 Task: Look for Airbnb options in ZÃ¼rich (Kreis 9) / Altstetten, Switzerland from 12th December, 2023 to 16th December, 2023 for 8 adults. Place can be private room with 8 bedrooms having 8 beds and 8 bathrooms. Property type can be hotel. Amenities needed are: wifi, TV, free parkinig on premises, gym, breakfast.
Action: Mouse moved to (561, 107)
Screenshot: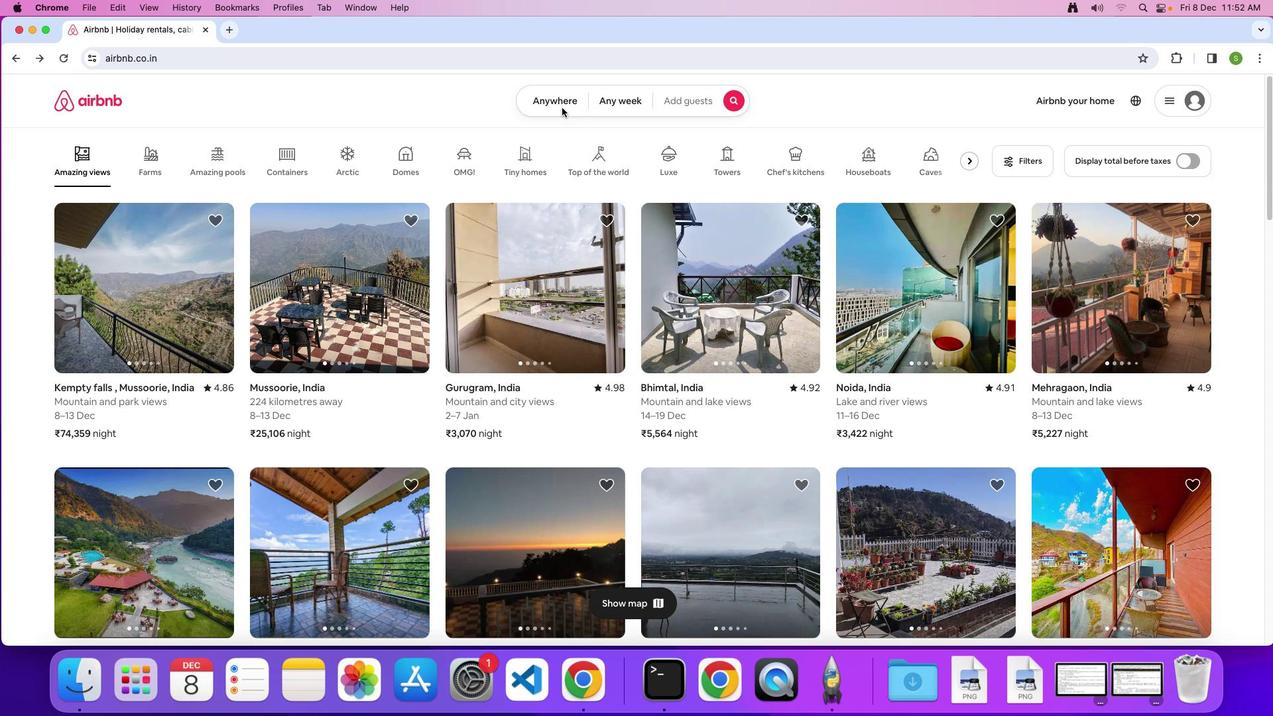
Action: Mouse pressed left at (561, 107)
Screenshot: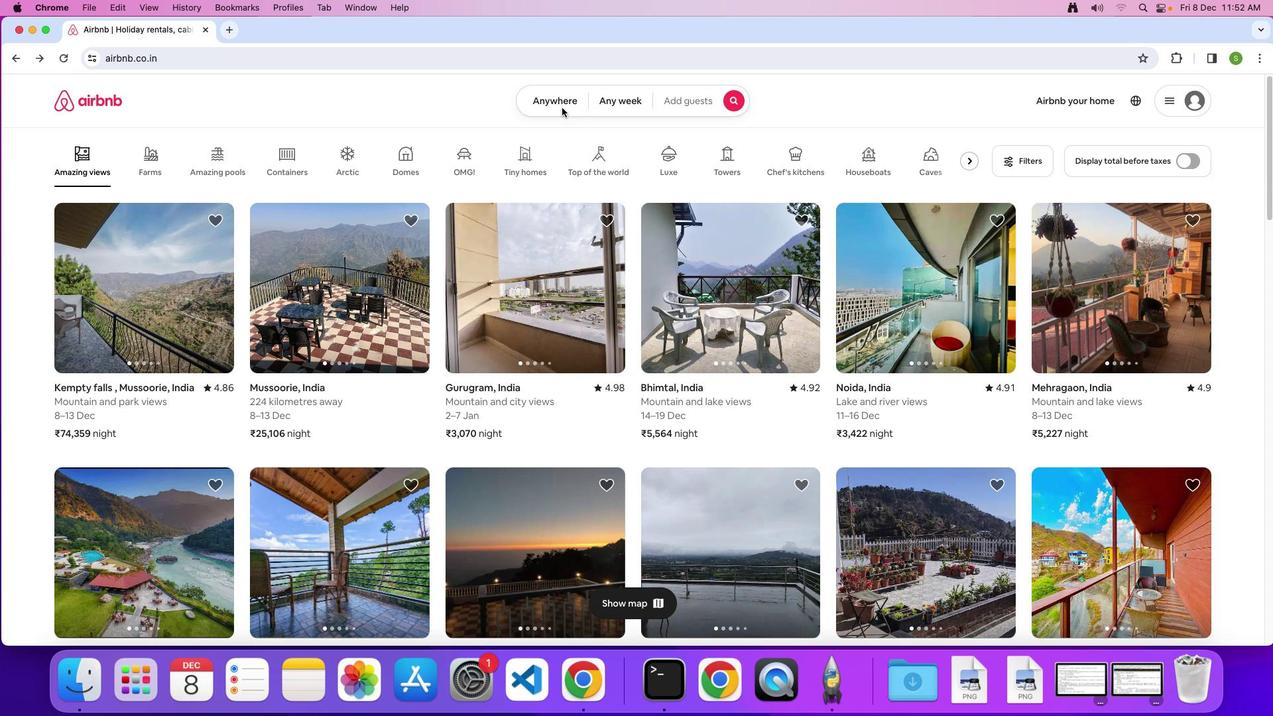 
Action: Mouse moved to (551, 104)
Screenshot: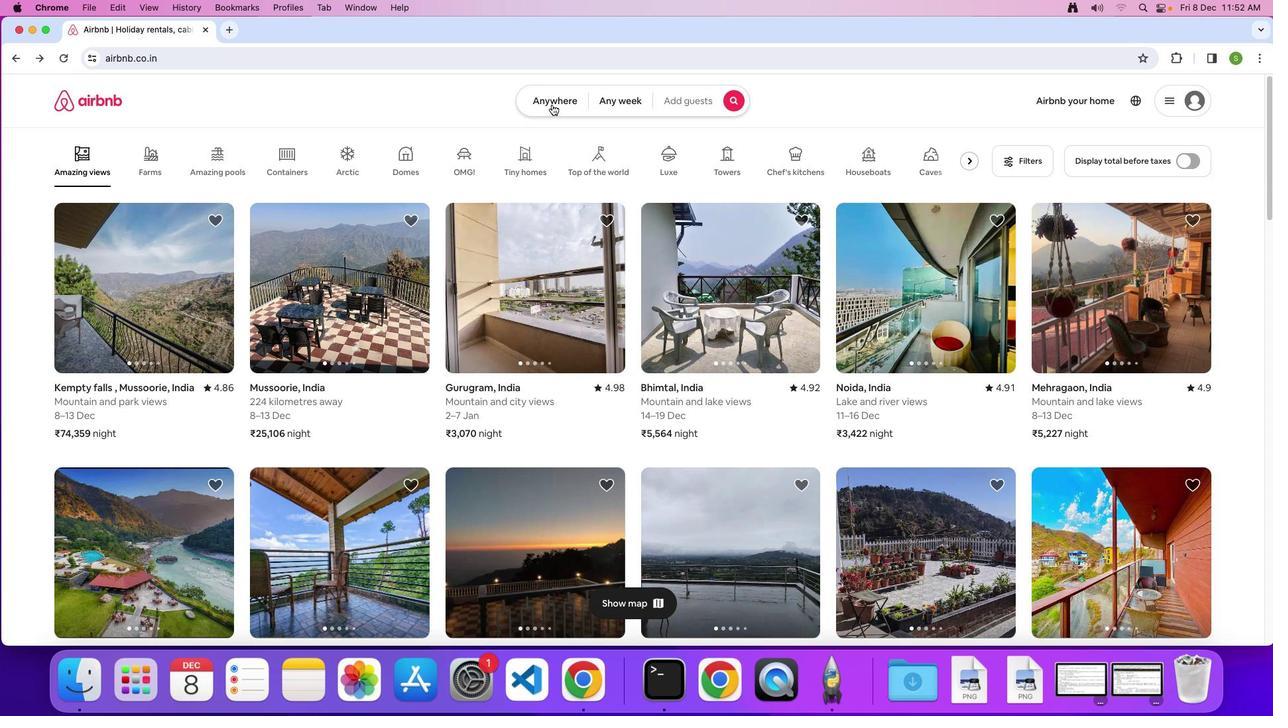 
Action: Mouse pressed left at (551, 104)
Screenshot: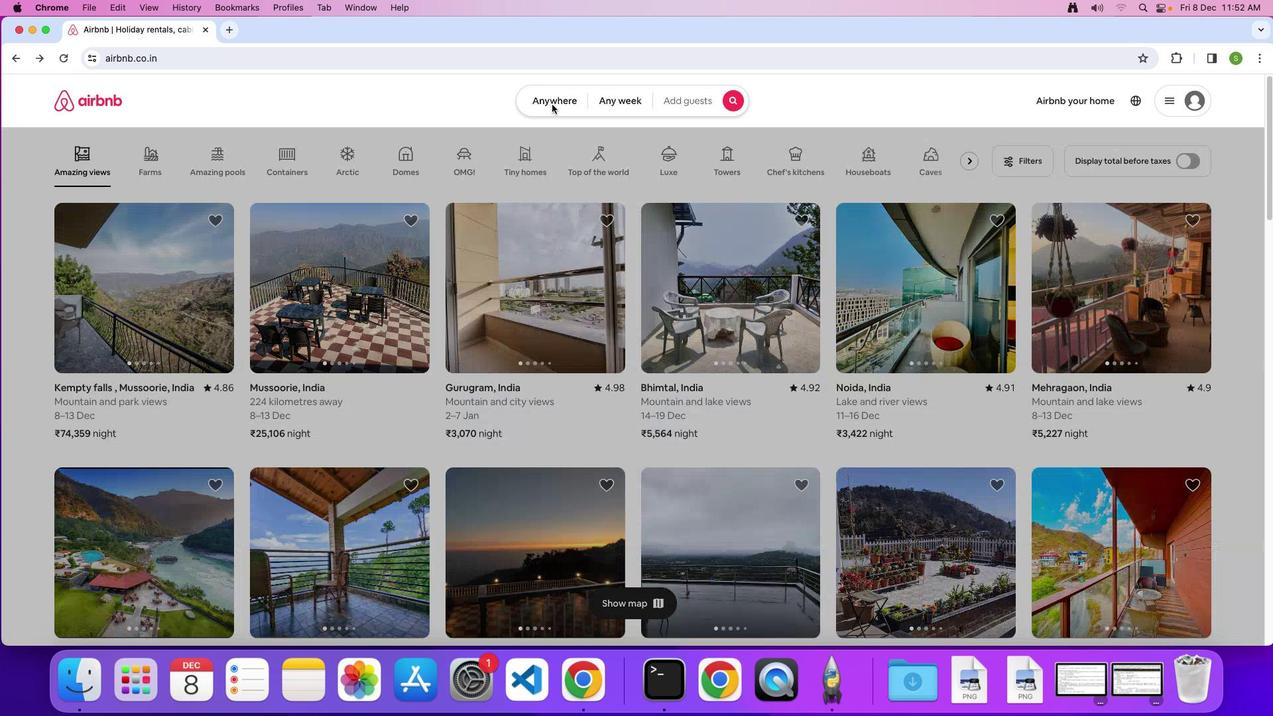 
Action: Mouse moved to (457, 145)
Screenshot: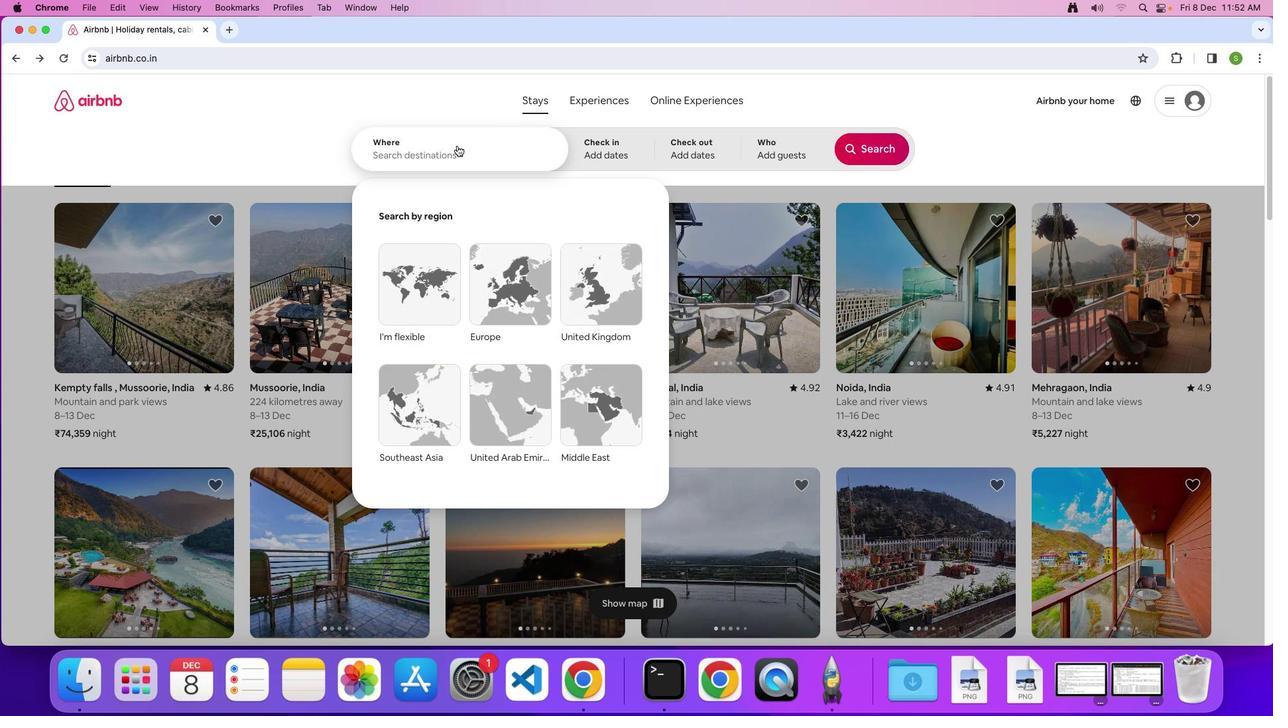 
Action: Mouse pressed left at (457, 145)
Screenshot: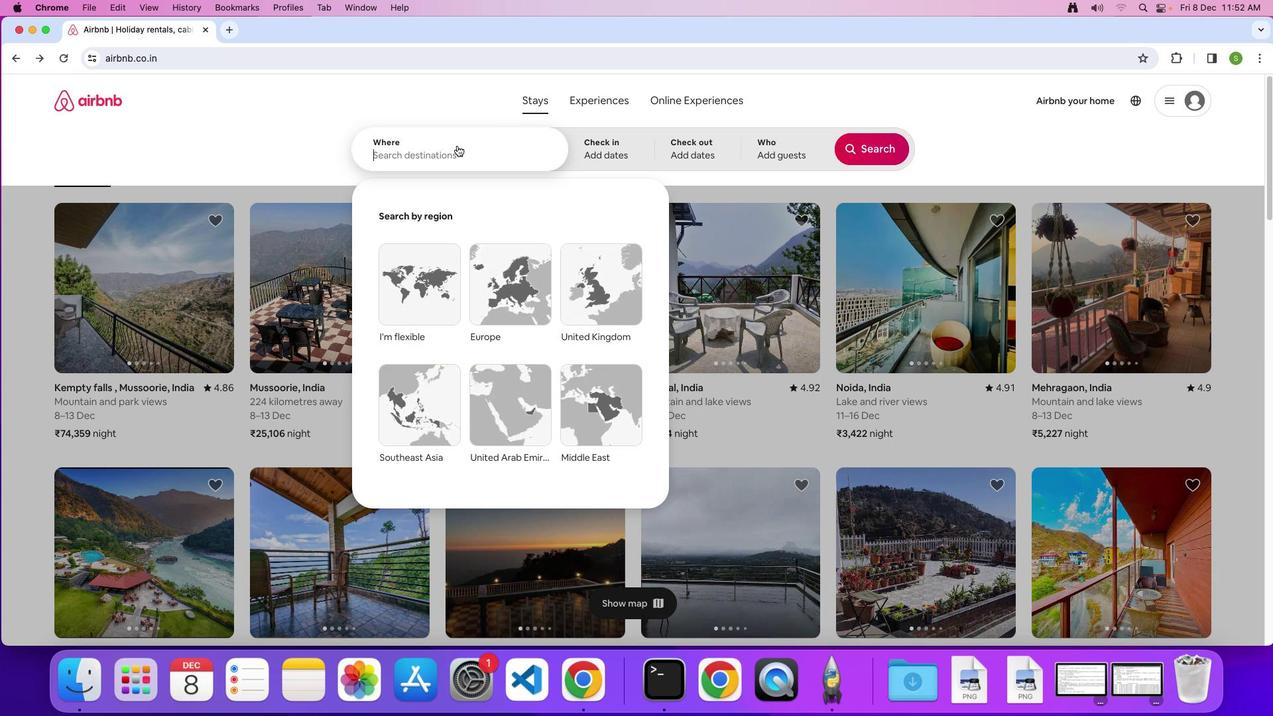 
Action: Mouse moved to (470, 145)
Screenshot: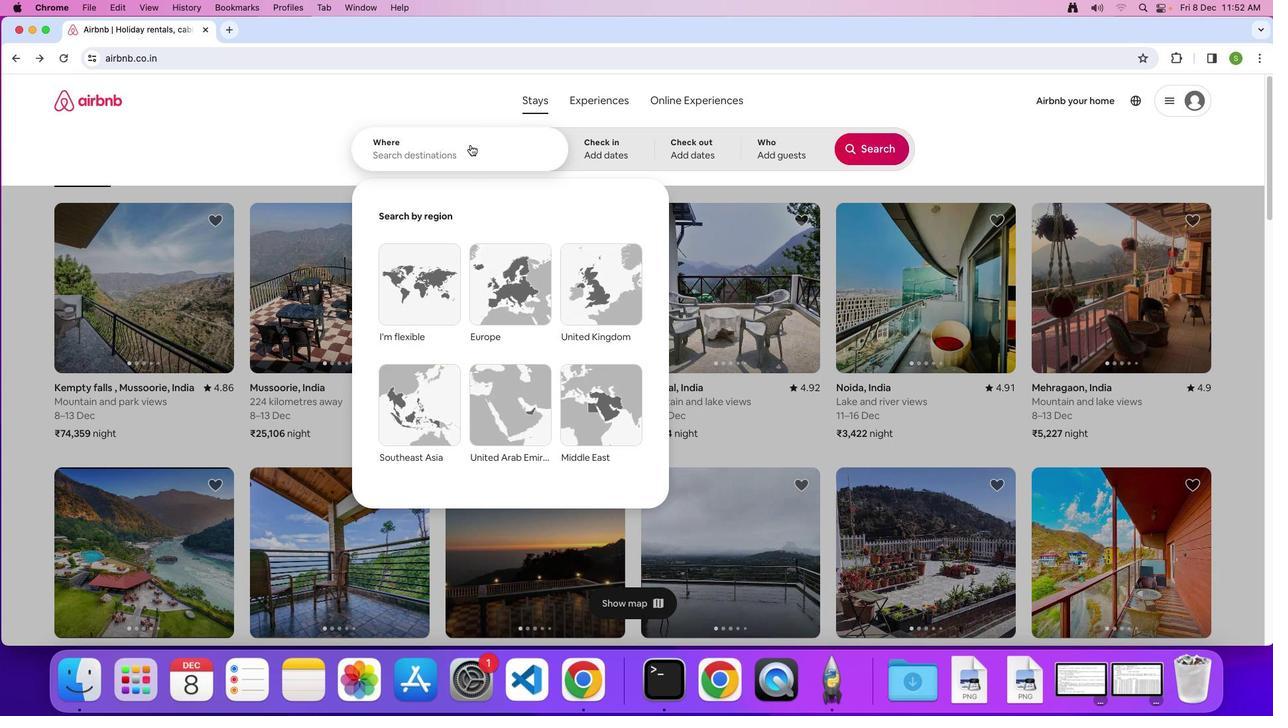 
Action: Key pressed 'Z'Key.caps_lock'u''r''i''c''h'Key.shift_r'('Key.shift'K''r''e''i''s'Key.space'9'Key.shift_rKey.shift_r')'Key.leftKey.leftKey.leftKey.leftKey.leftKey.leftKey.leftKey.leftKey.leftKey.spaceKey.rightKey.rightKey.rightKey.rightKey.rightKey.rightKey.rightKey.rightKey.right'/'Key.shift'A''l''t''s''t''e''t''t''e''n'Key.leftKey.leftKey.leftKey.leftKey.leftKey.leftKey.leftKey.leftKey.leftKey.leftKey.spaceKey.rightKey.rightKey.rightKey.rightKey.rightKey.rightKey.rightKey.rightKey.rightKey.rightKey.right','Key.spaceKey.shift'S''w''i''t''z''e''r''l''a''n''d'Key.enter
Screenshot: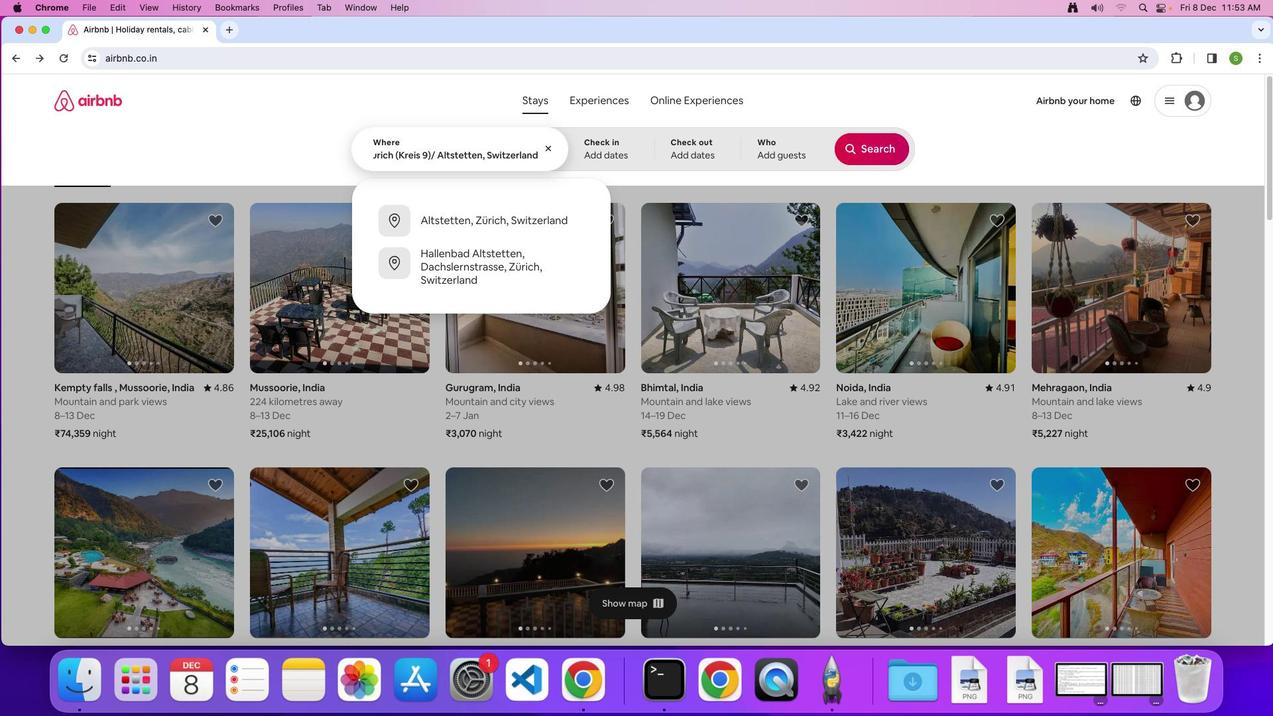 
Action: Mouse moved to (462, 373)
Screenshot: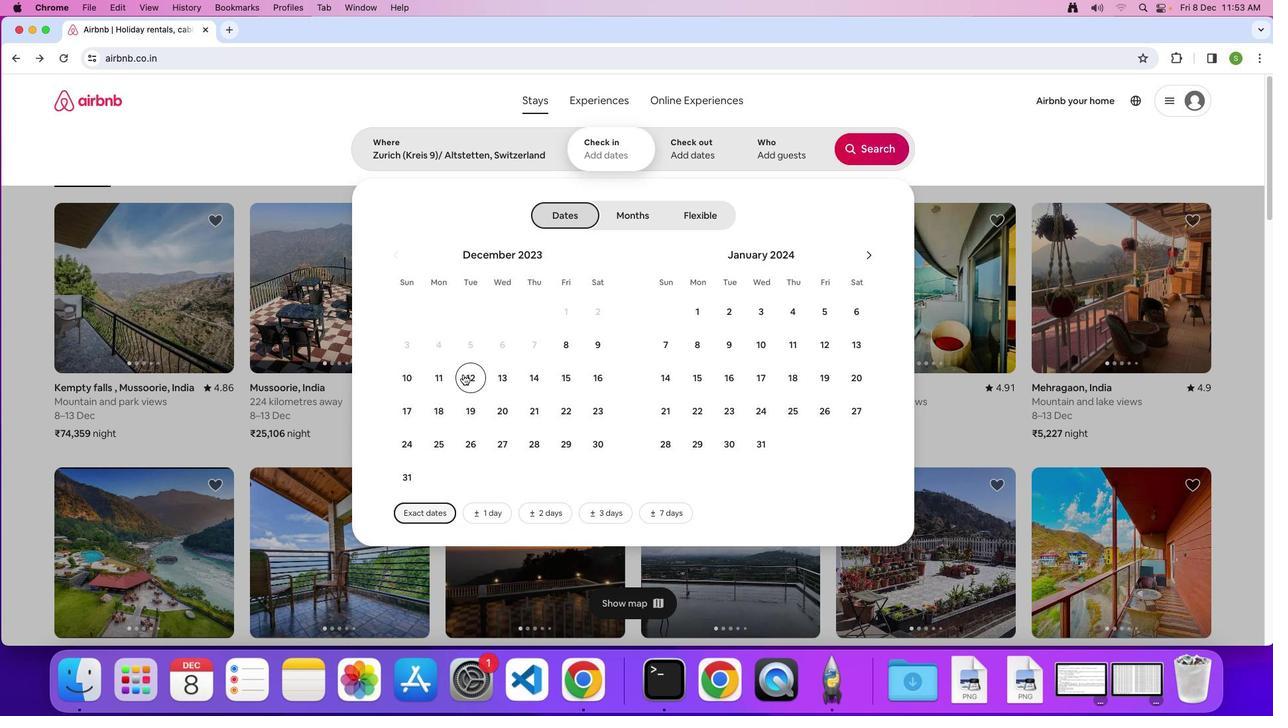 
Action: Mouse pressed left at (462, 373)
Screenshot: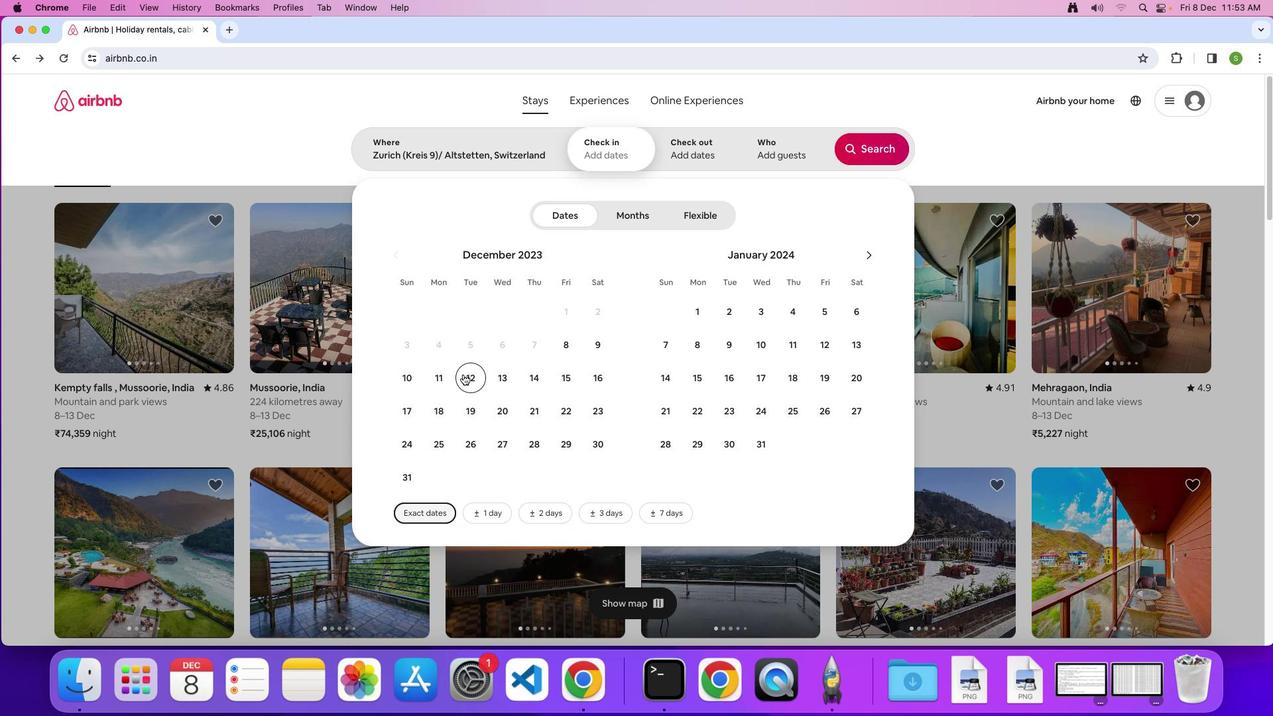 
Action: Mouse moved to (590, 379)
Screenshot: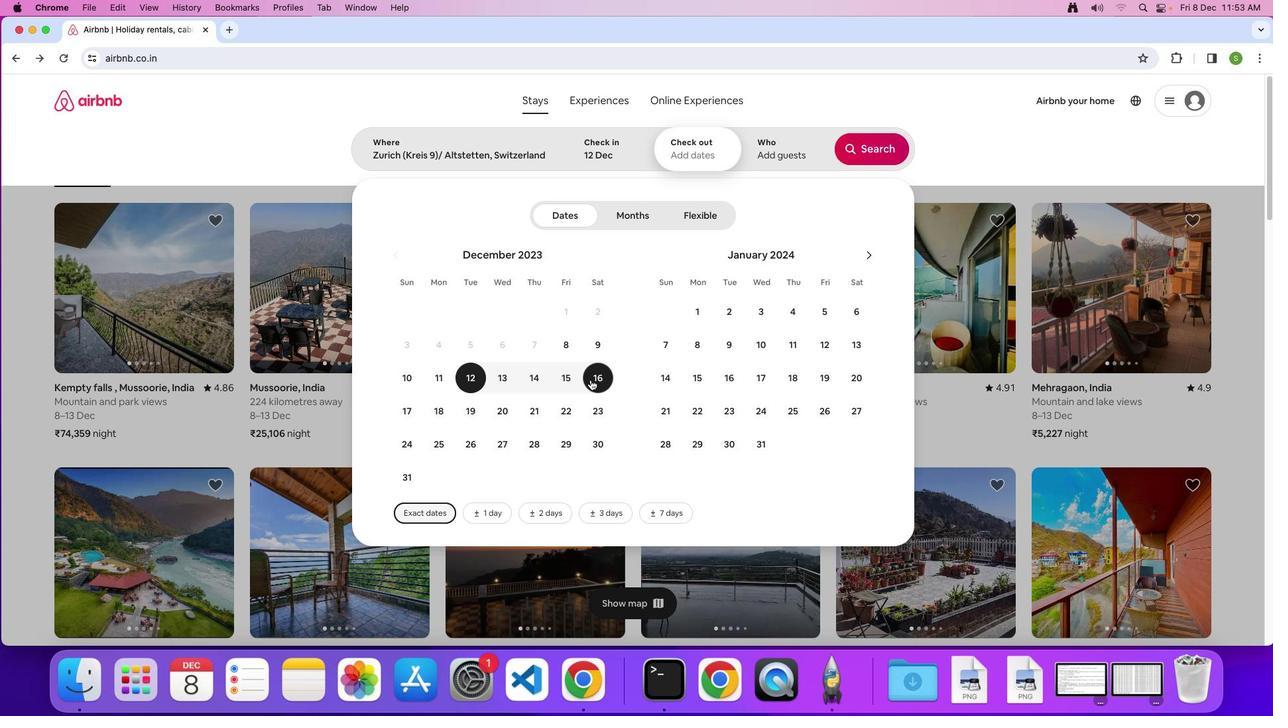 
Action: Mouse pressed left at (590, 379)
Screenshot: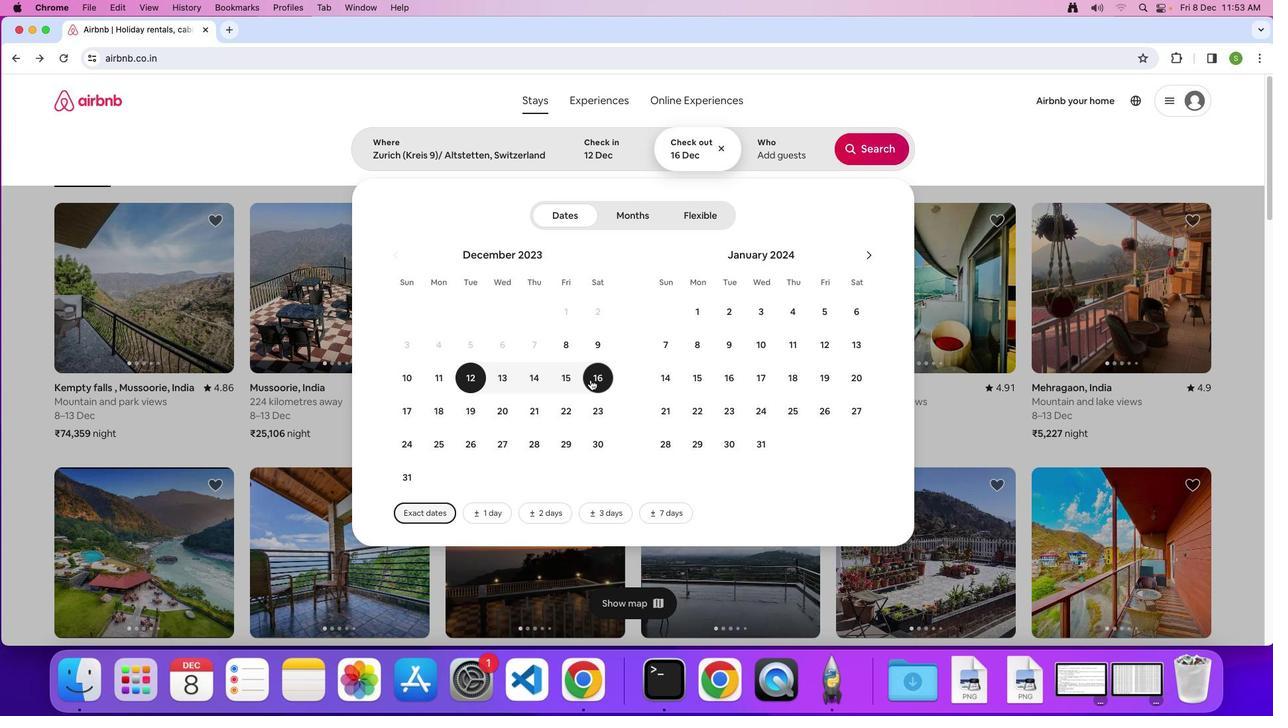 
Action: Mouse moved to (777, 138)
Screenshot: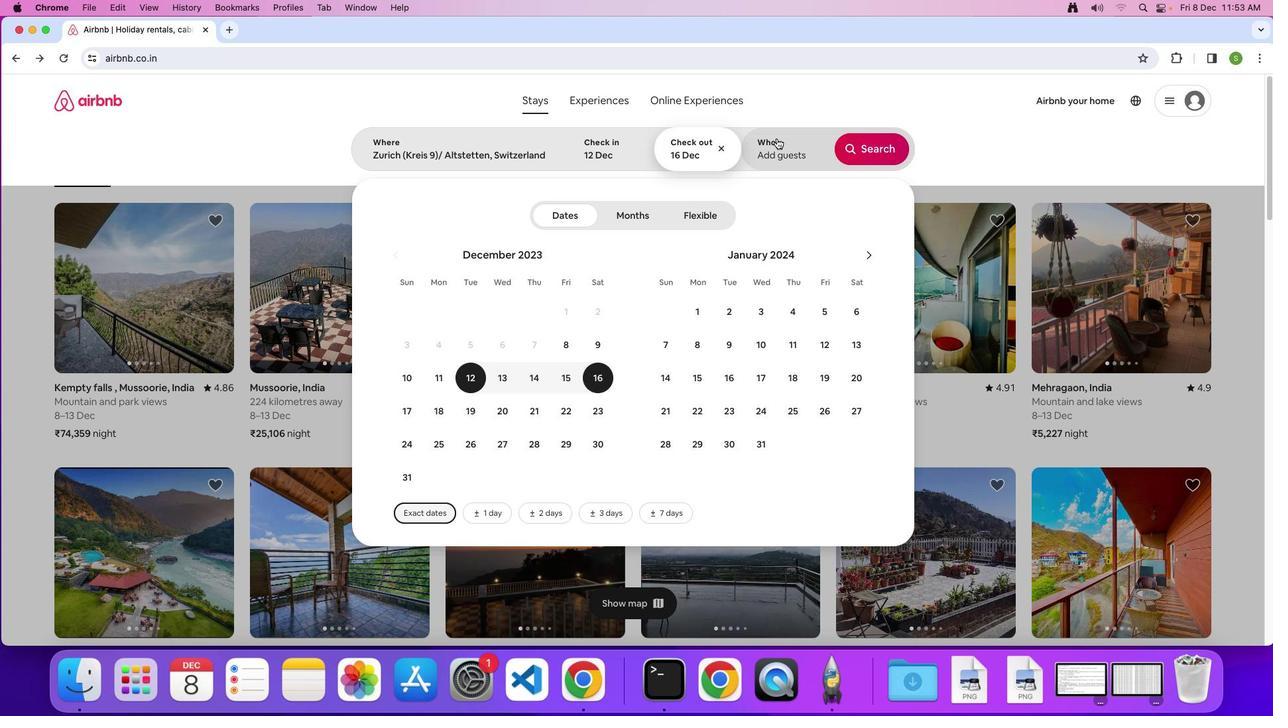 
Action: Mouse pressed left at (777, 138)
Screenshot: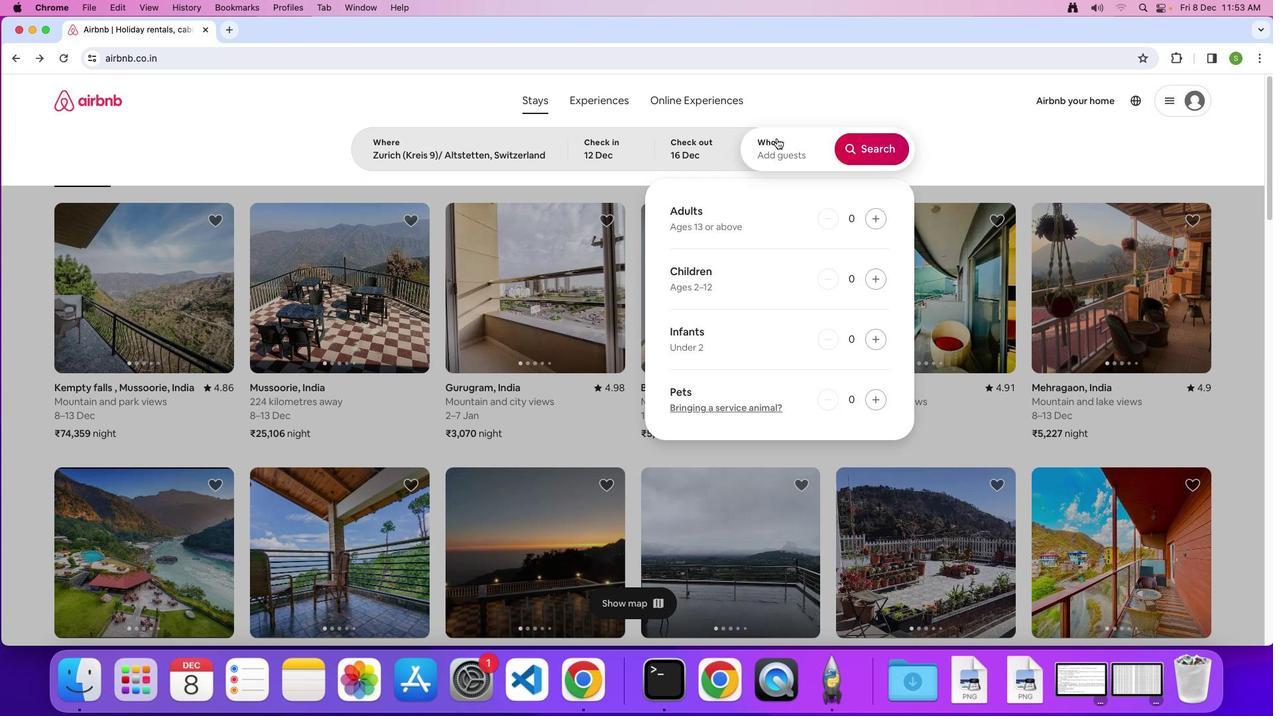 
Action: Mouse moved to (871, 219)
Screenshot: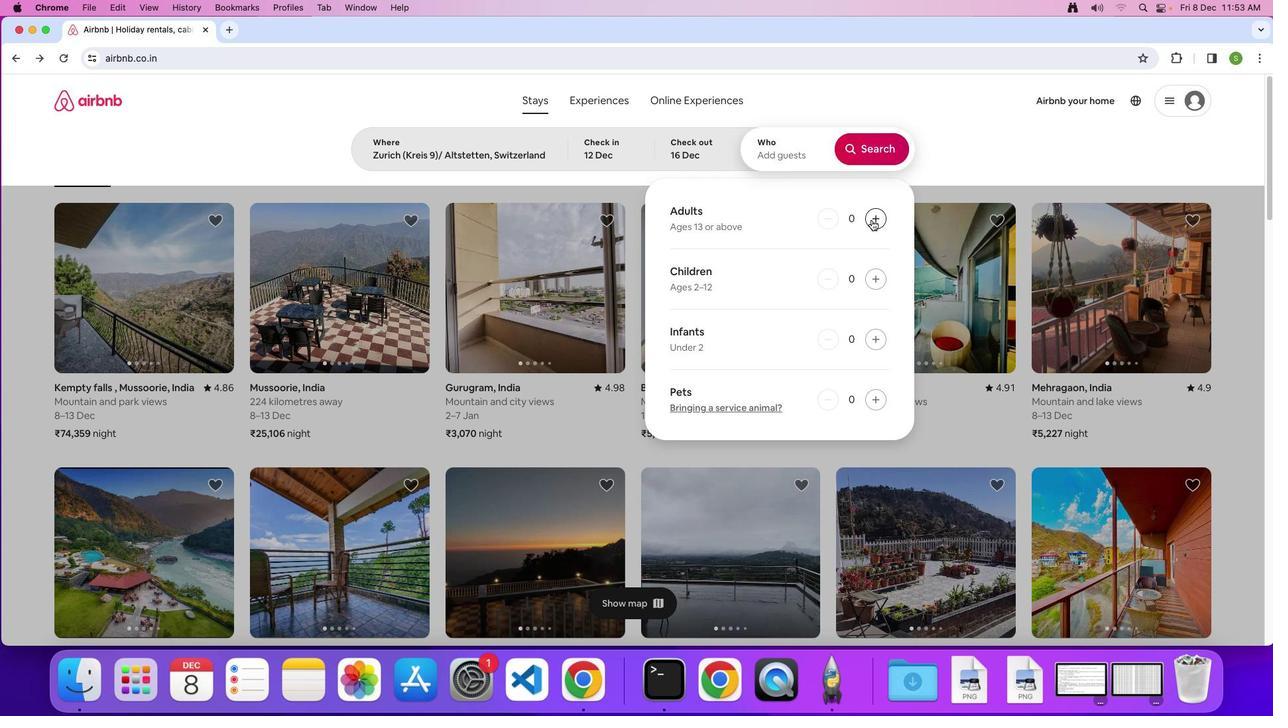 
Action: Mouse pressed left at (871, 219)
Screenshot: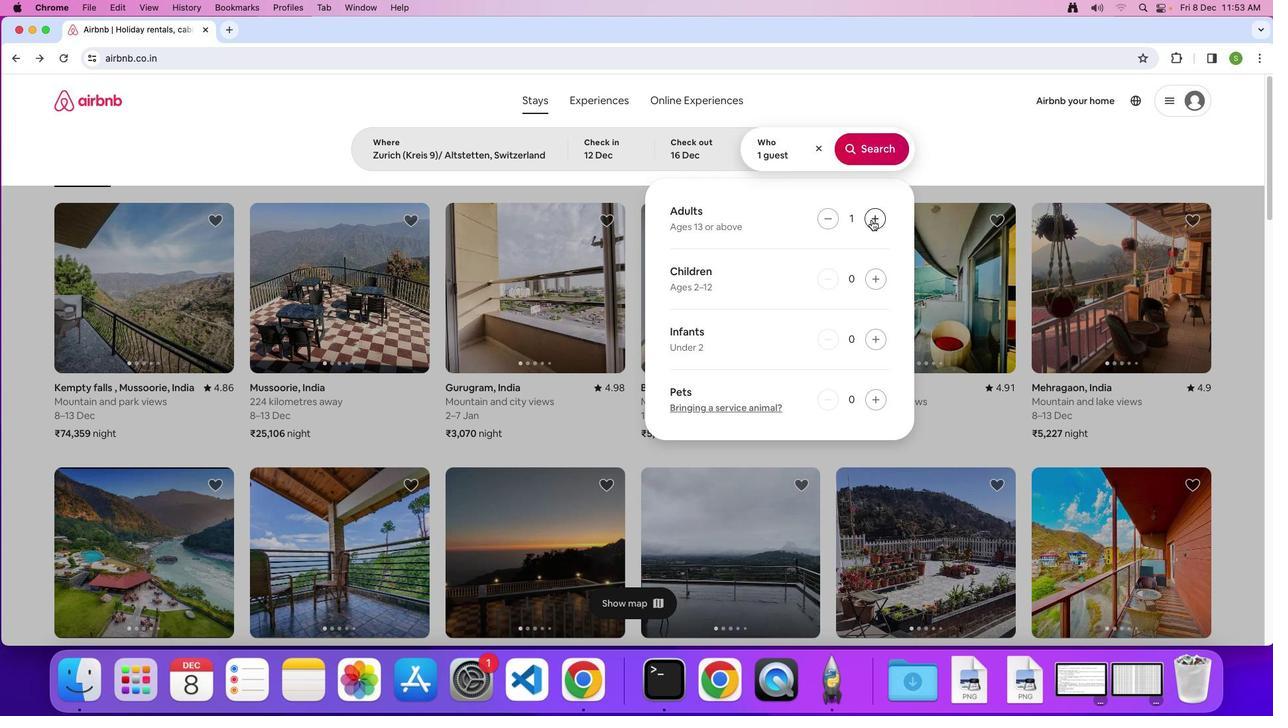 
Action: Mouse pressed left at (871, 219)
Screenshot: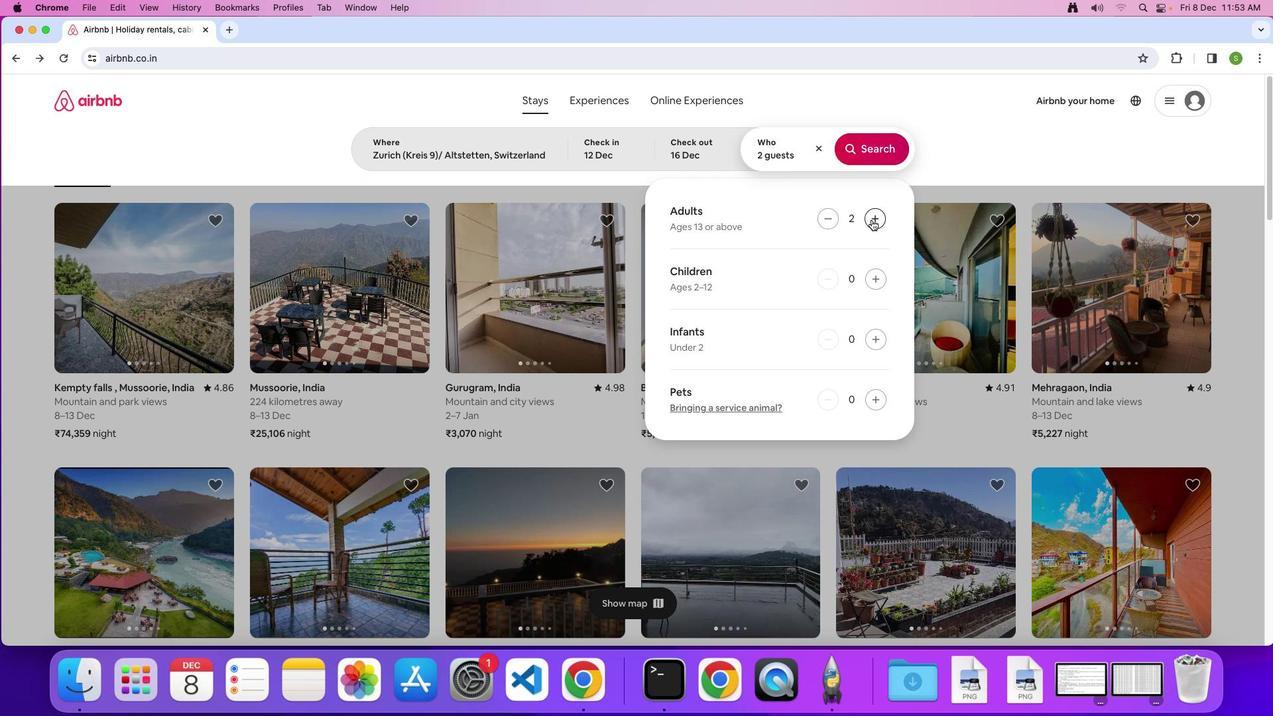 
Action: Mouse pressed left at (871, 219)
Screenshot: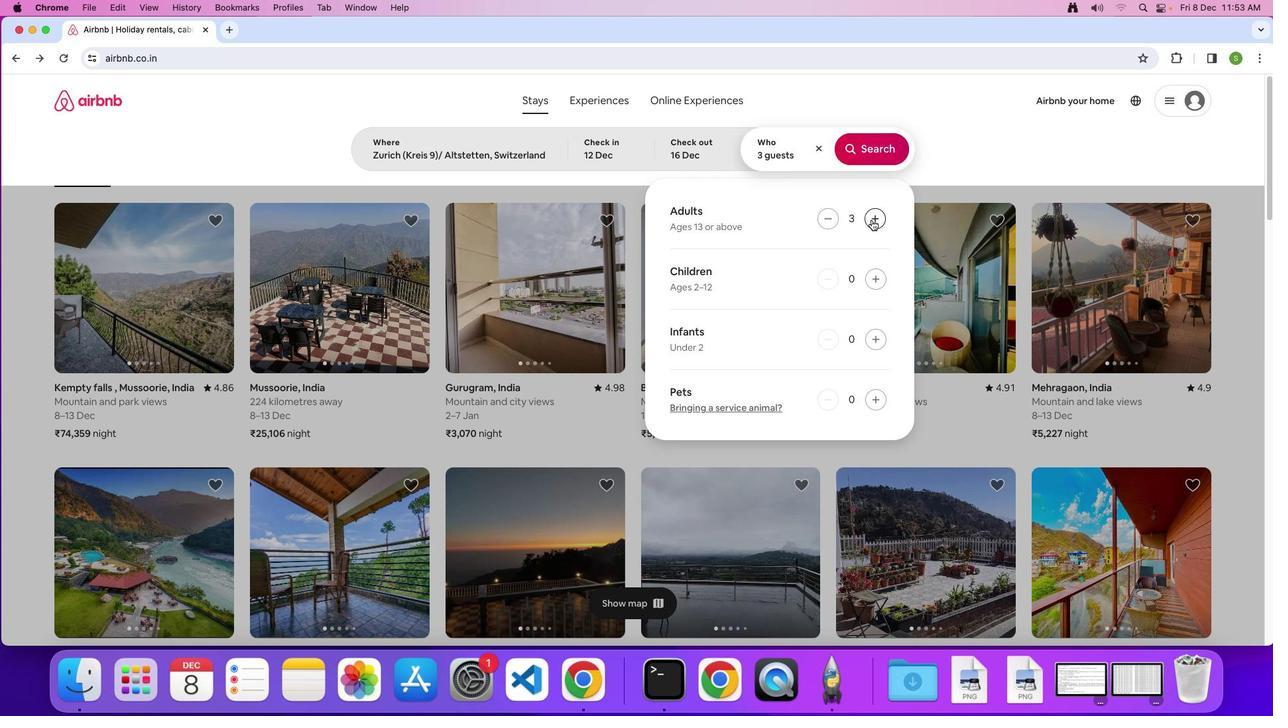 
Action: Mouse pressed left at (871, 219)
Screenshot: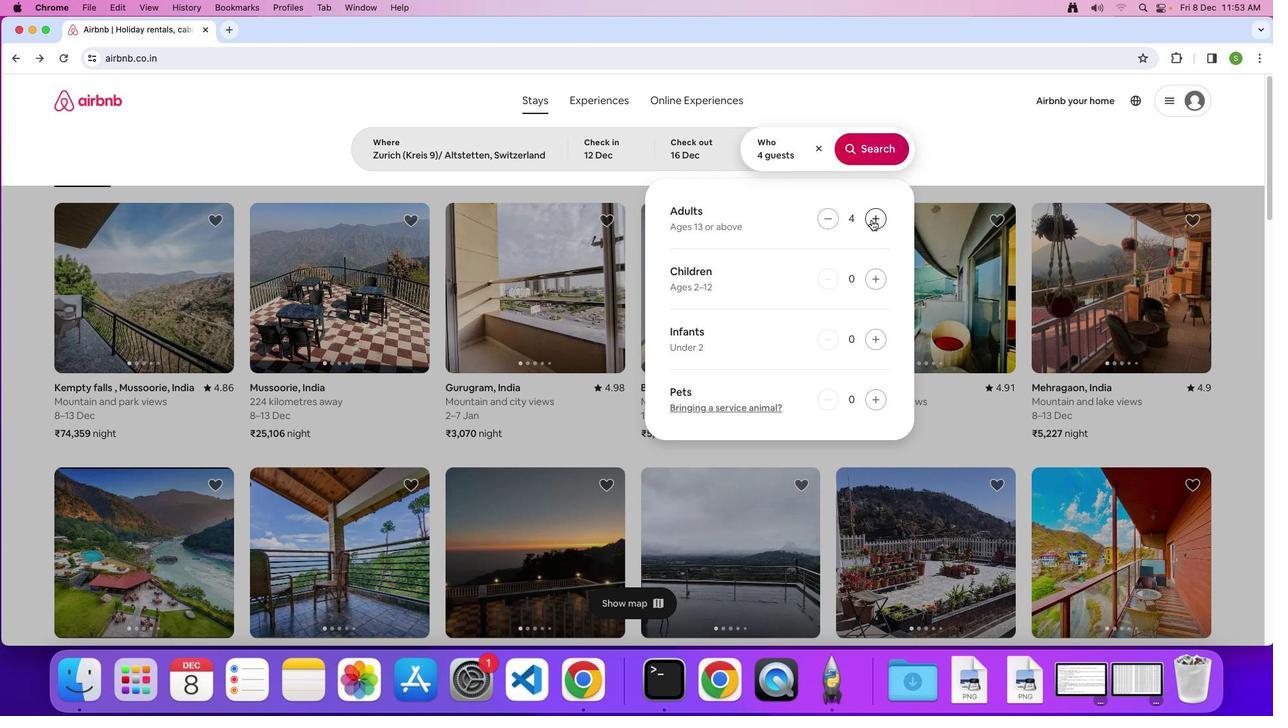 
Action: Mouse pressed left at (871, 219)
Screenshot: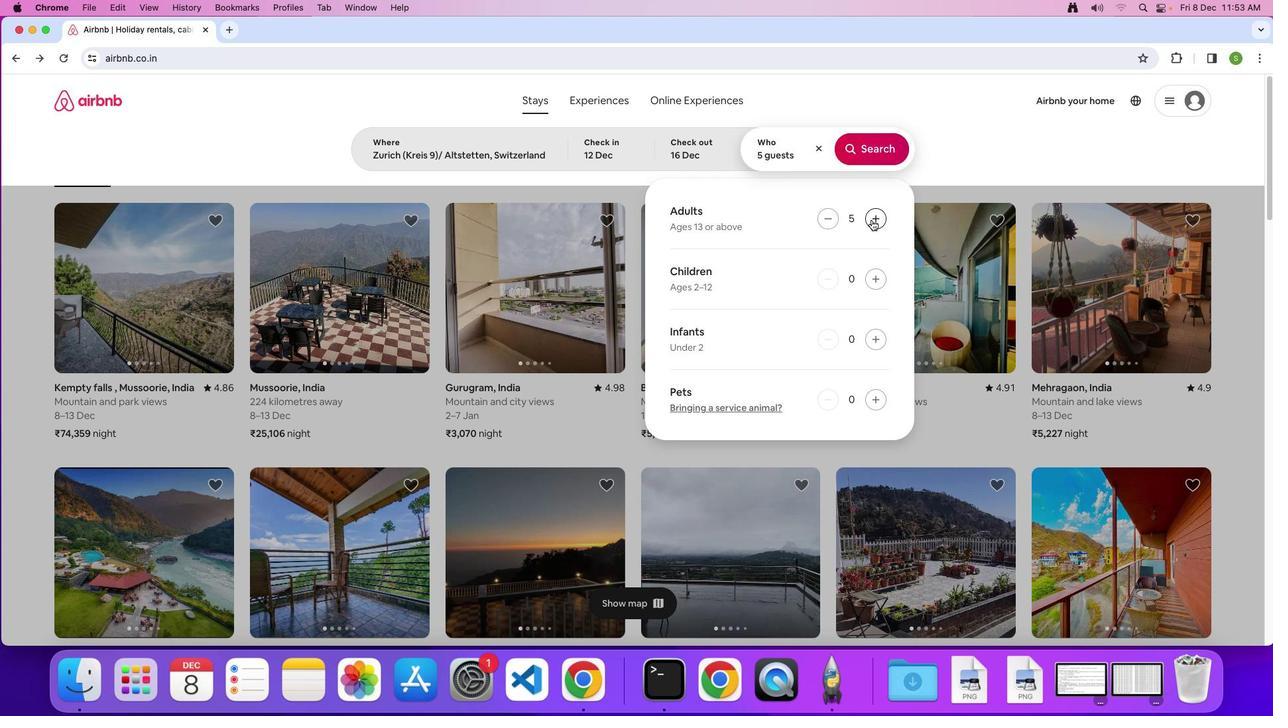 
Action: Mouse pressed left at (871, 219)
Screenshot: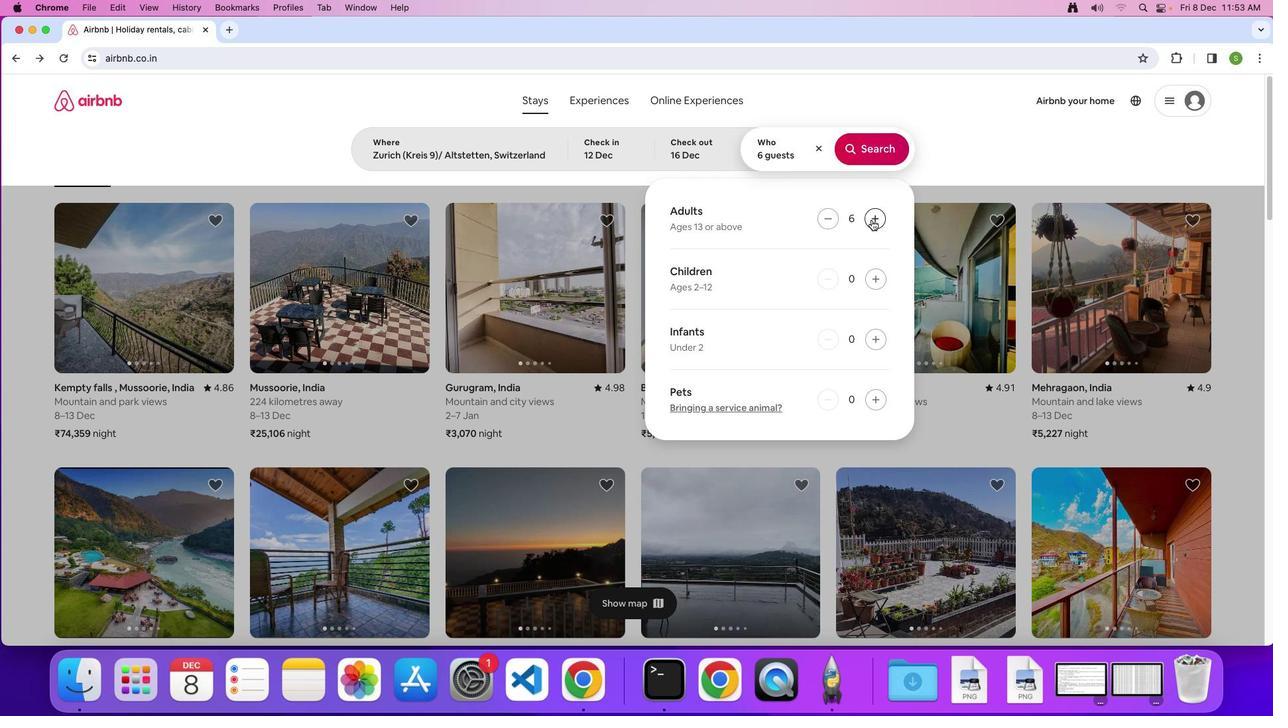
Action: Mouse pressed left at (871, 219)
Screenshot: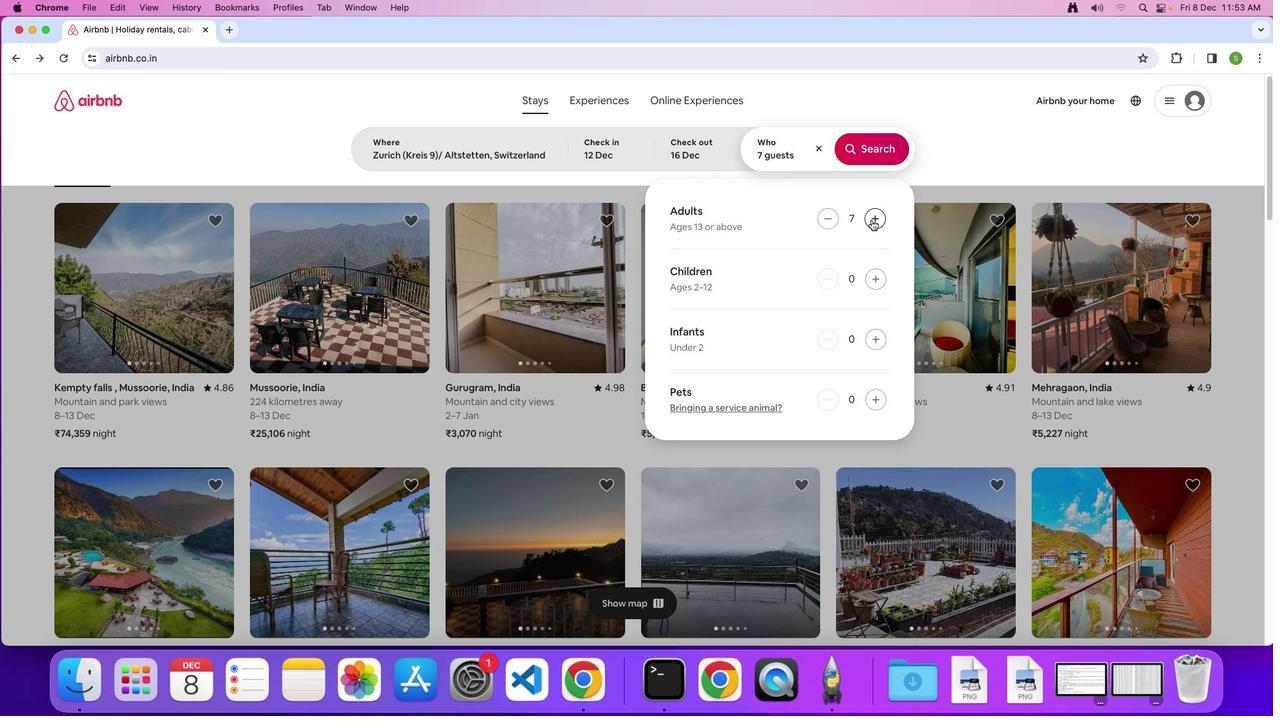 
Action: Mouse pressed left at (871, 219)
Screenshot: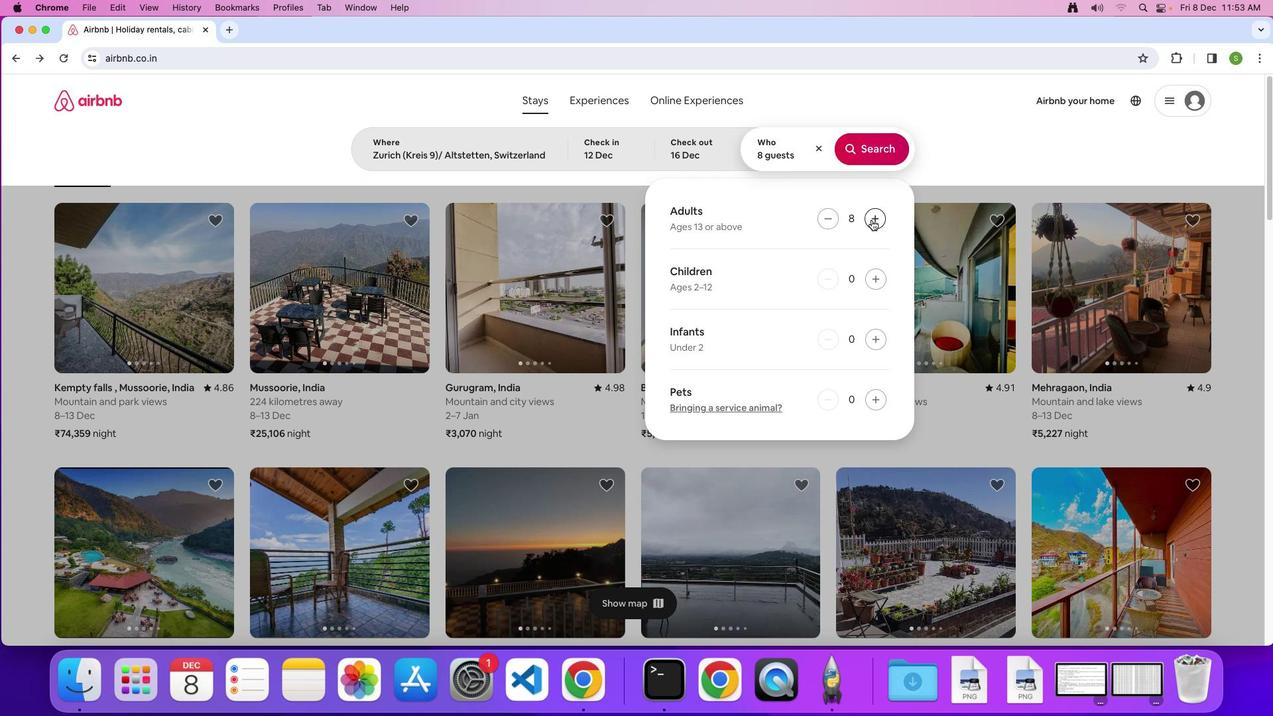 
Action: Mouse moved to (868, 152)
Screenshot: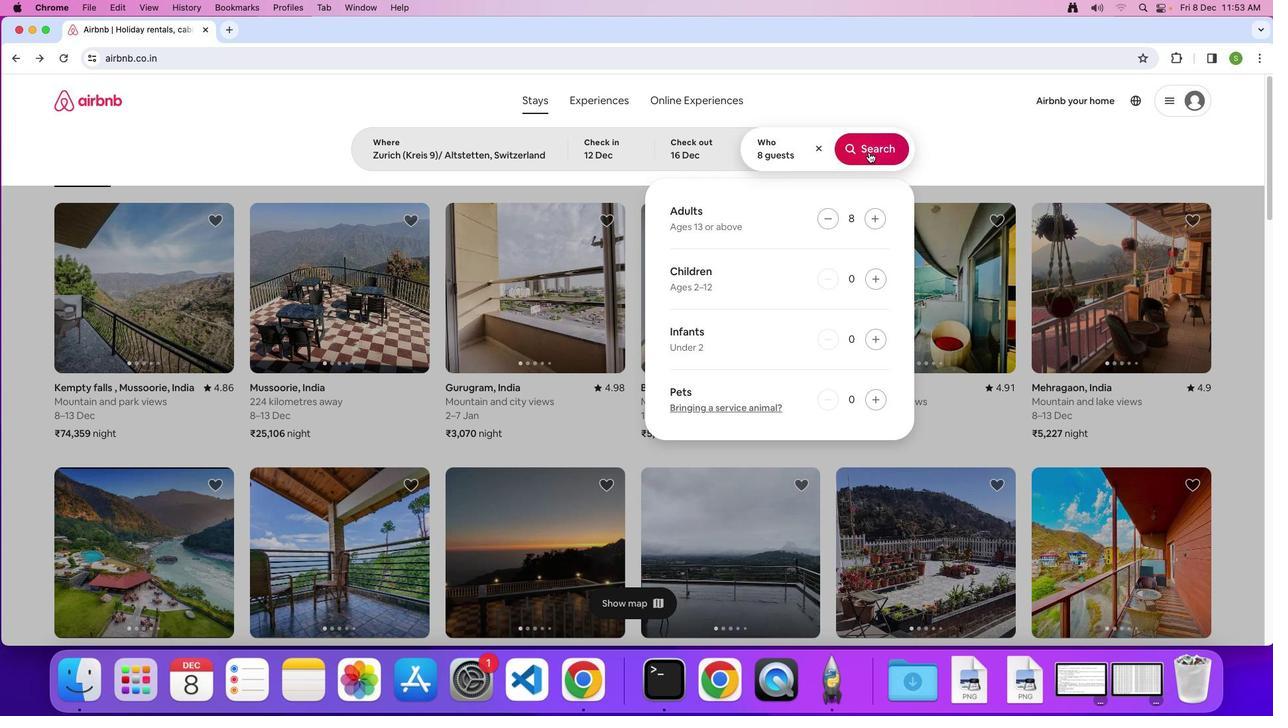 
Action: Mouse pressed left at (868, 152)
Screenshot: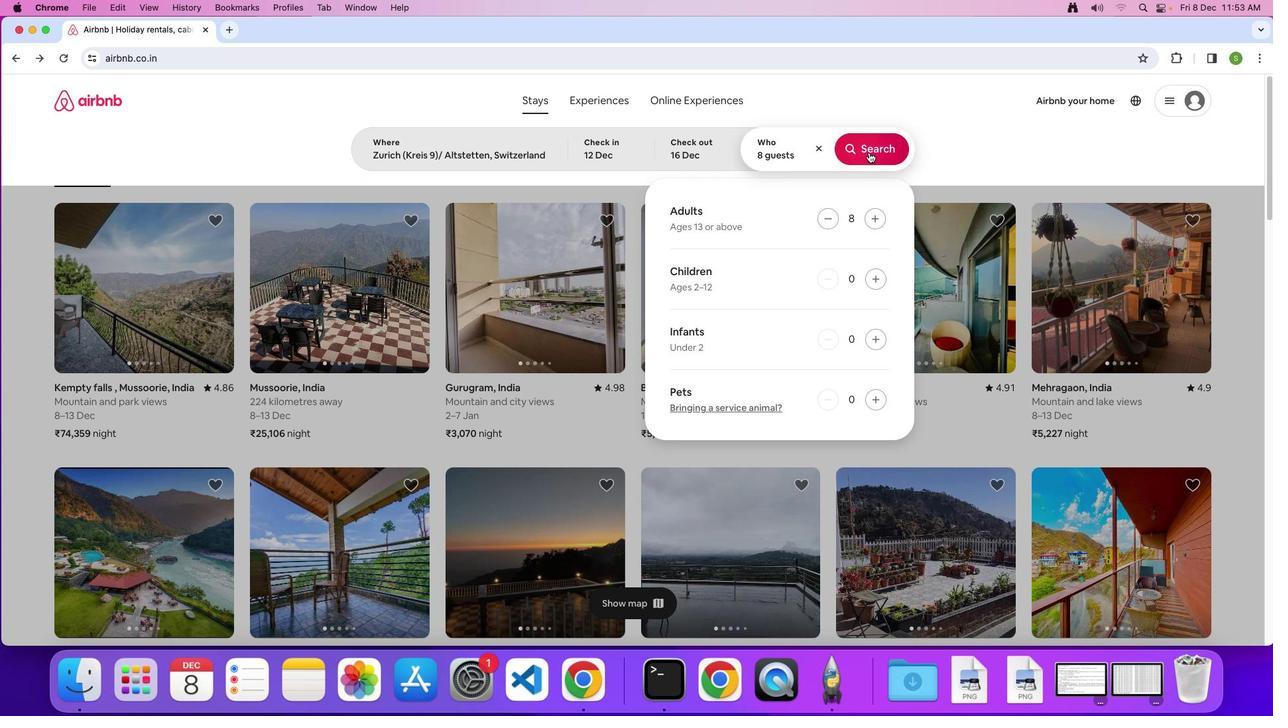 
Action: Mouse moved to (1052, 162)
Screenshot: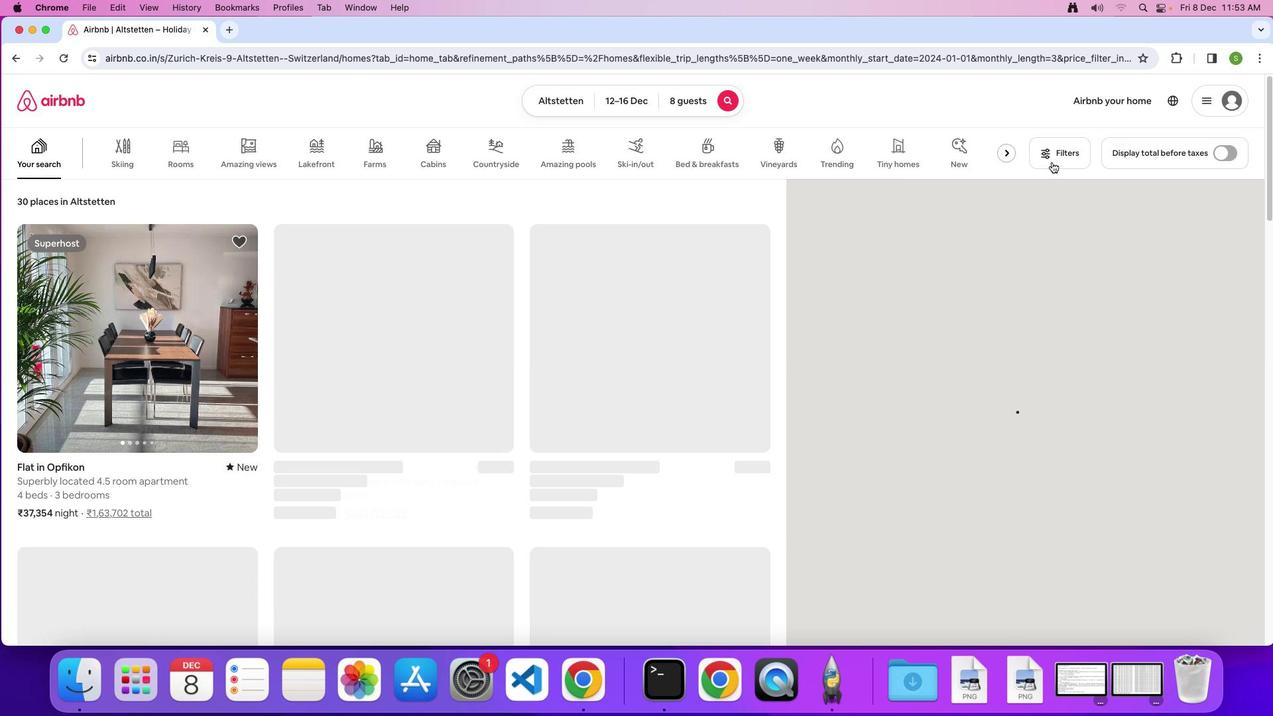 
Action: Mouse pressed left at (1052, 162)
Screenshot: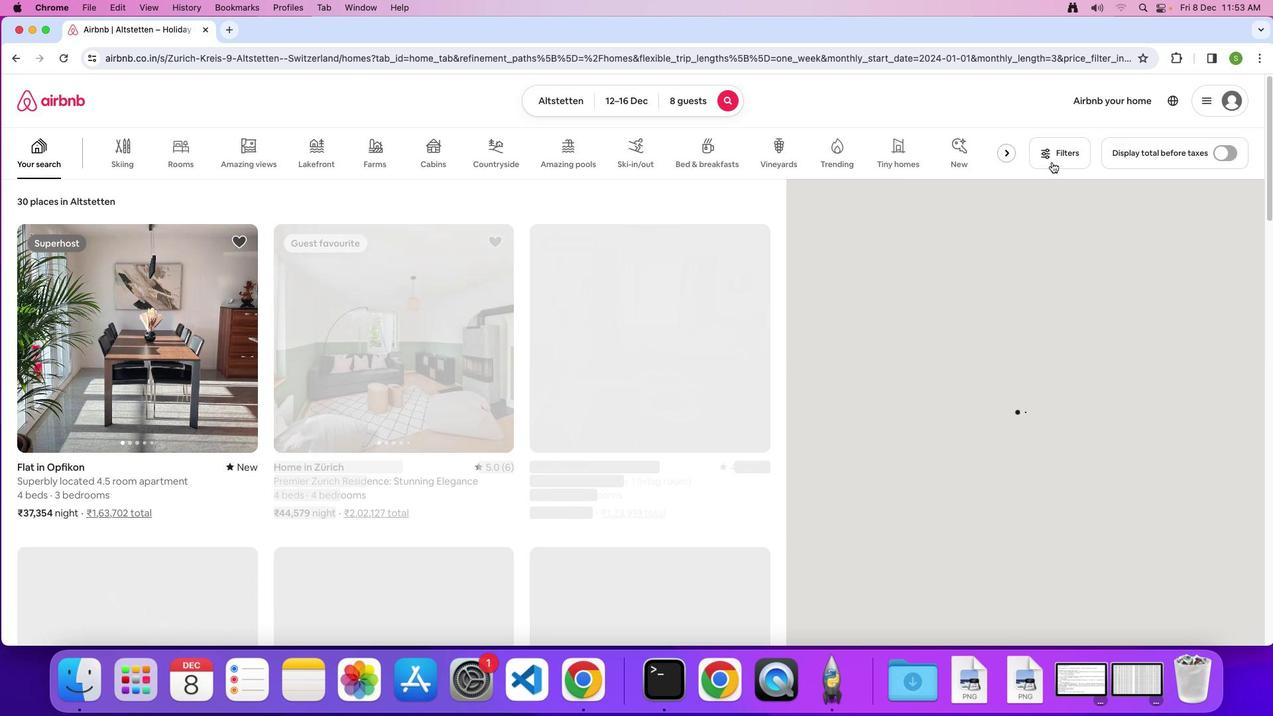 
Action: Mouse moved to (592, 355)
Screenshot: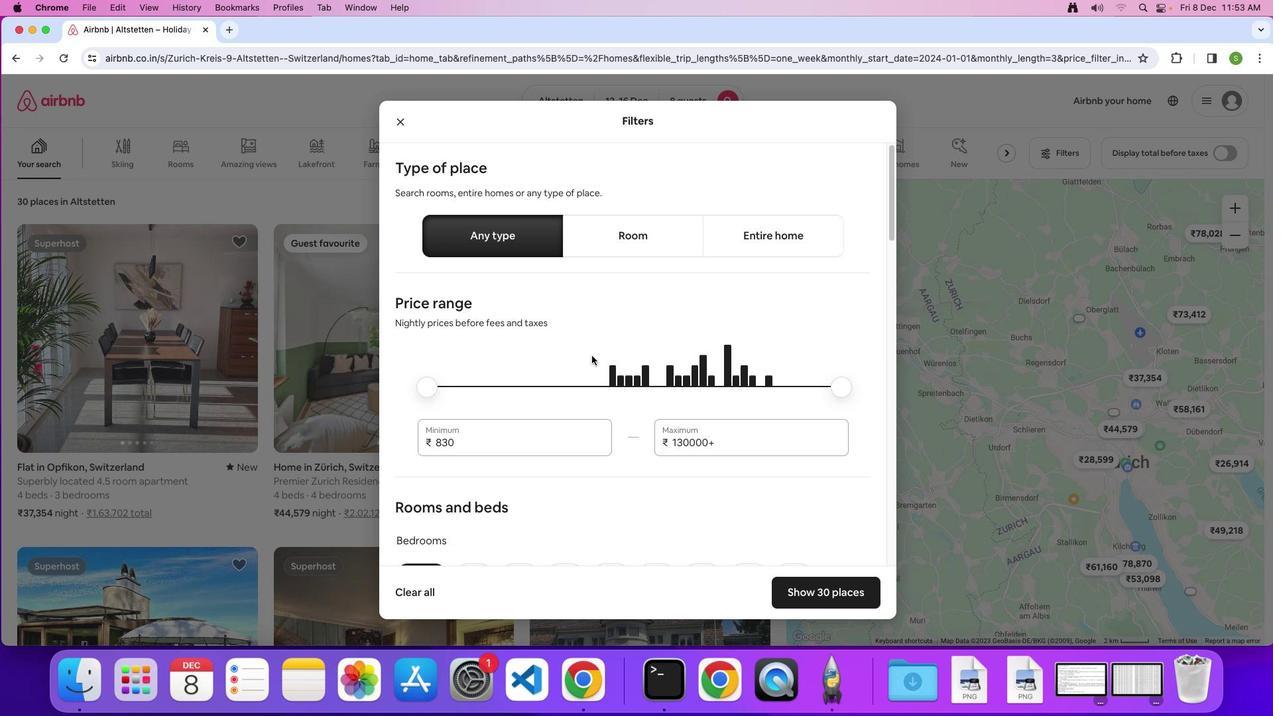 
Action: Mouse scrolled (592, 355) with delta (0, 0)
Screenshot: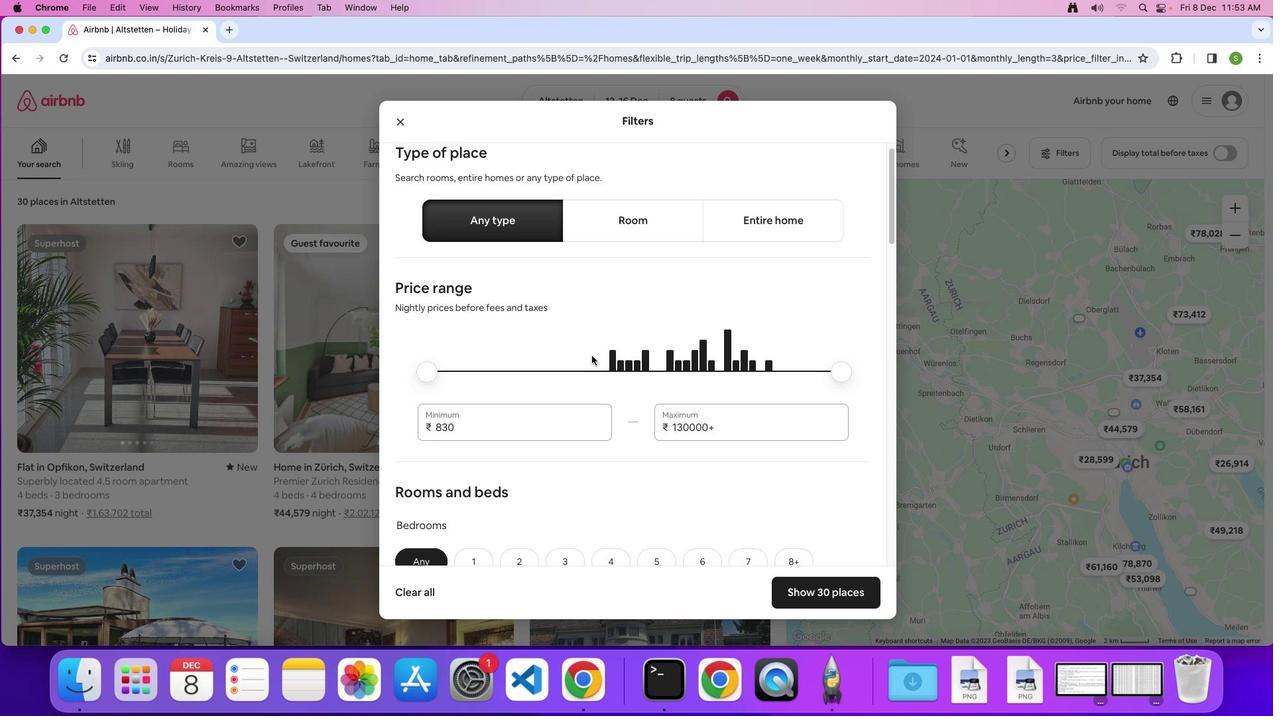 
Action: Mouse scrolled (592, 355) with delta (0, 0)
Screenshot: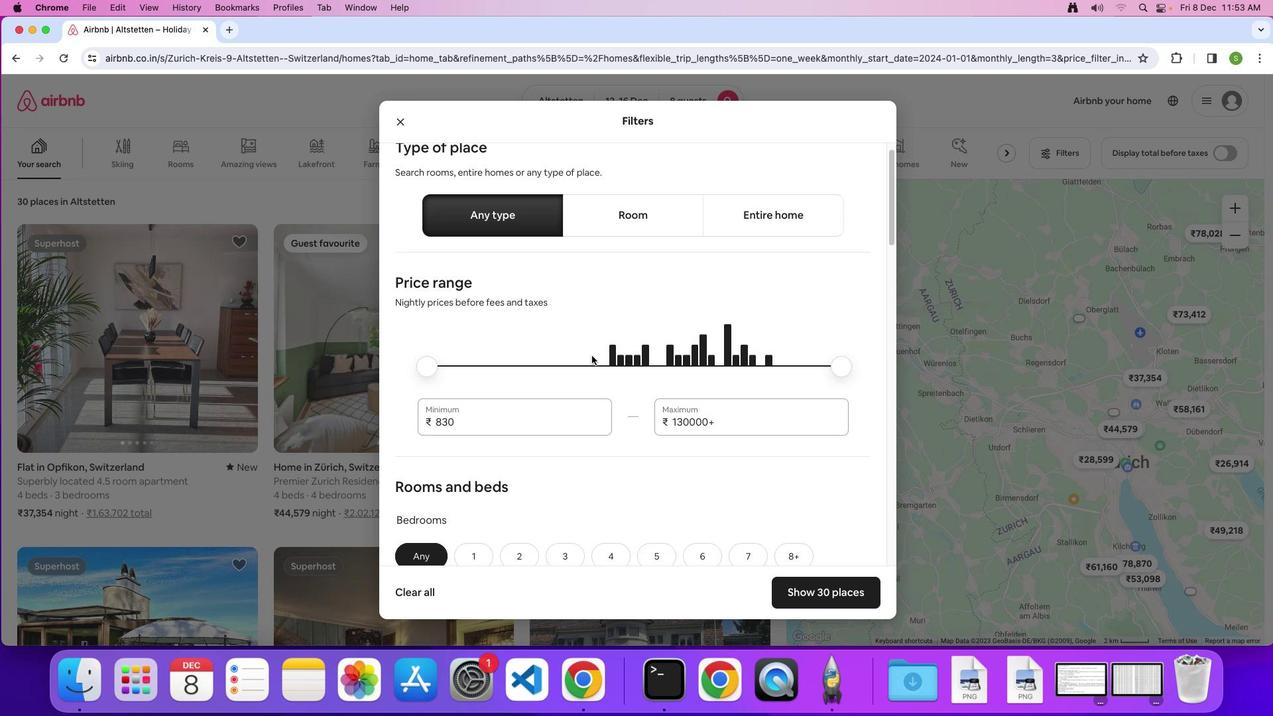 
Action: Mouse scrolled (592, 355) with delta (0, 0)
Screenshot: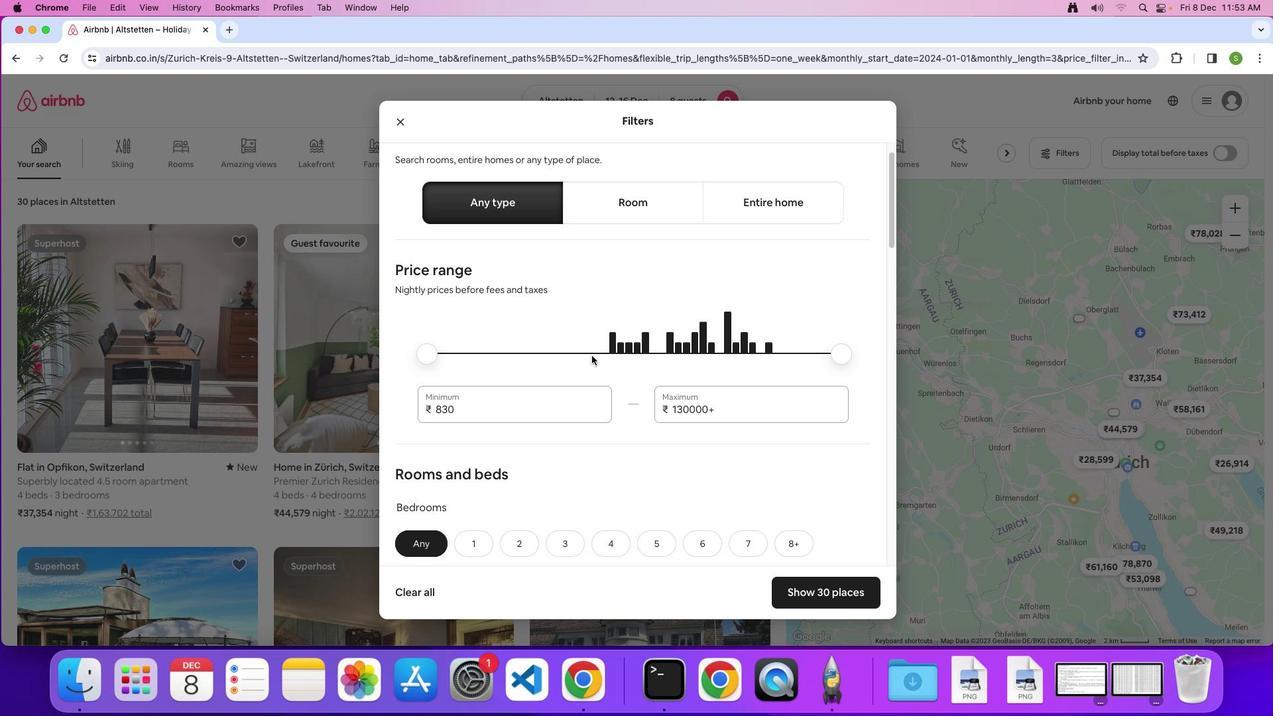 
Action: Mouse scrolled (592, 355) with delta (0, 0)
Screenshot: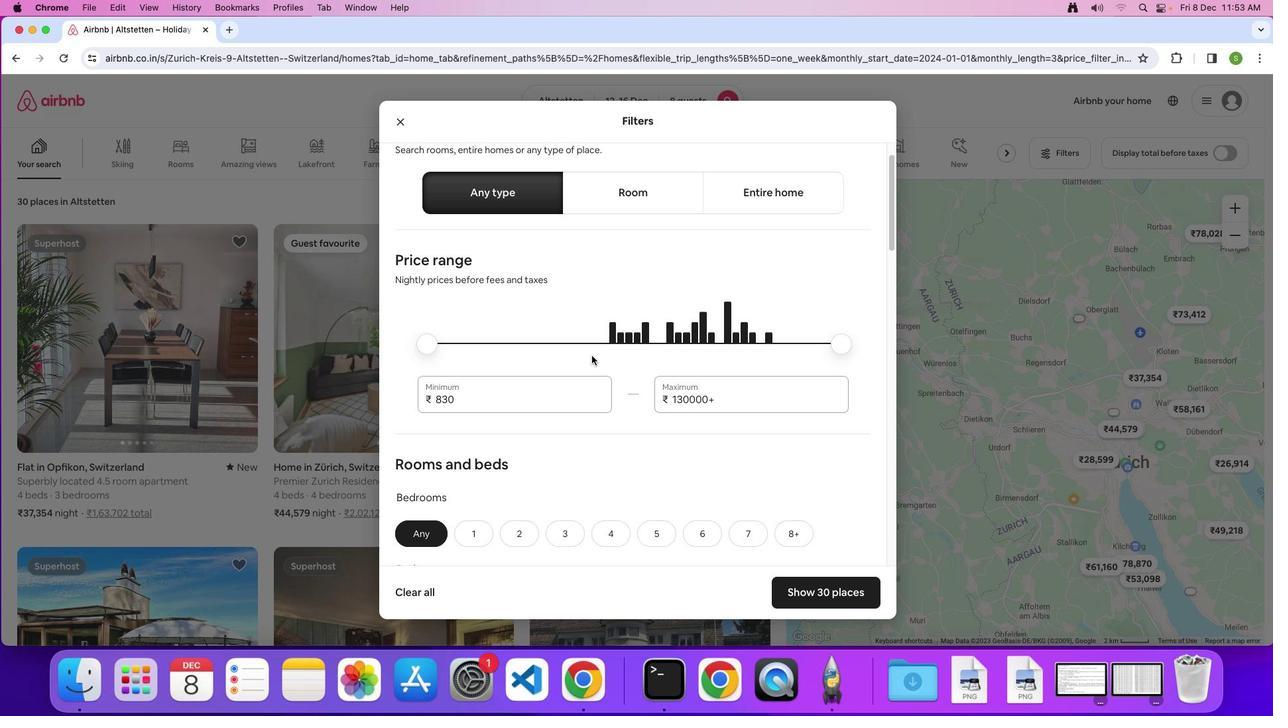 
Action: Mouse scrolled (592, 355) with delta (0, 0)
Screenshot: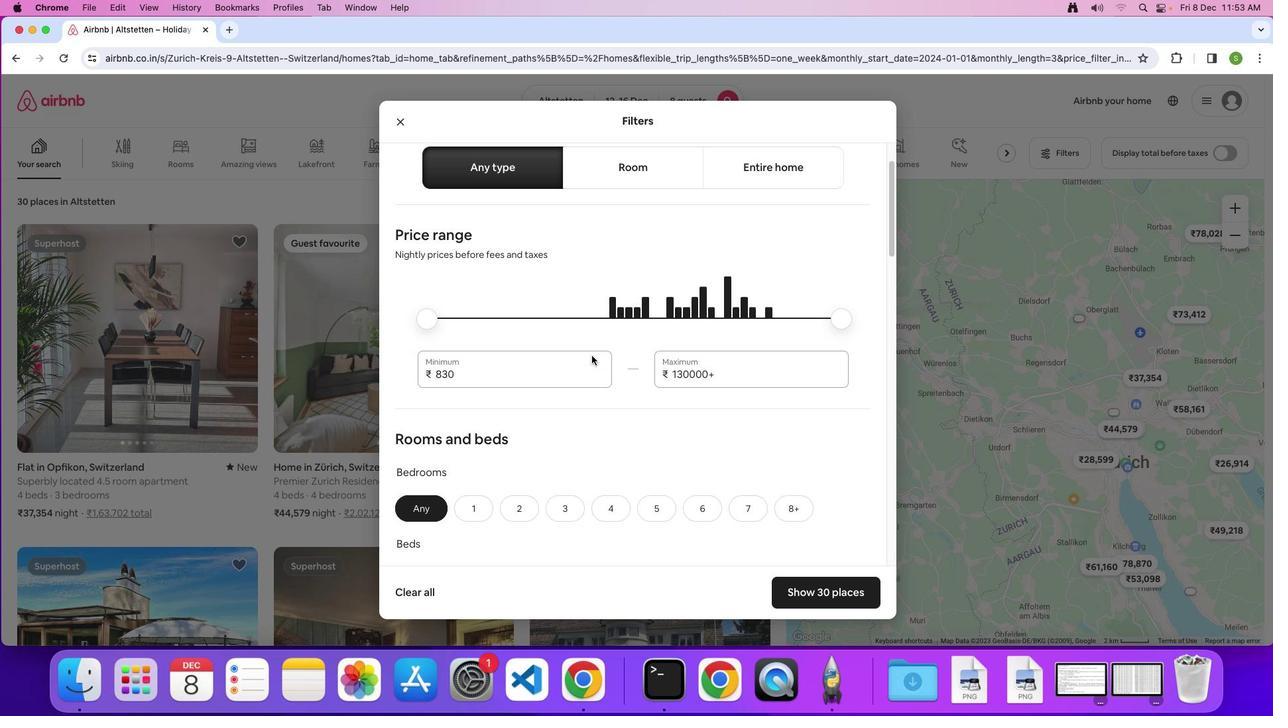 
Action: Mouse scrolled (592, 355) with delta (0, 0)
Screenshot: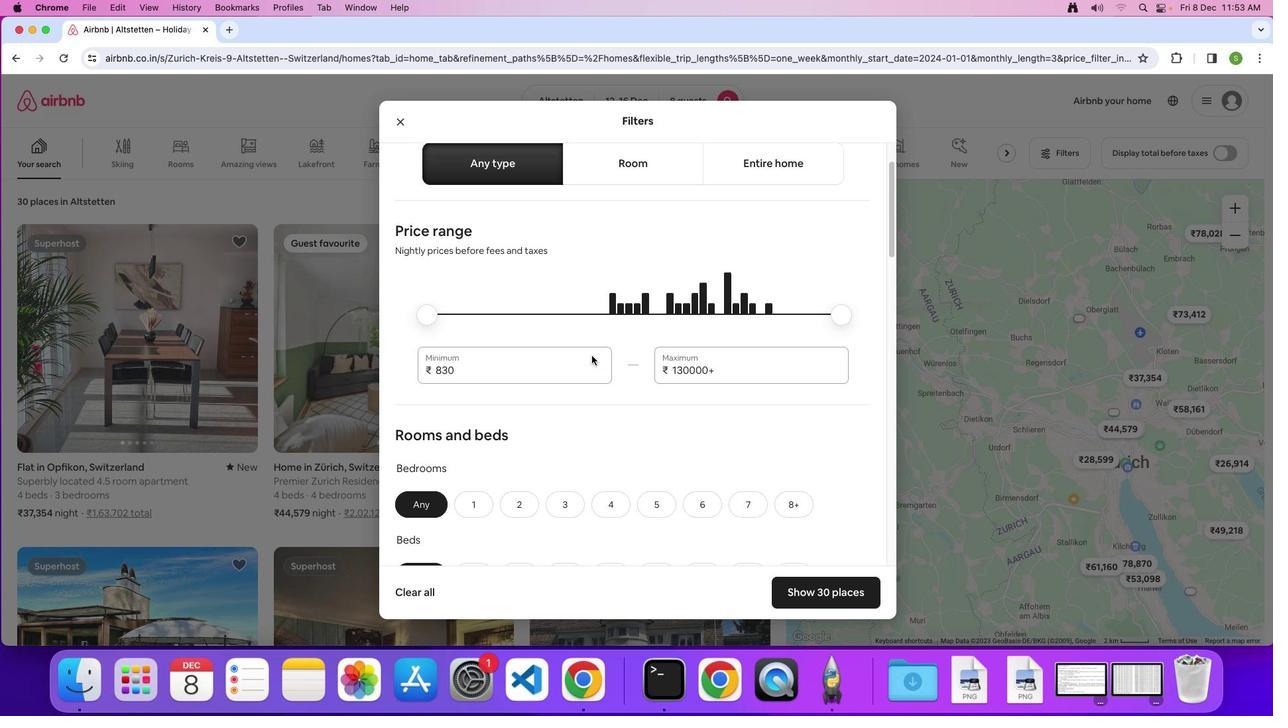 
Action: Mouse scrolled (592, 355) with delta (0, 0)
Screenshot: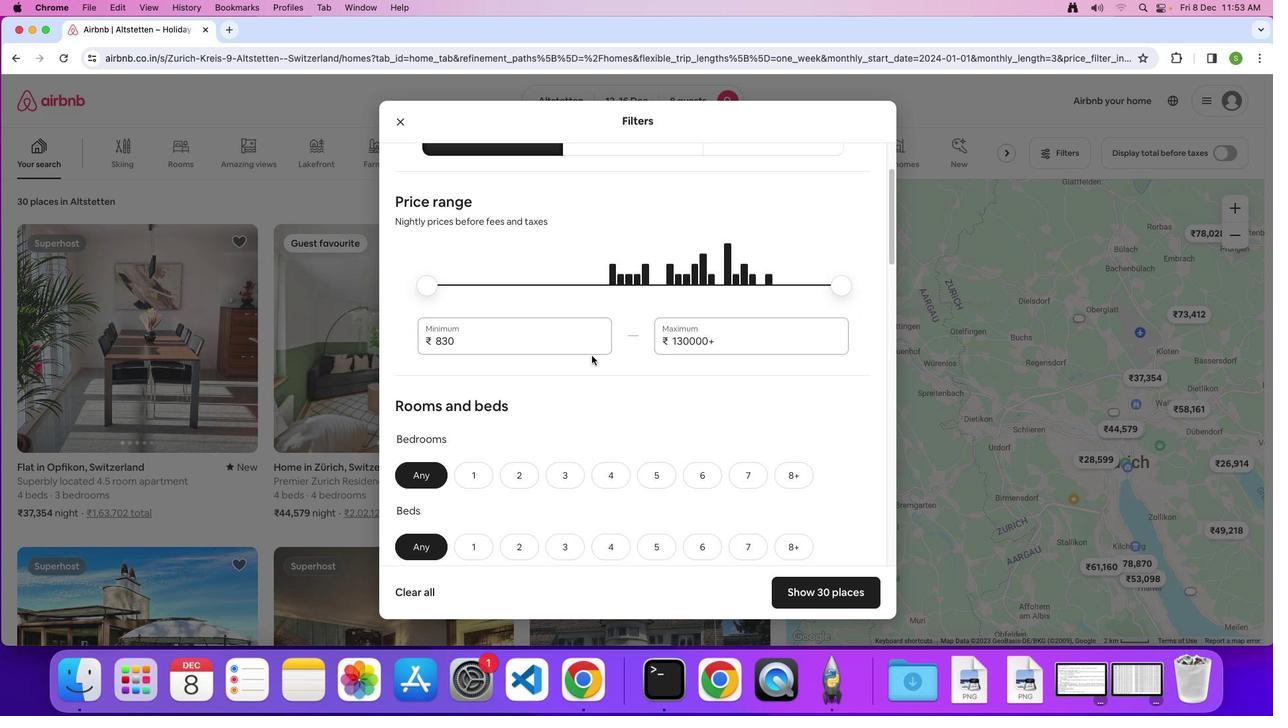 
Action: Mouse scrolled (592, 355) with delta (0, 0)
Screenshot: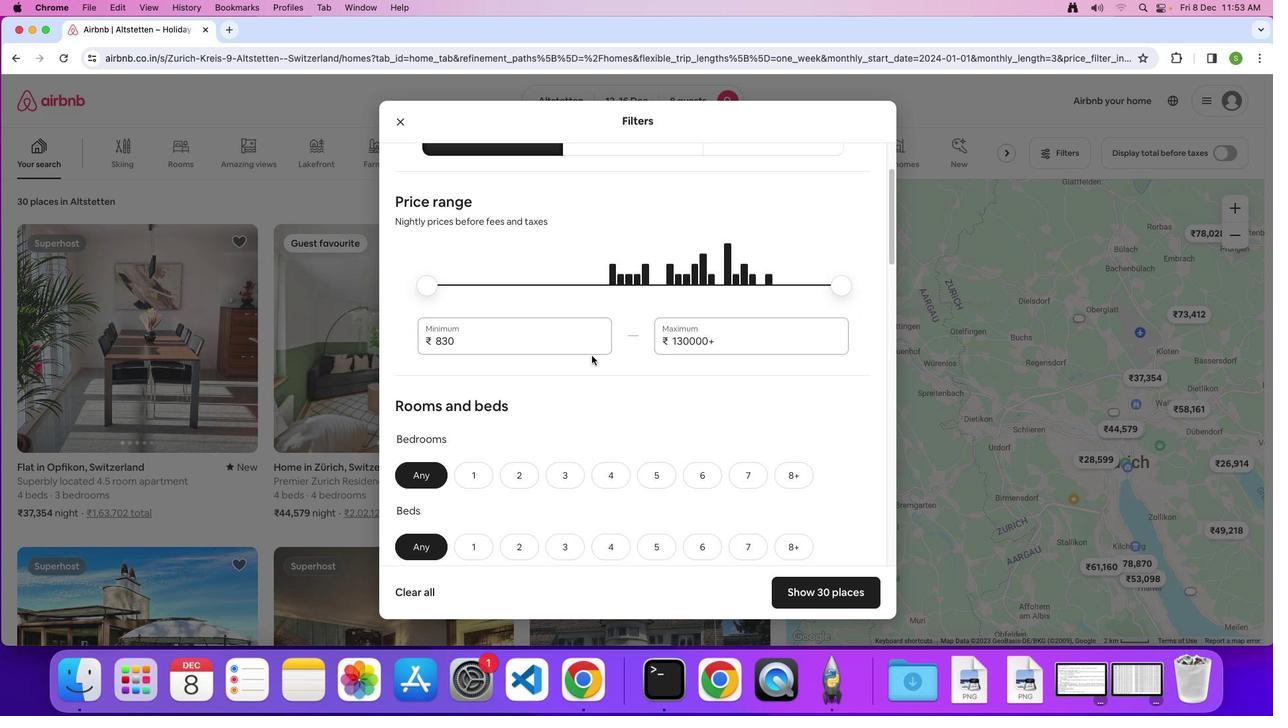 
Action: Mouse scrolled (592, 355) with delta (0, 0)
Screenshot: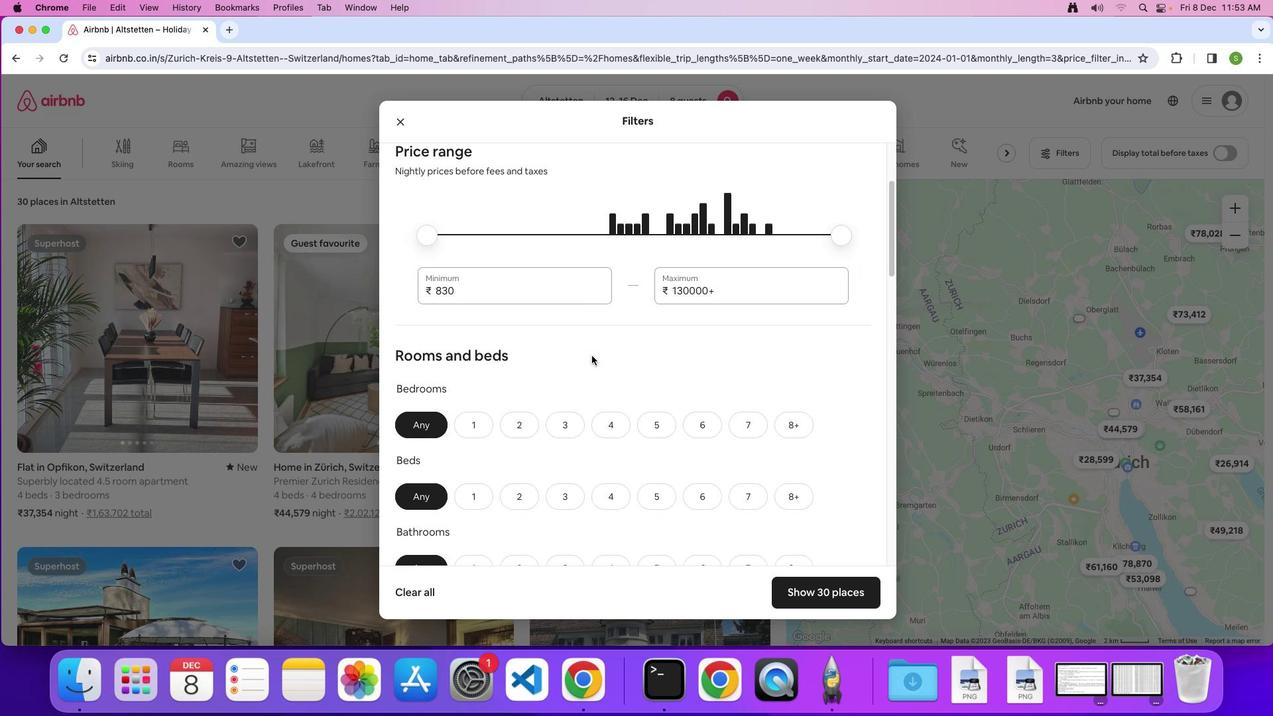 
Action: Mouse scrolled (592, 355) with delta (0, 0)
Screenshot: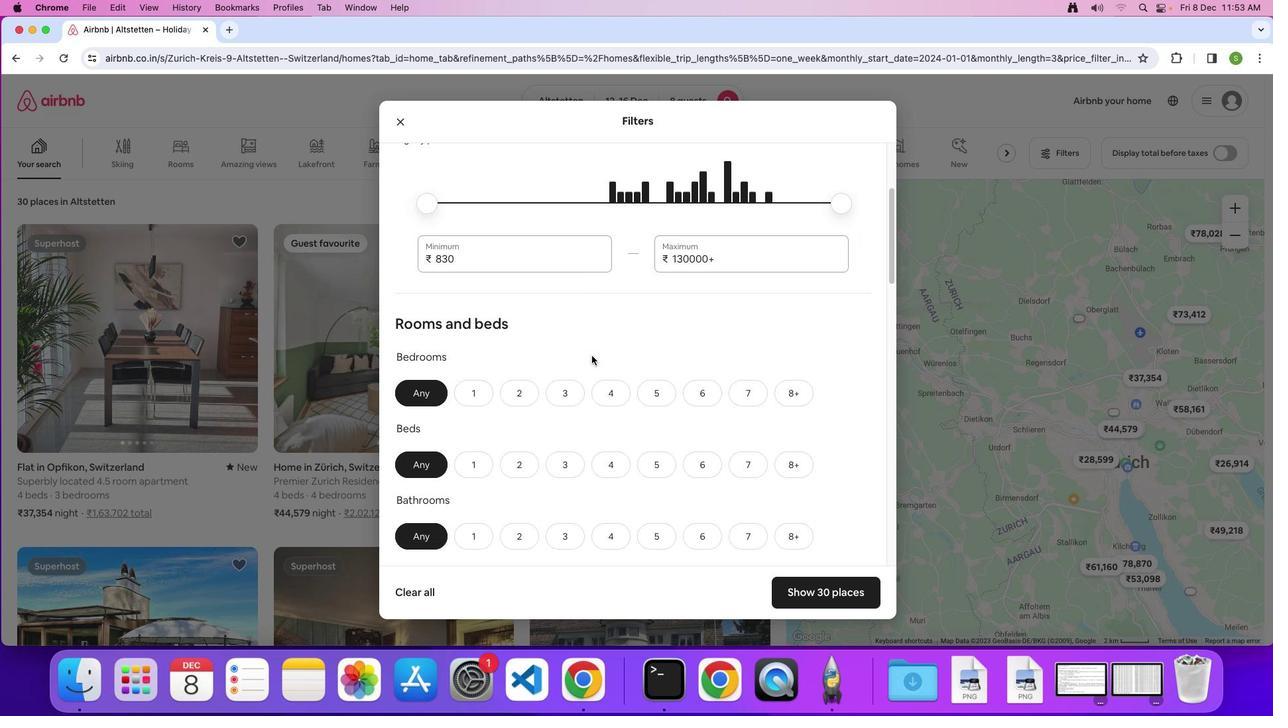 
Action: Mouse scrolled (592, 355) with delta (0, -1)
Screenshot: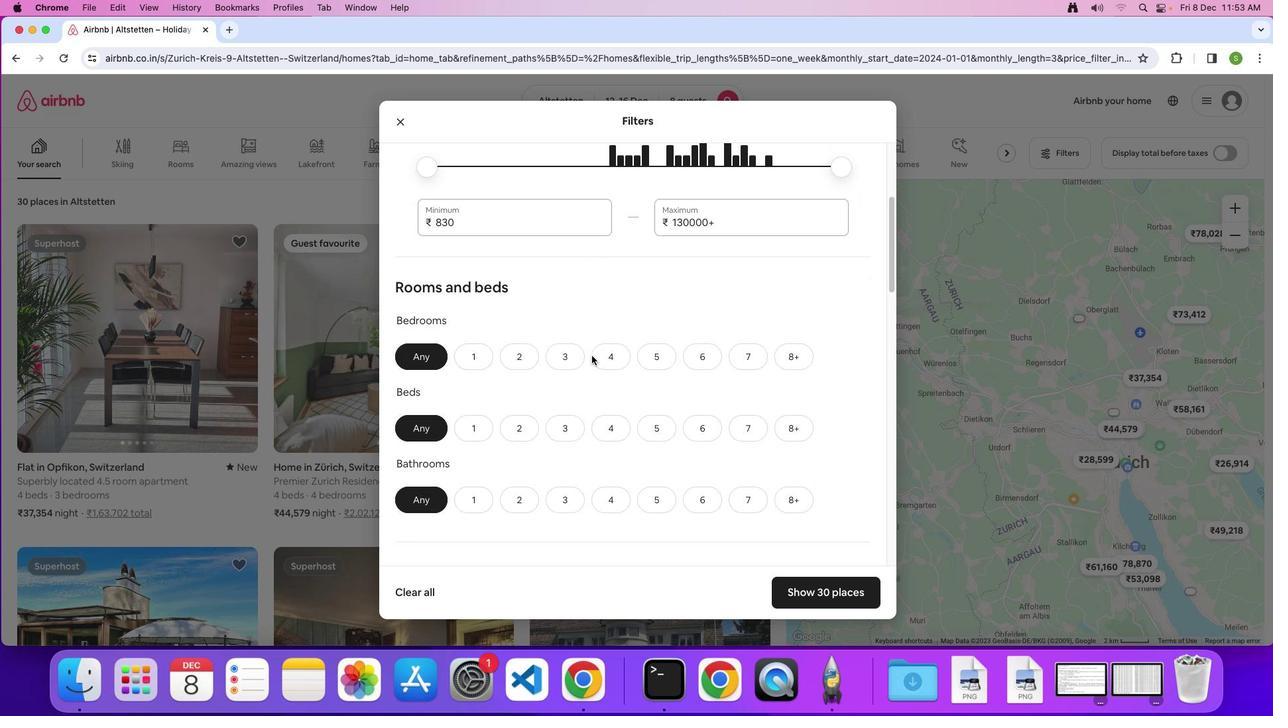 
Action: Mouse scrolled (592, 355) with delta (0, 0)
Screenshot: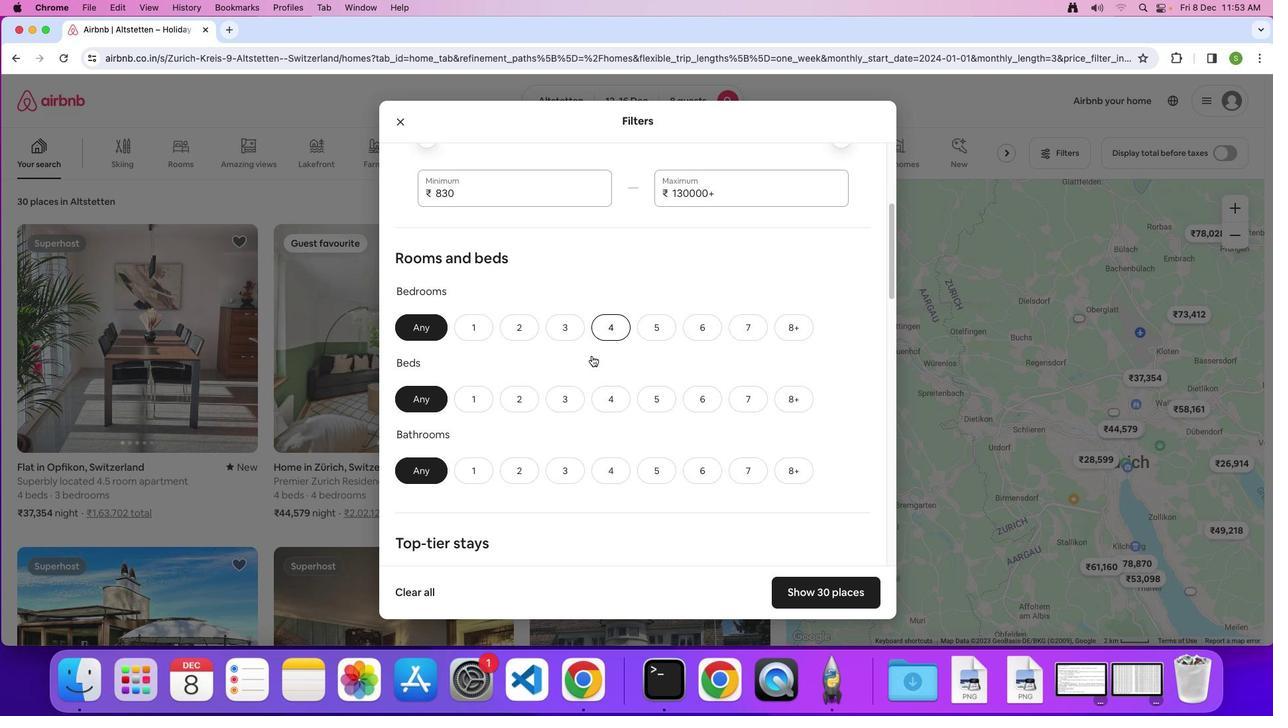 
Action: Mouse scrolled (592, 355) with delta (0, 0)
Screenshot: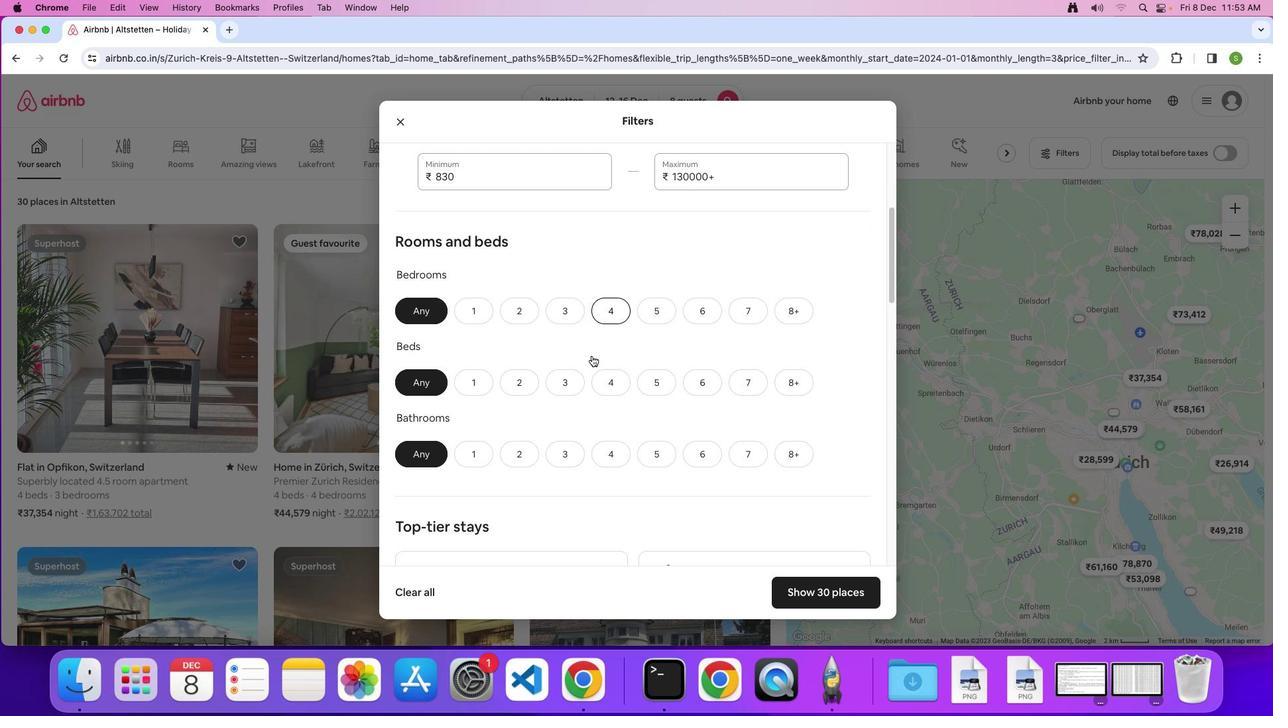 
Action: Mouse scrolled (592, 355) with delta (0, -1)
Screenshot: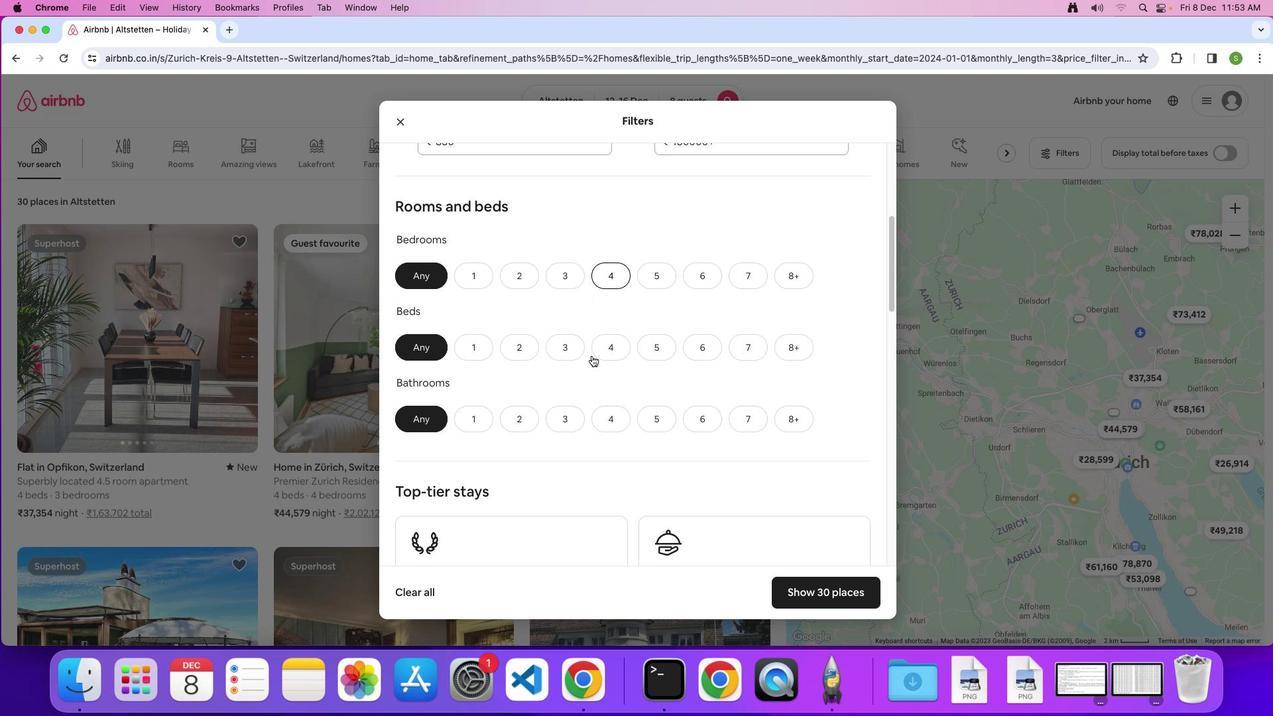 
Action: Mouse scrolled (592, 355) with delta (0, 0)
Screenshot: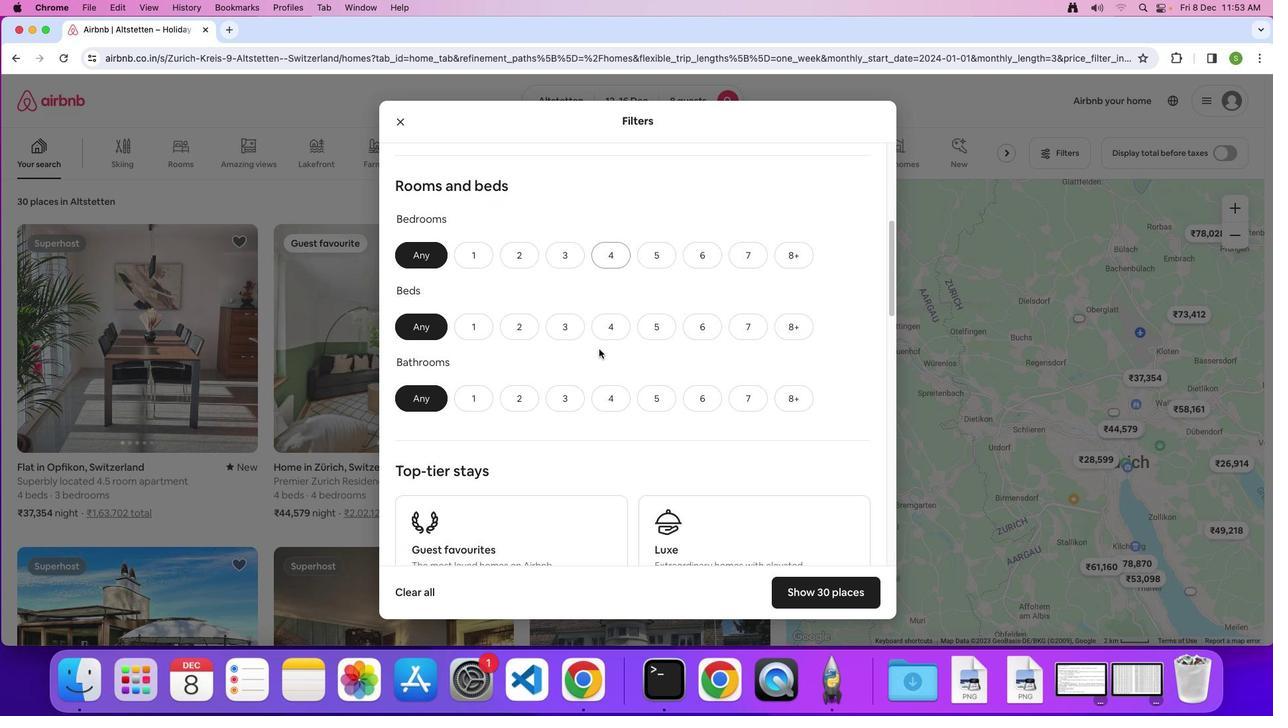
Action: Mouse scrolled (592, 355) with delta (0, 0)
Screenshot: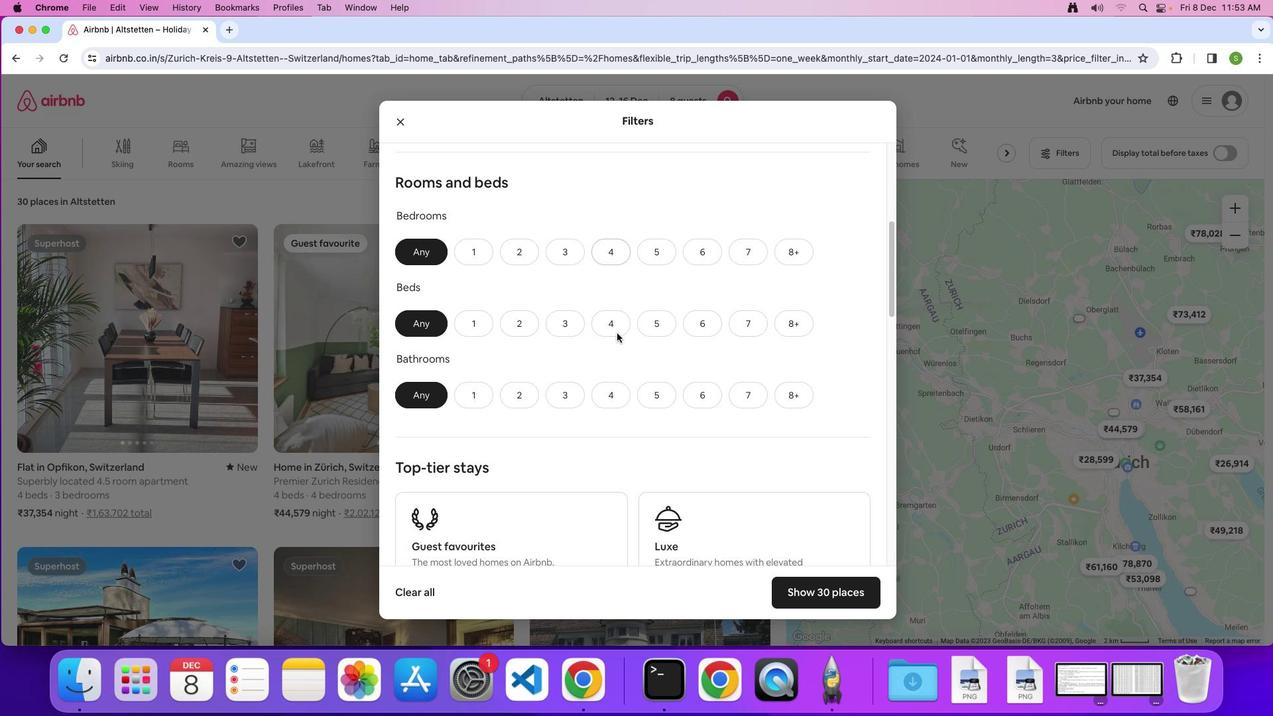 
Action: Mouse moved to (790, 250)
Screenshot: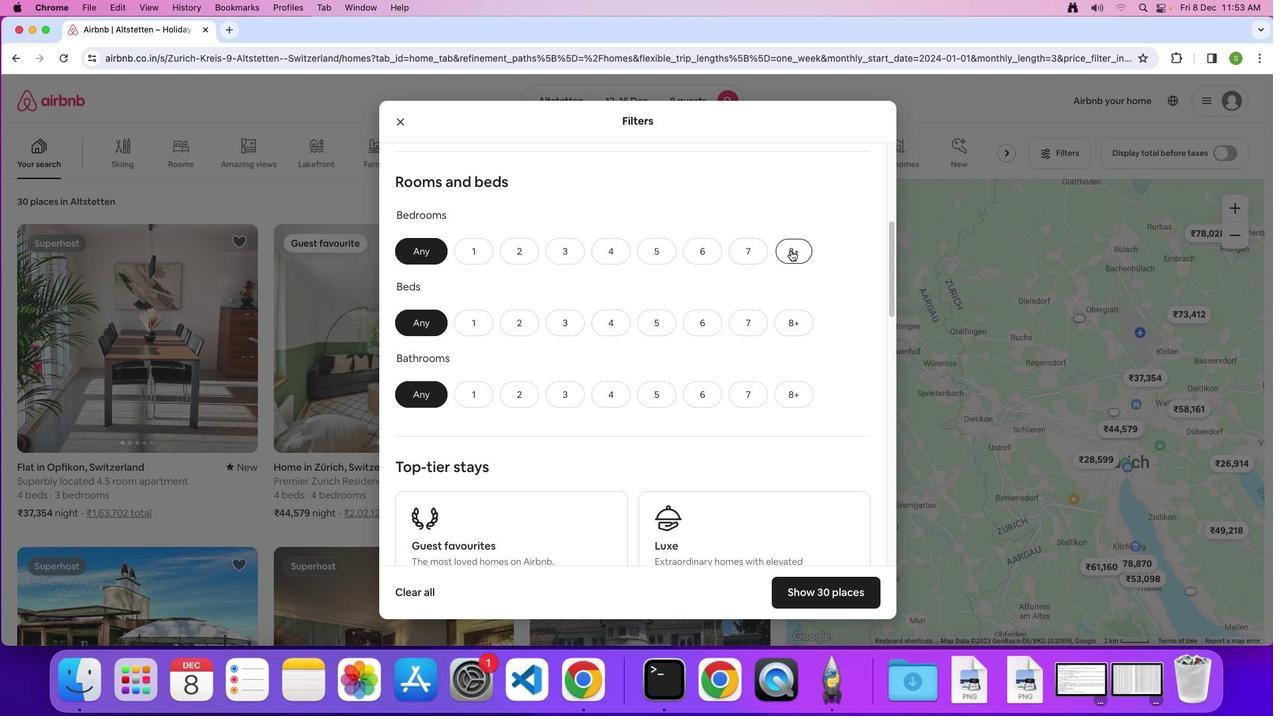 
Action: Mouse pressed left at (790, 250)
Screenshot: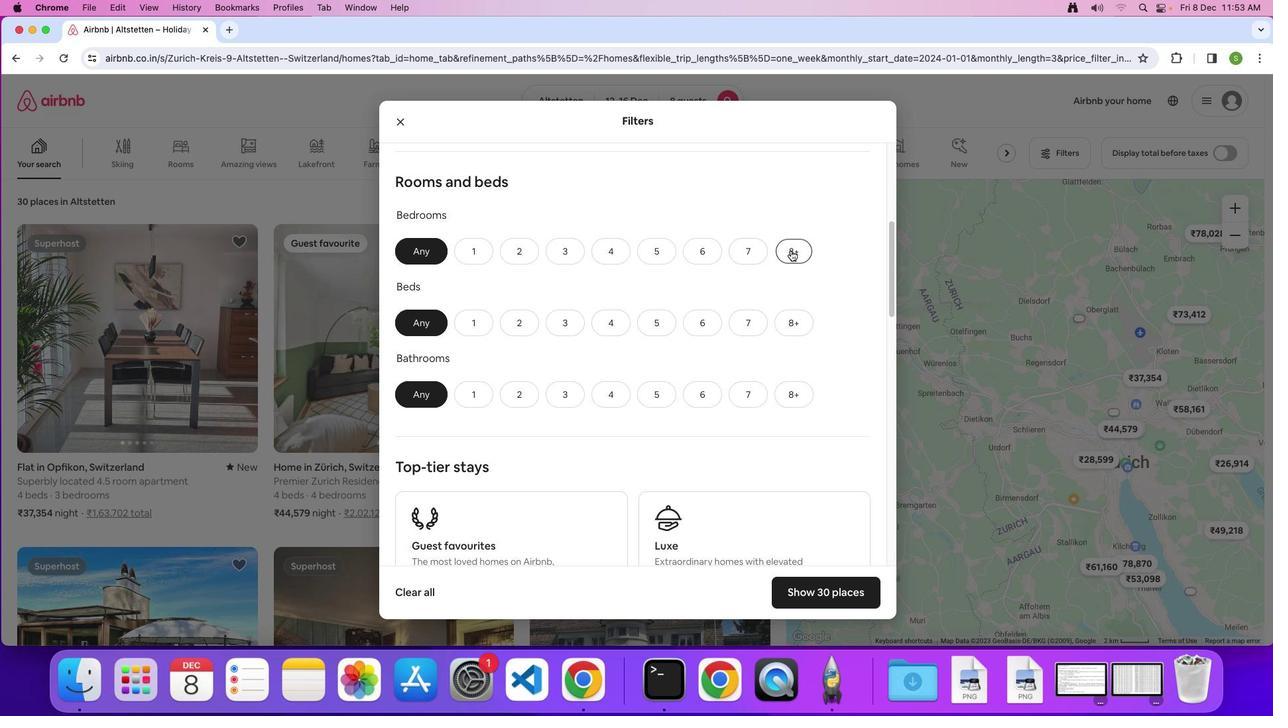 
Action: Mouse moved to (787, 314)
Screenshot: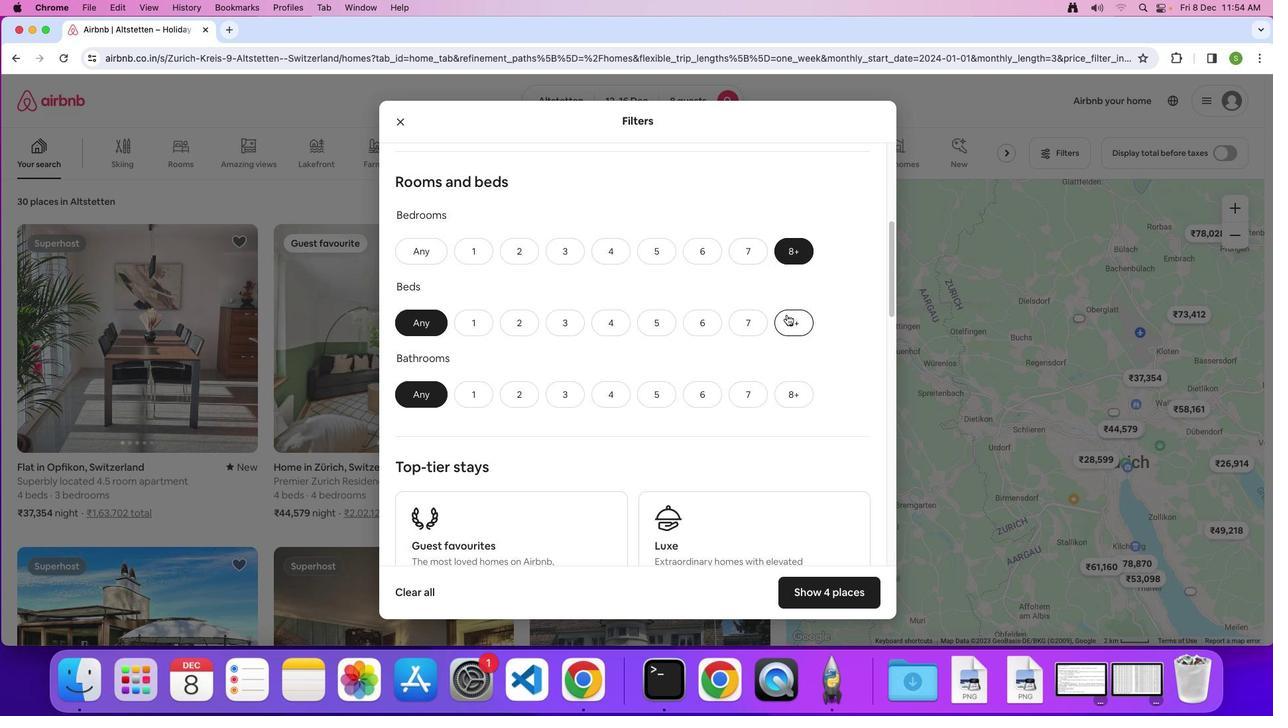 
Action: Mouse pressed left at (787, 314)
Screenshot: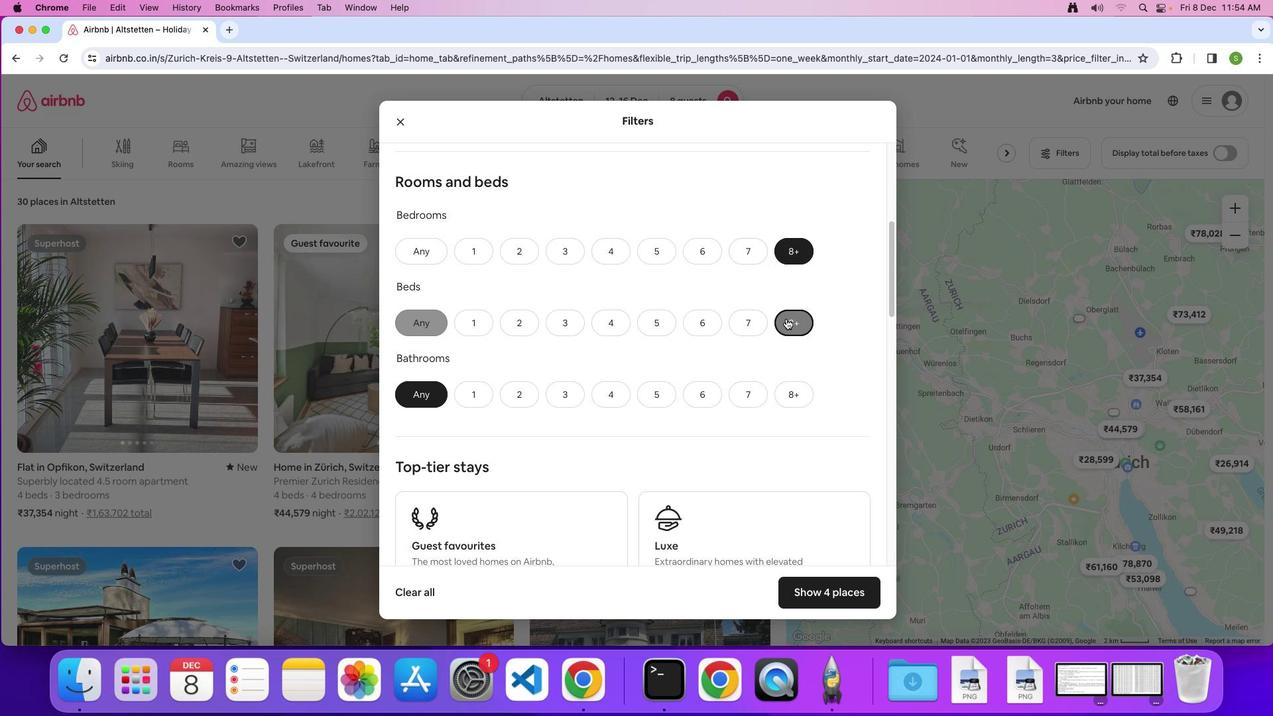 
Action: Mouse moved to (787, 401)
Screenshot: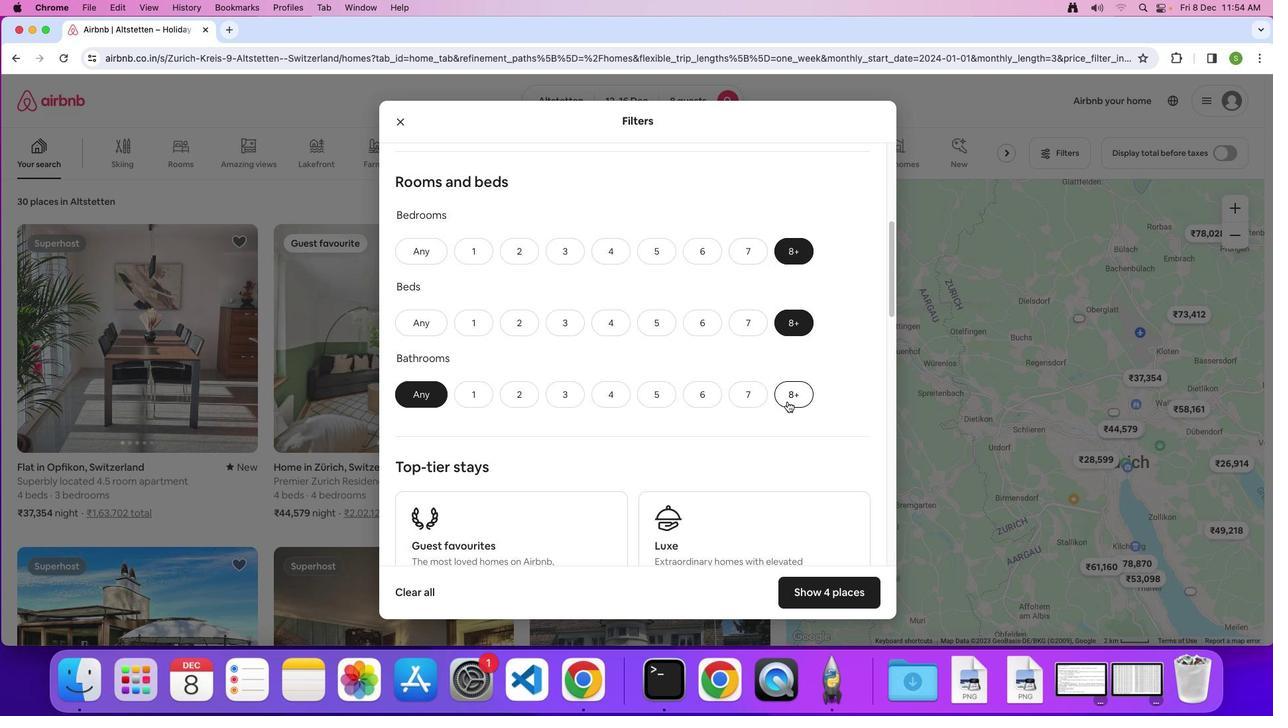 
Action: Mouse pressed left at (787, 401)
Screenshot: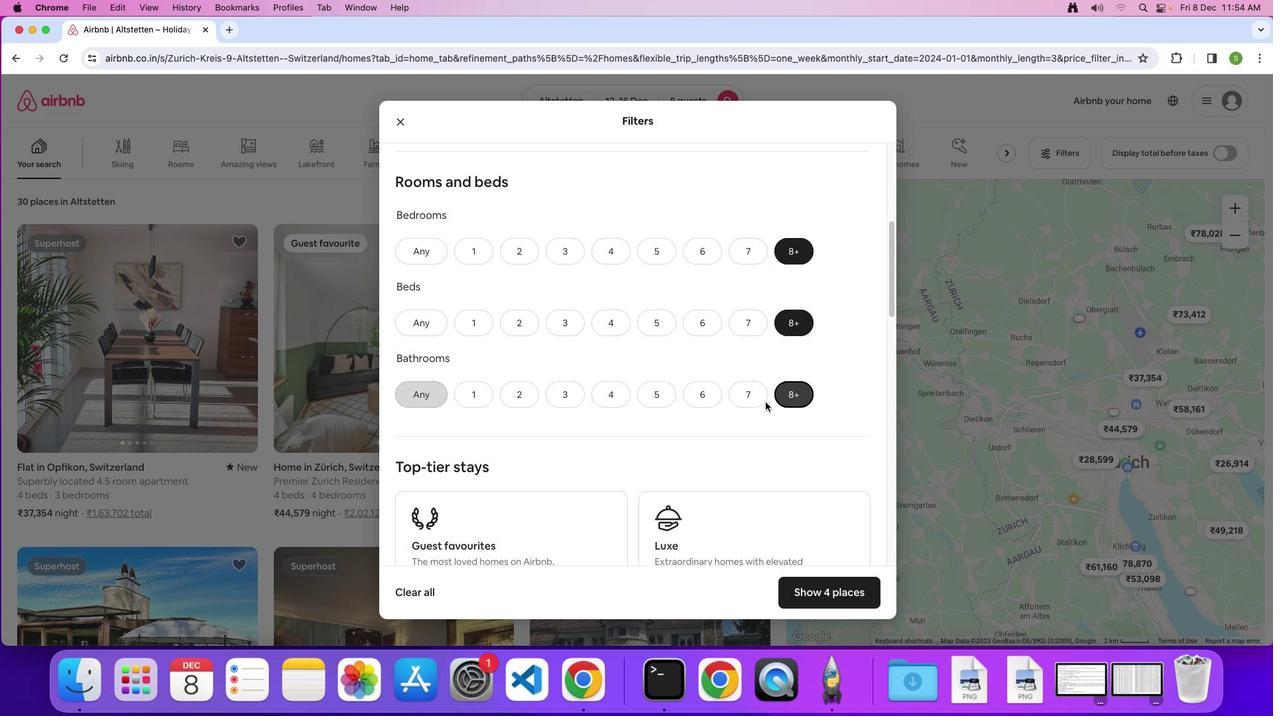 
Action: Mouse moved to (693, 389)
Screenshot: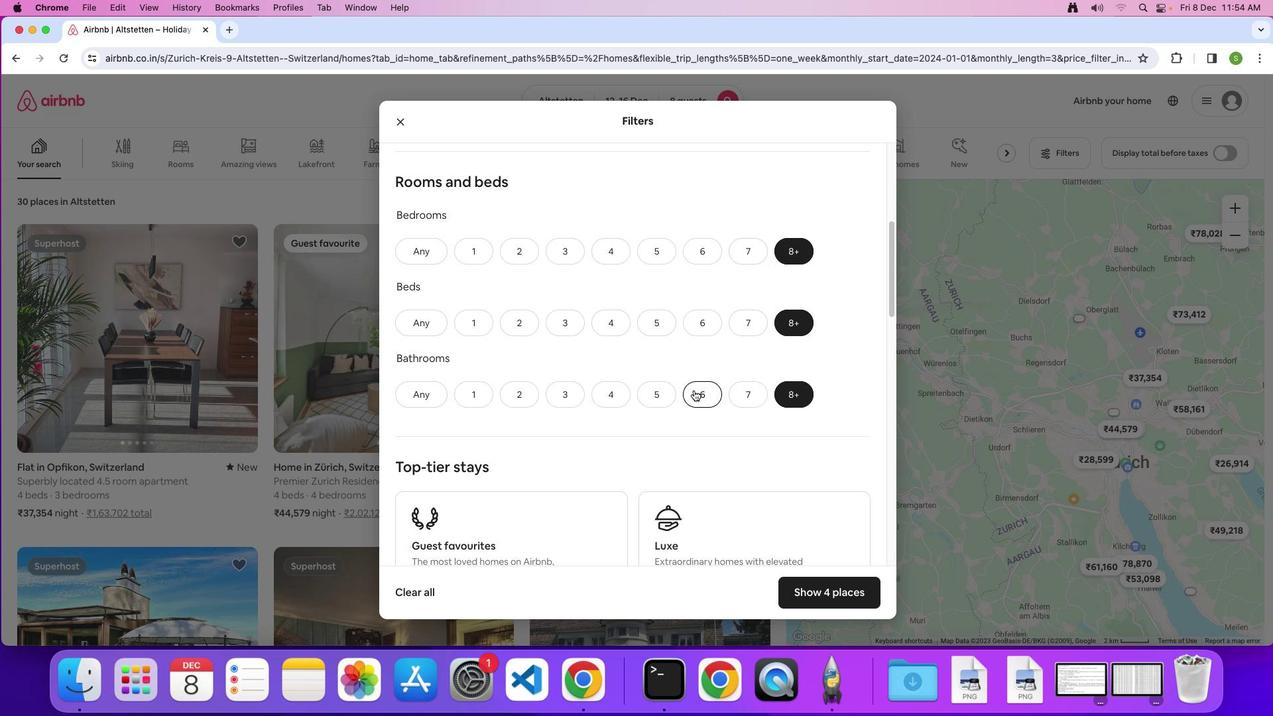 
Action: Mouse scrolled (693, 389) with delta (0, 0)
Screenshot: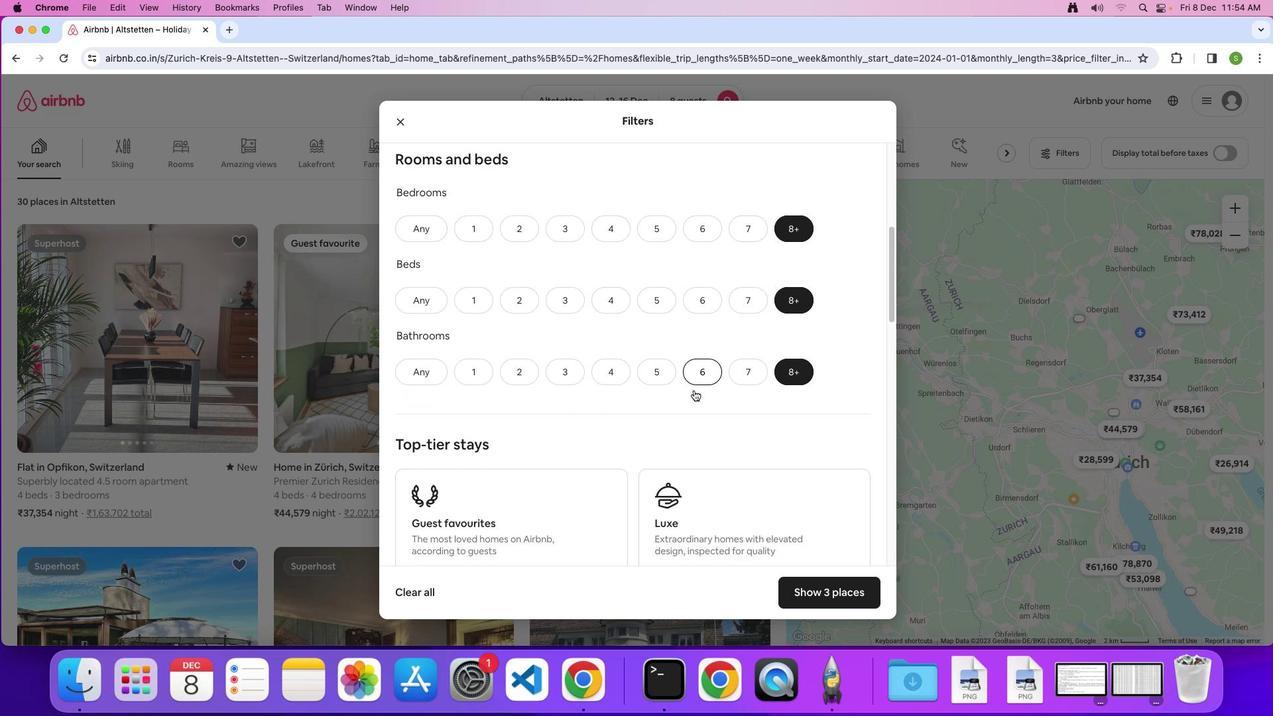 
Action: Mouse scrolled (693, 389) with delta (0, 0)
Screenshot: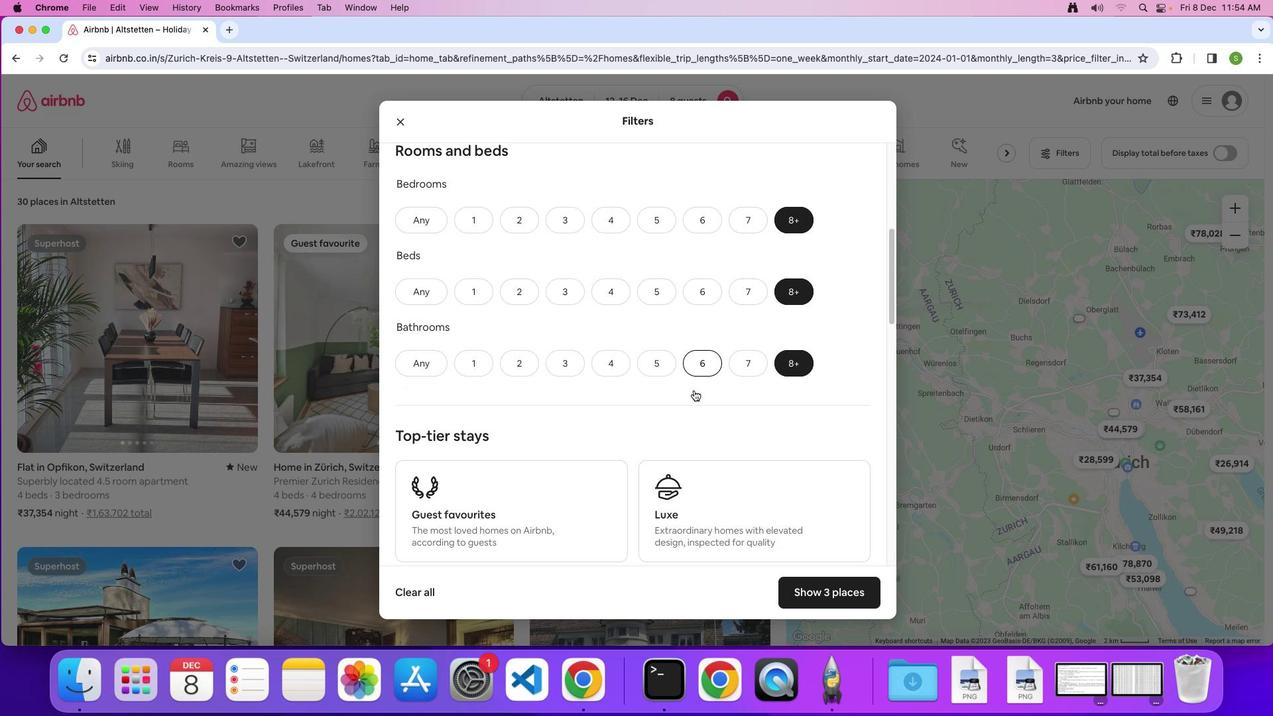 
Action: Mouse scrolled (693, 389) with delta (0, -1)
Screenshot: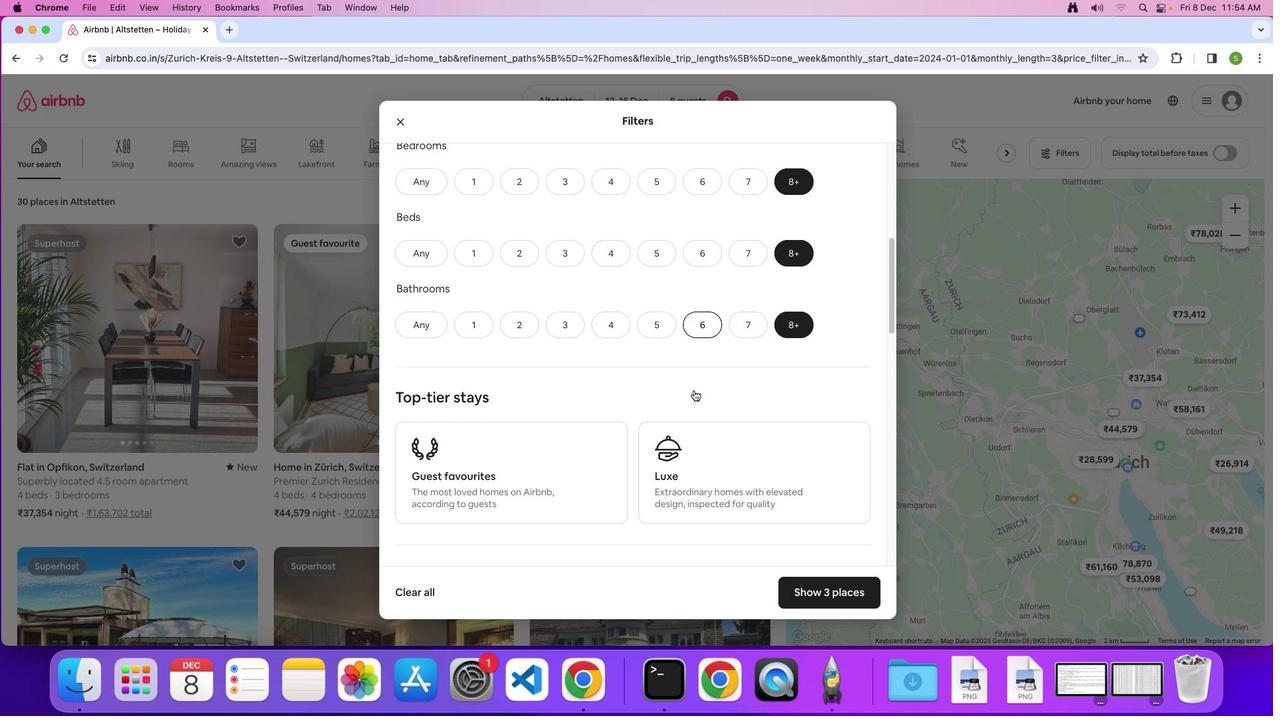 
Action: Mouse scrolled (693, 389) with delta (0, 0)
Screenshot: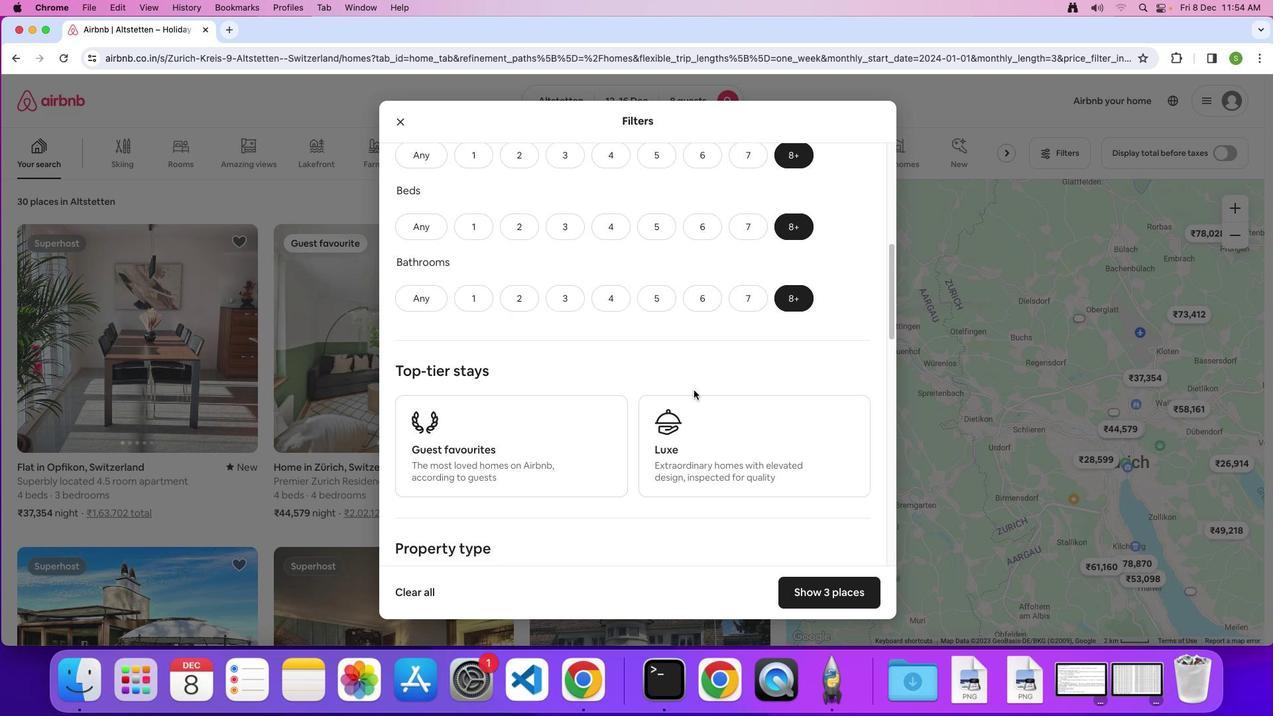
Action: Mouse scrolled (693, 389) with delta (0, 0)
Screenshot: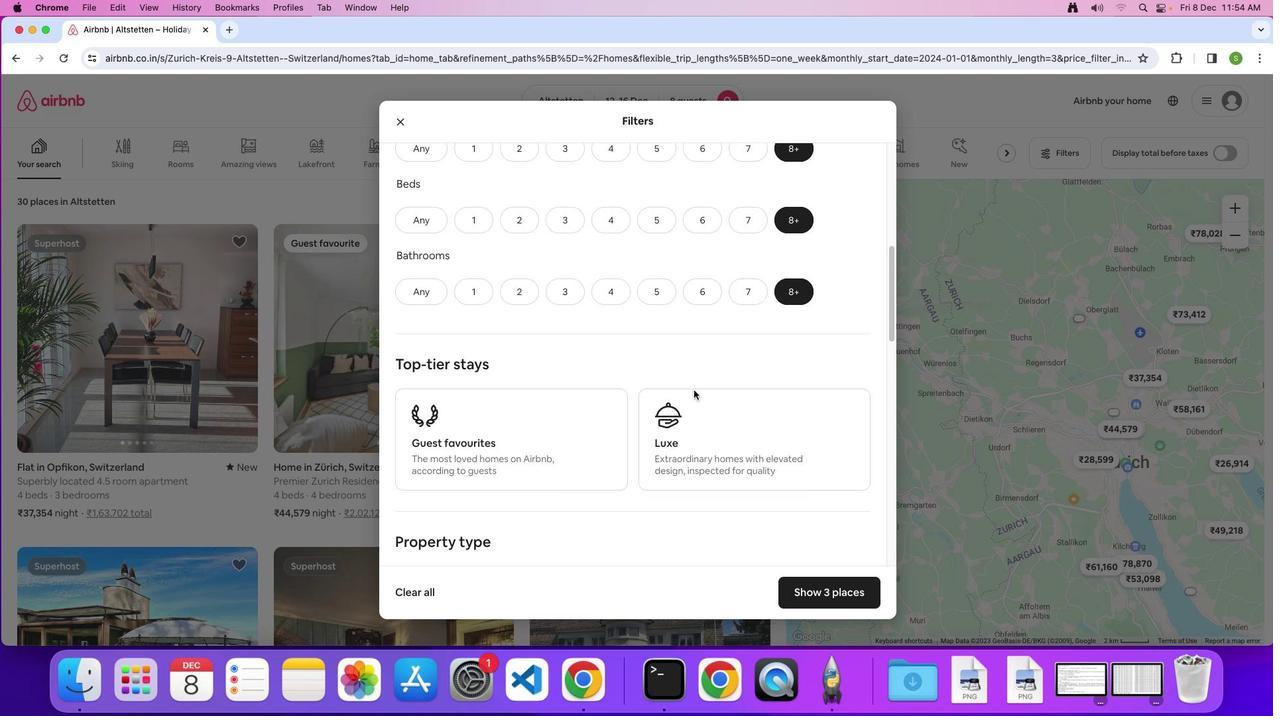 
Action: Mouse scrolled (693, 389) with delta (0, 0)
Screenshot: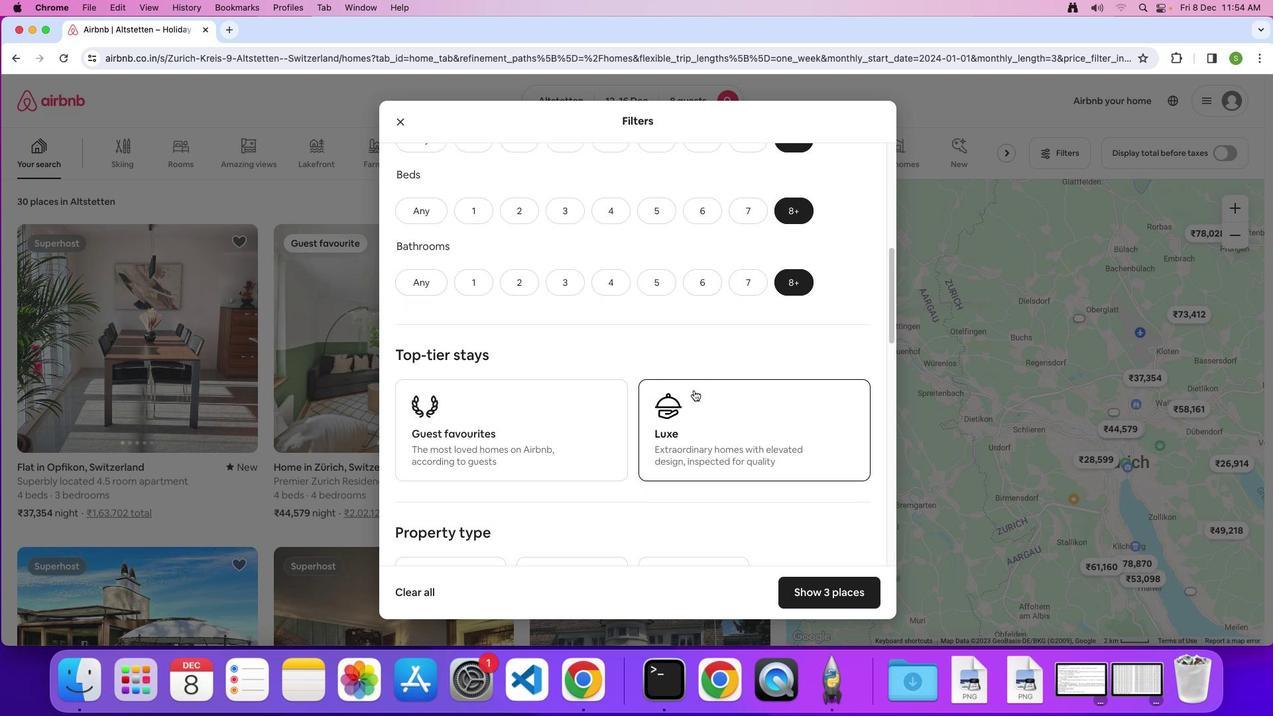 
Action: Mouse scrolled (693, 389) with delta (0, 0)
Screenshot: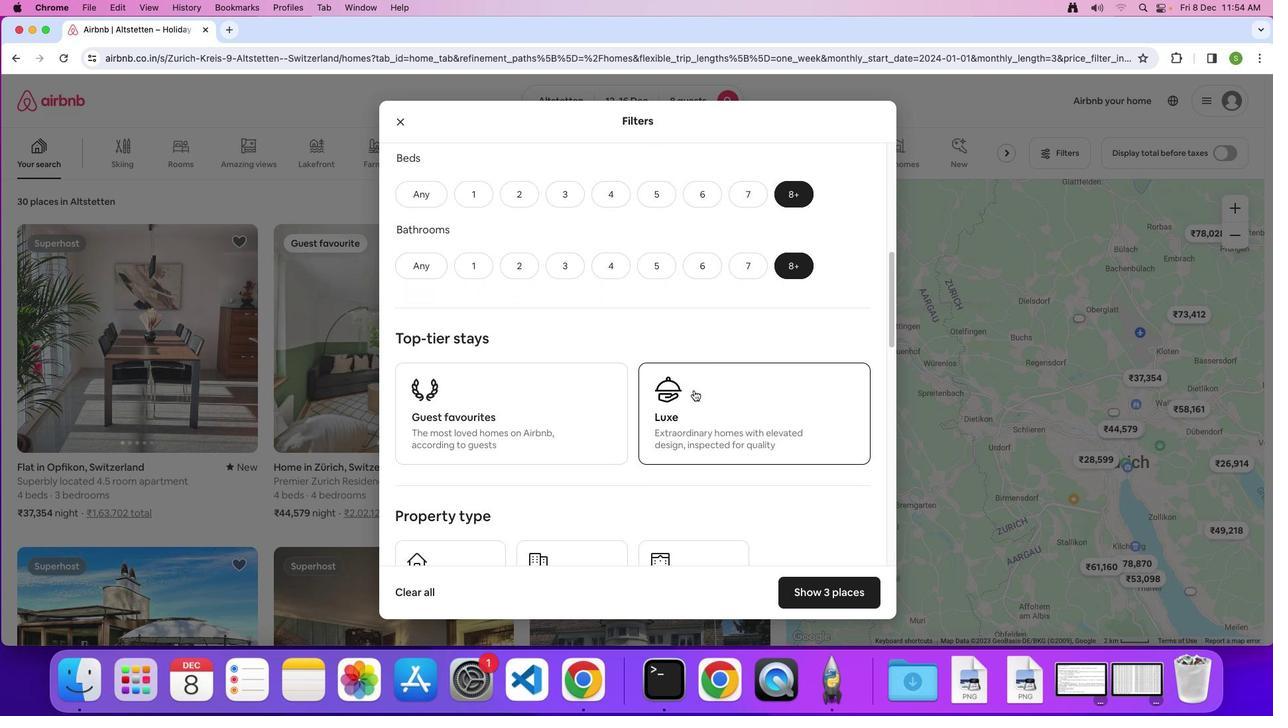 
Action: Mouse scrolled (693, 389) with delta (0, 0)
Screenshot: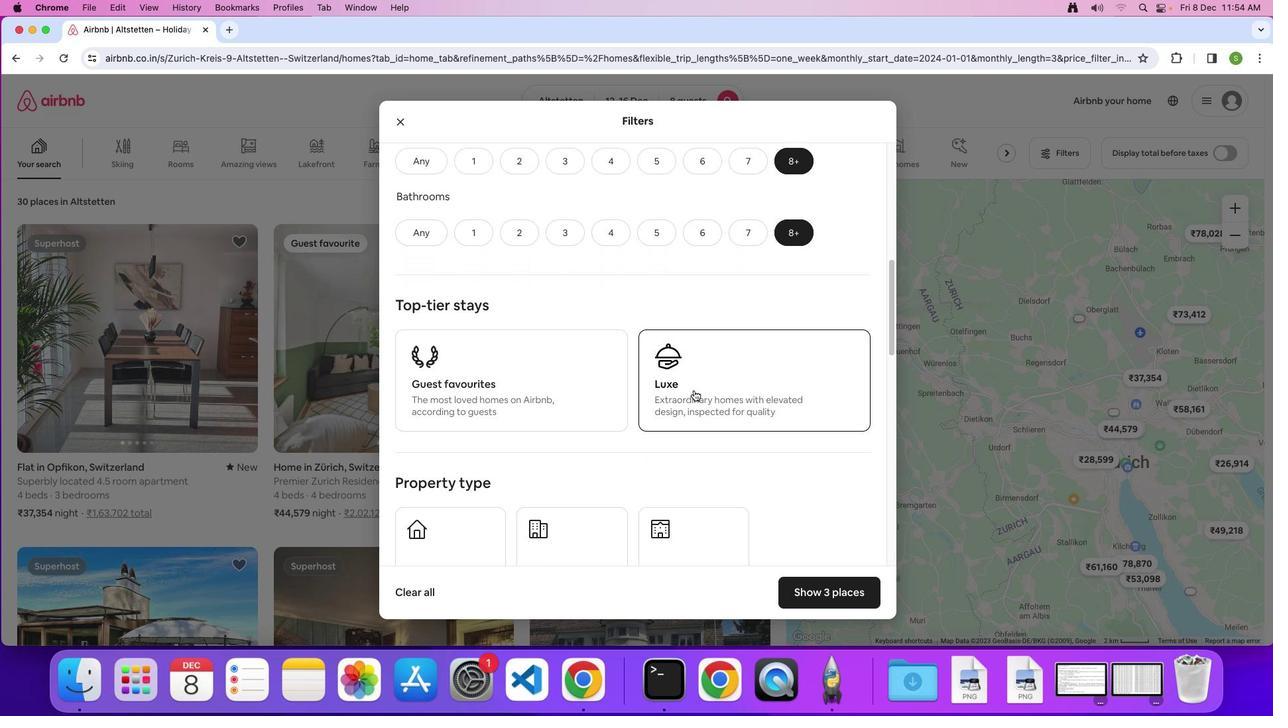 
Action: Mouse scrolled (693, 389) with delta (0, 0)
Screenshot: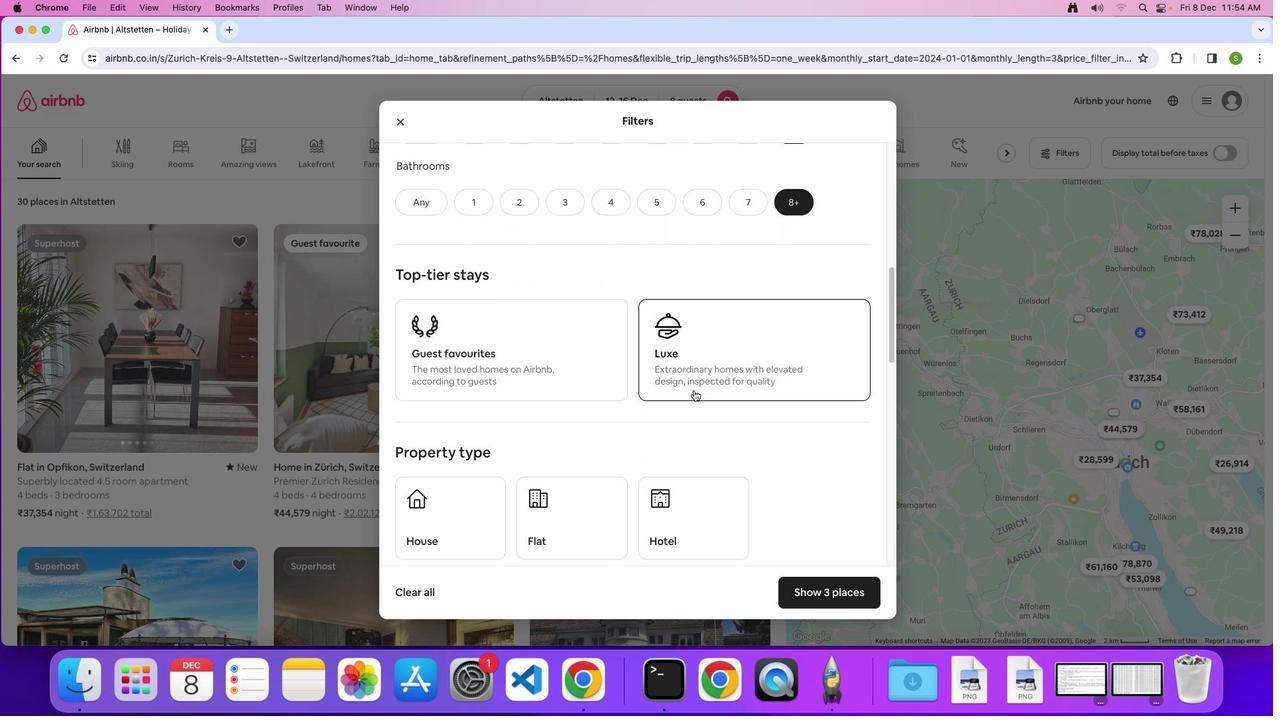 
Action: Mouse scrolled (693, 389) with delta (0, 0)
Screenshot: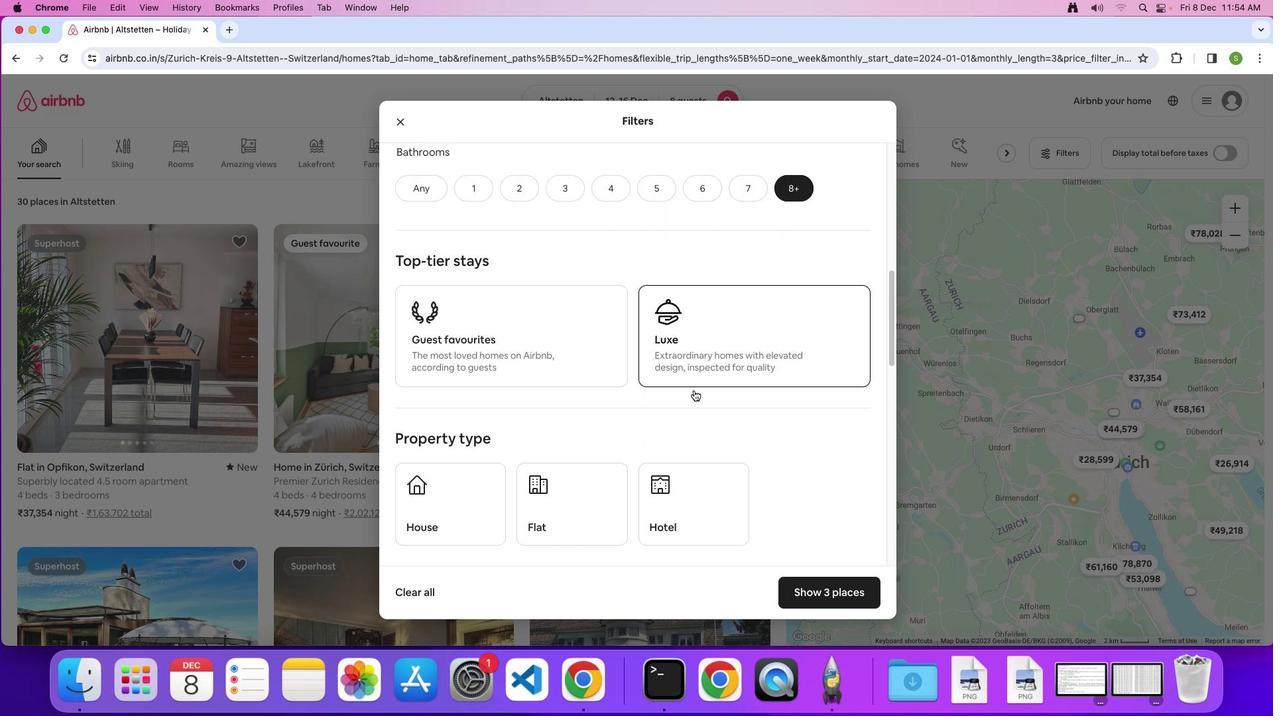 
Action: Mouse scrolled (693, 389) with delta (0, 0)
Screenshot: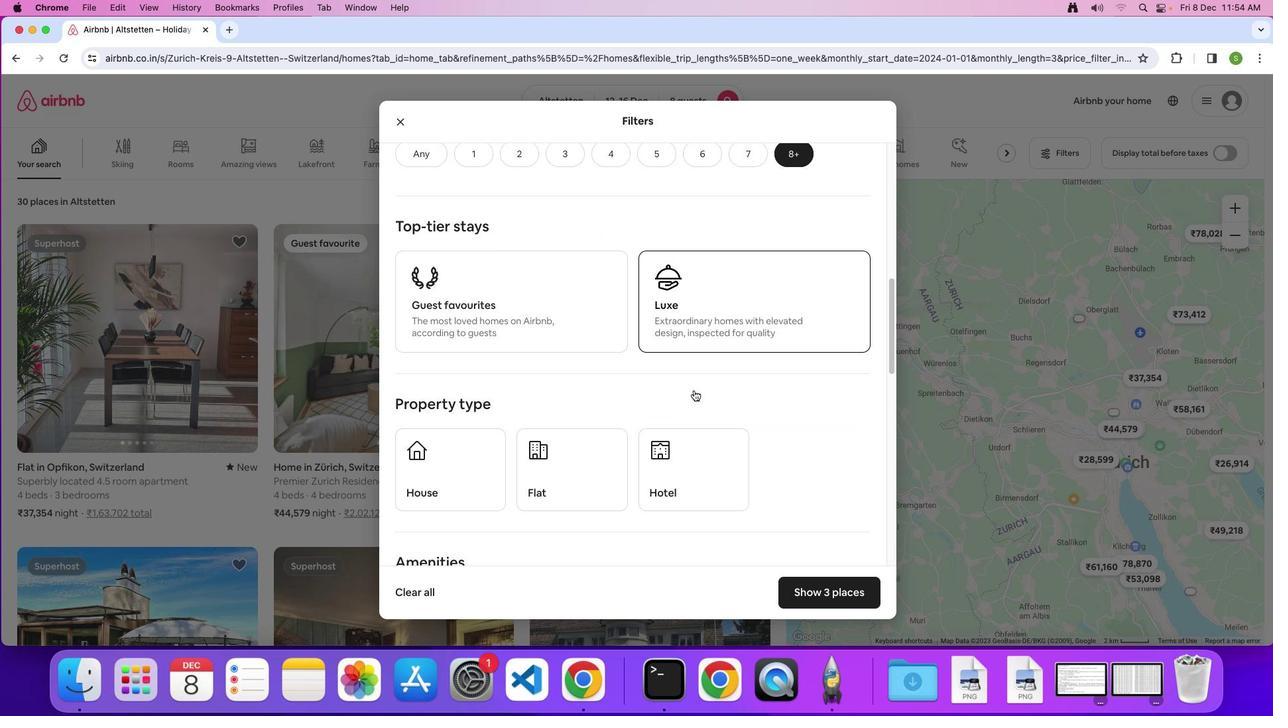 
Action: Mouse scrolled (693, 389) with delta (0, 0)
Screenshot: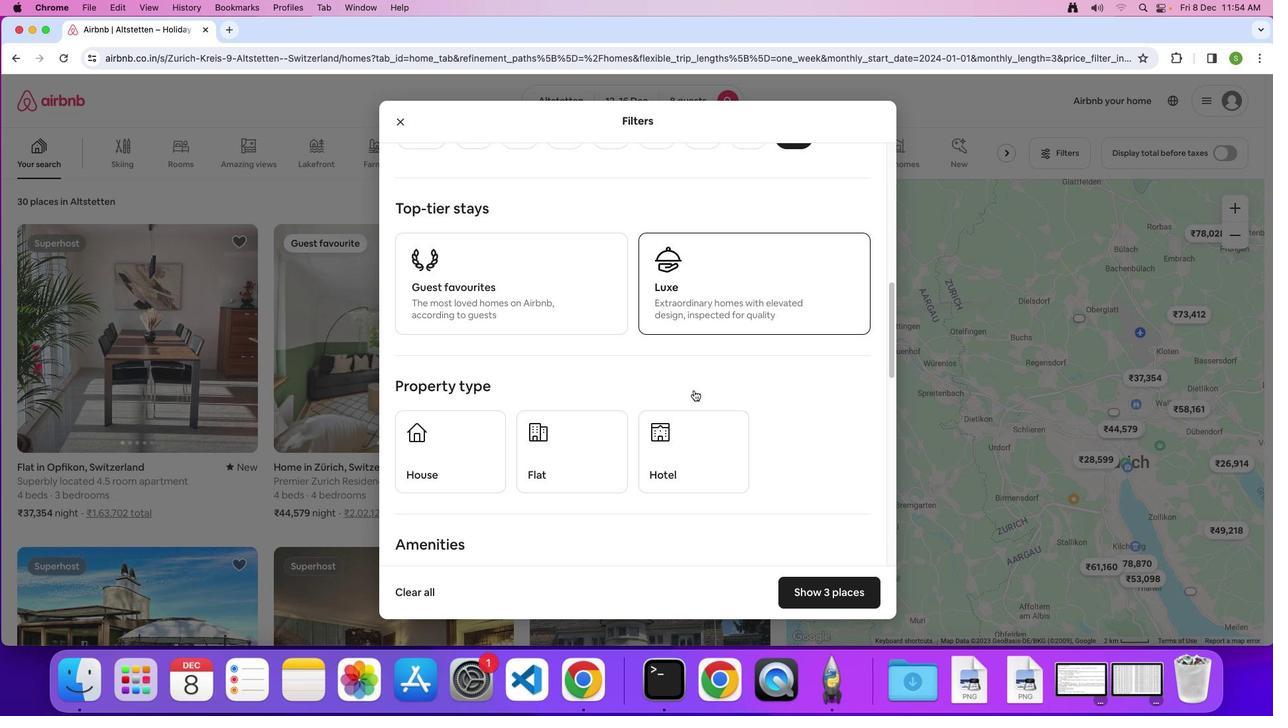 
Action: Mouse scrolled (693, 389) with delta (0, 0)
Screenshot: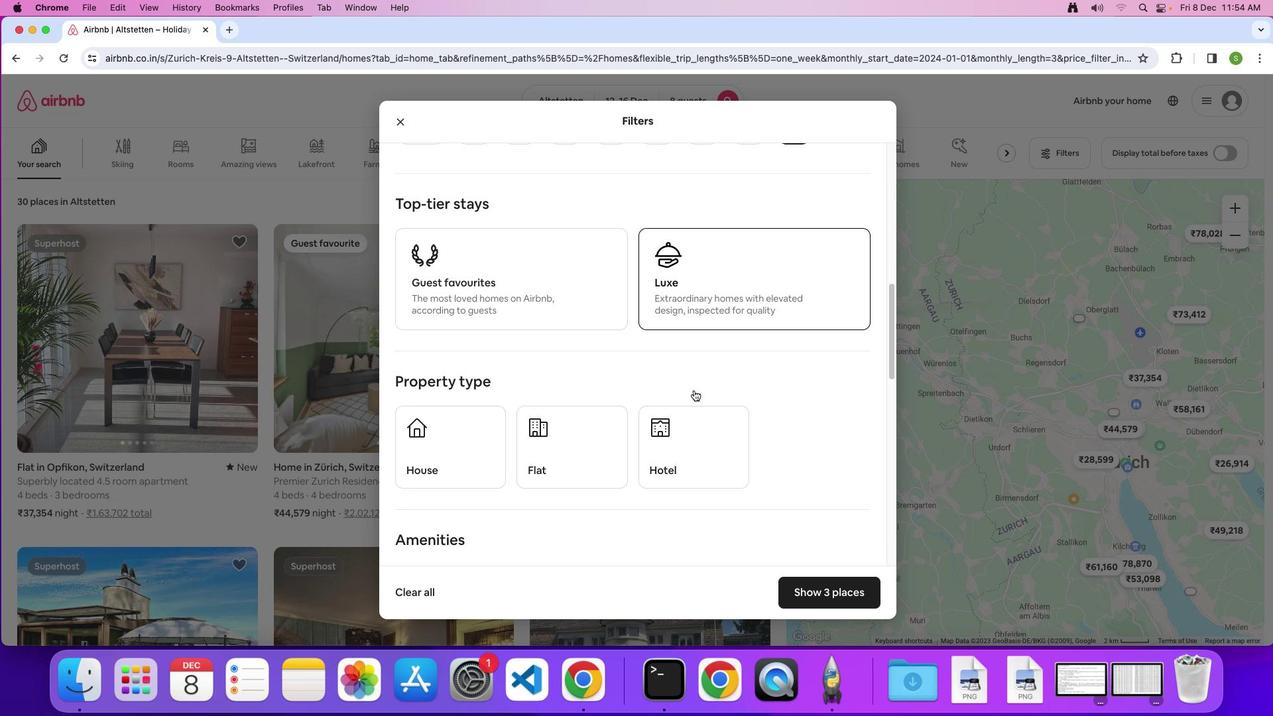 
Action: Mouse scrolled (693, 389) with delta (0, 0)
Screenshot: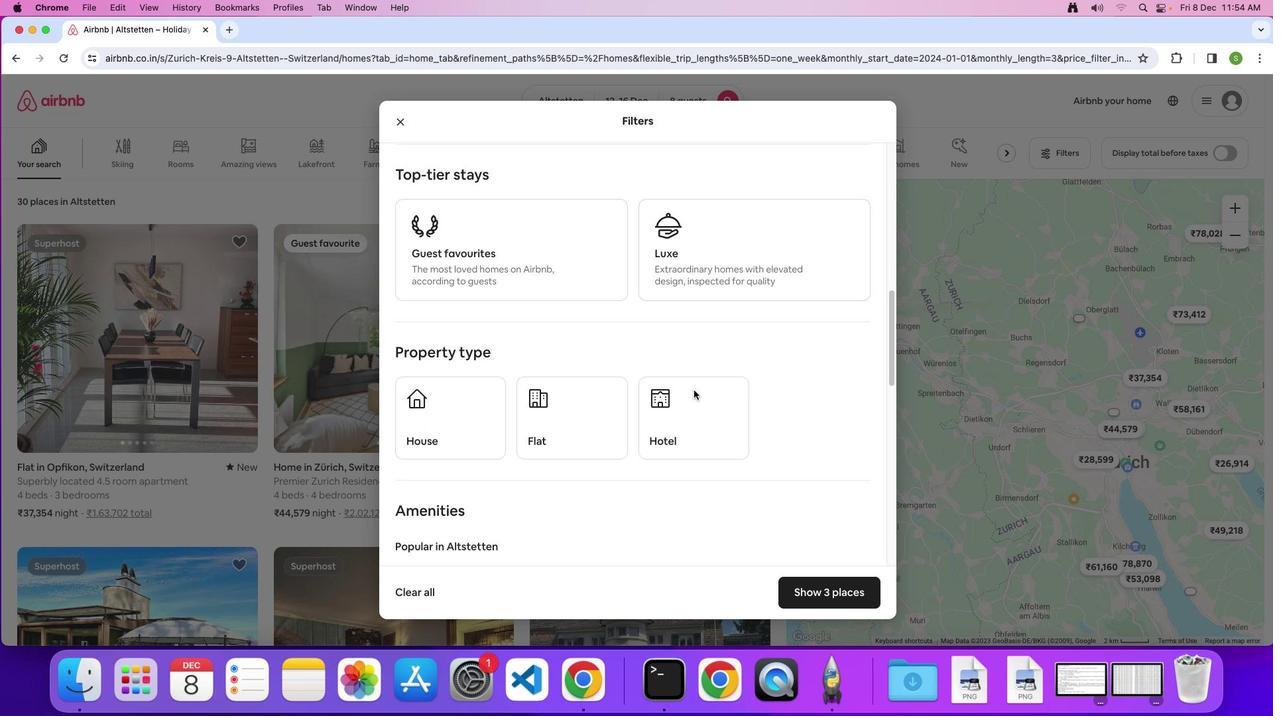 
Action: Mouse scrolled (693, 389) with delta (0, 0)
Screenshot: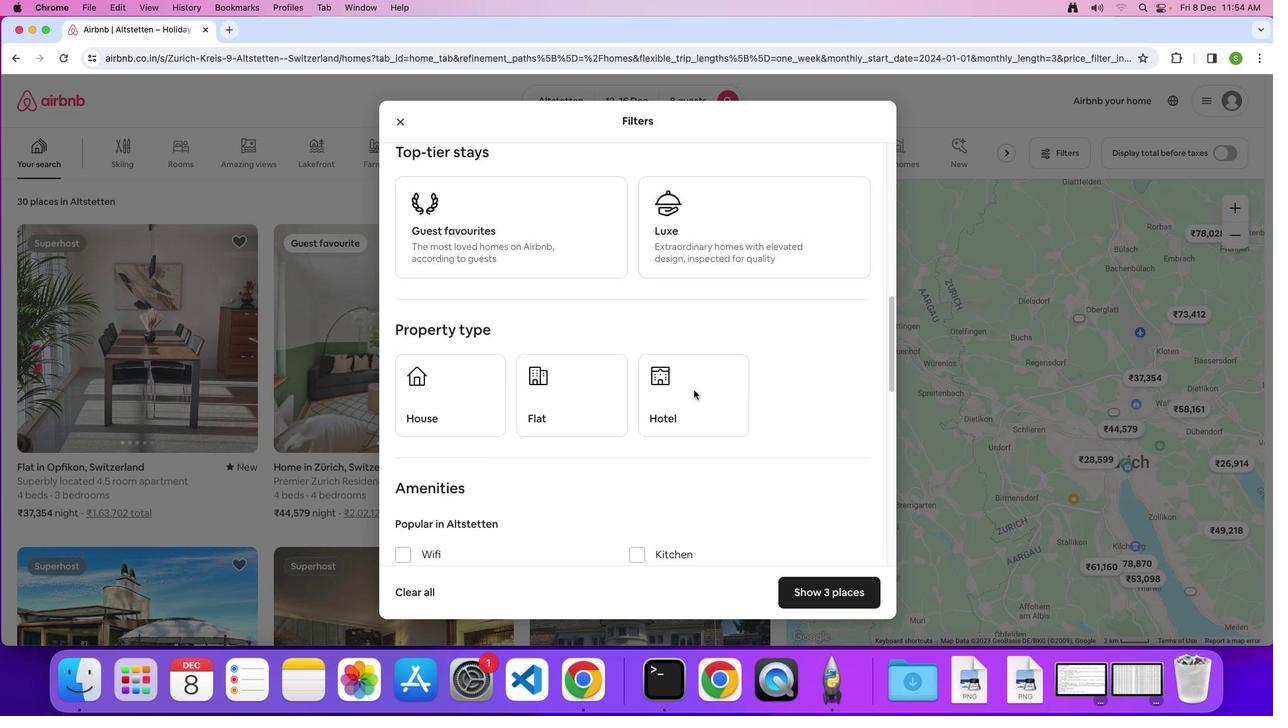 
Action: Mouse scrolled (693, 389) with delta (0, -1)
Screenshot: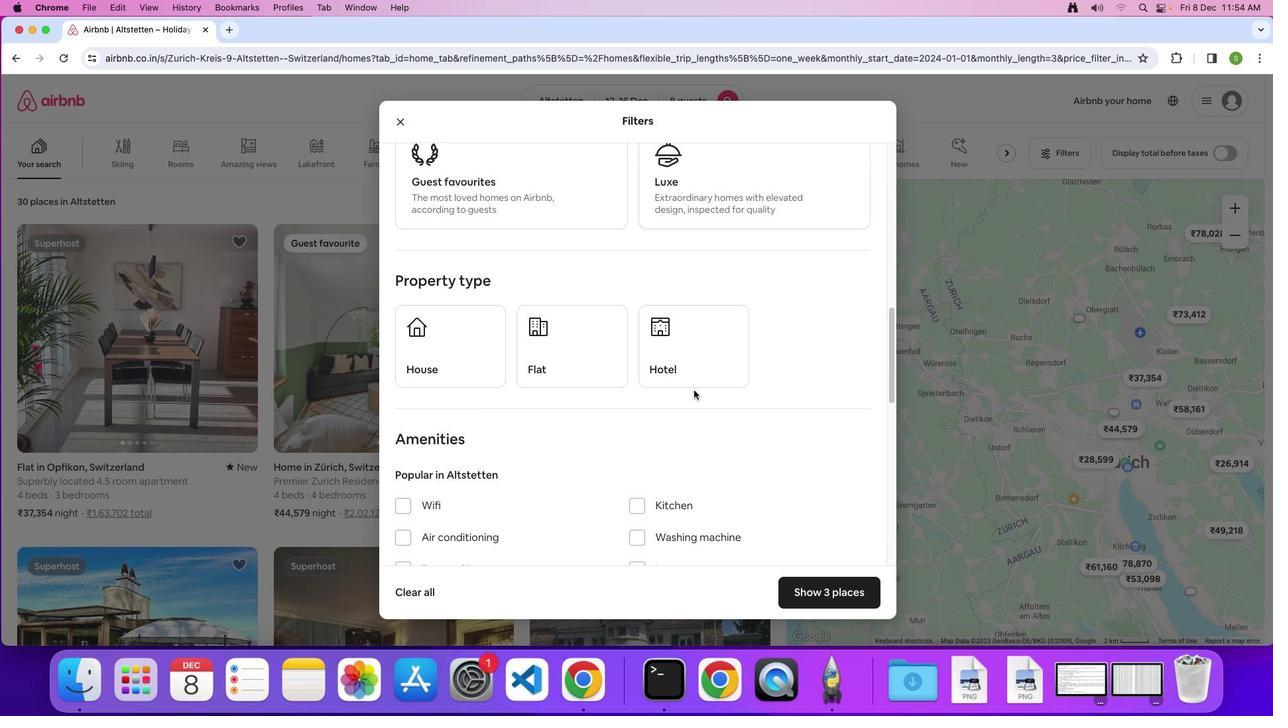 
Action: Mouse scrolled (693, 389) with delta (0, 0)
Screenshot: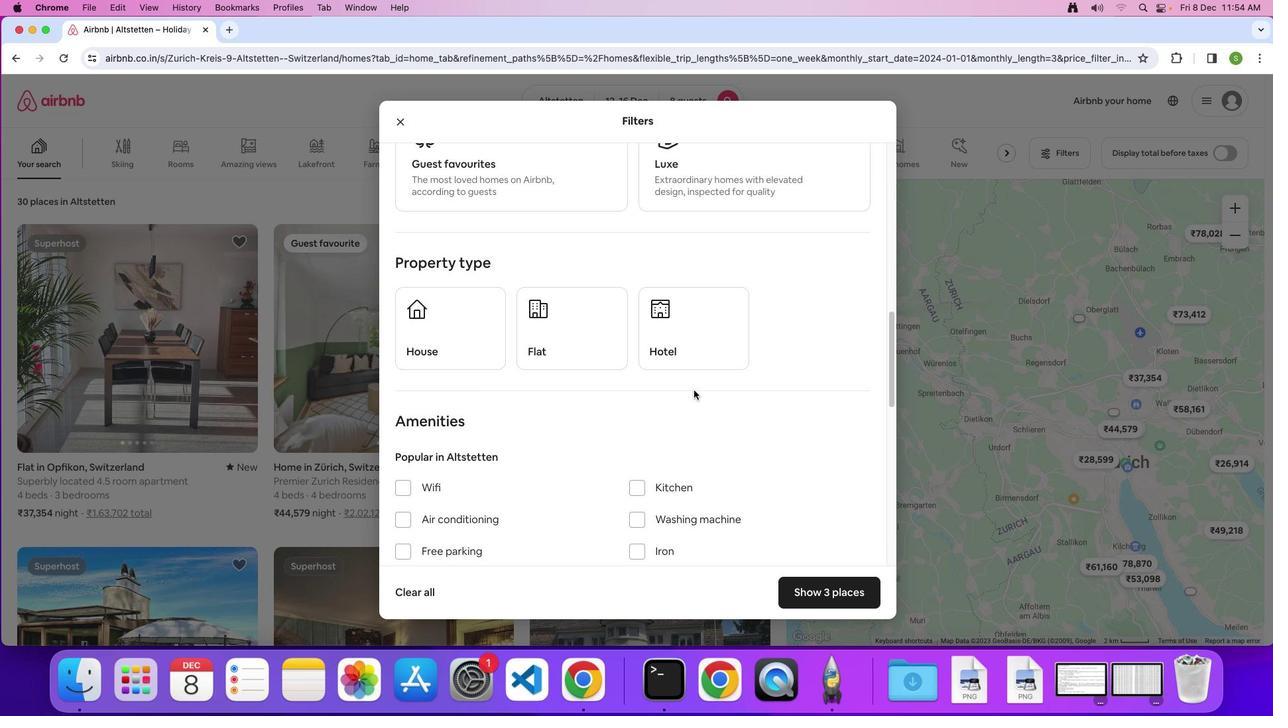 
Action: Mouse scrolled (693, 389) with delta (0, 0)
Screenshot: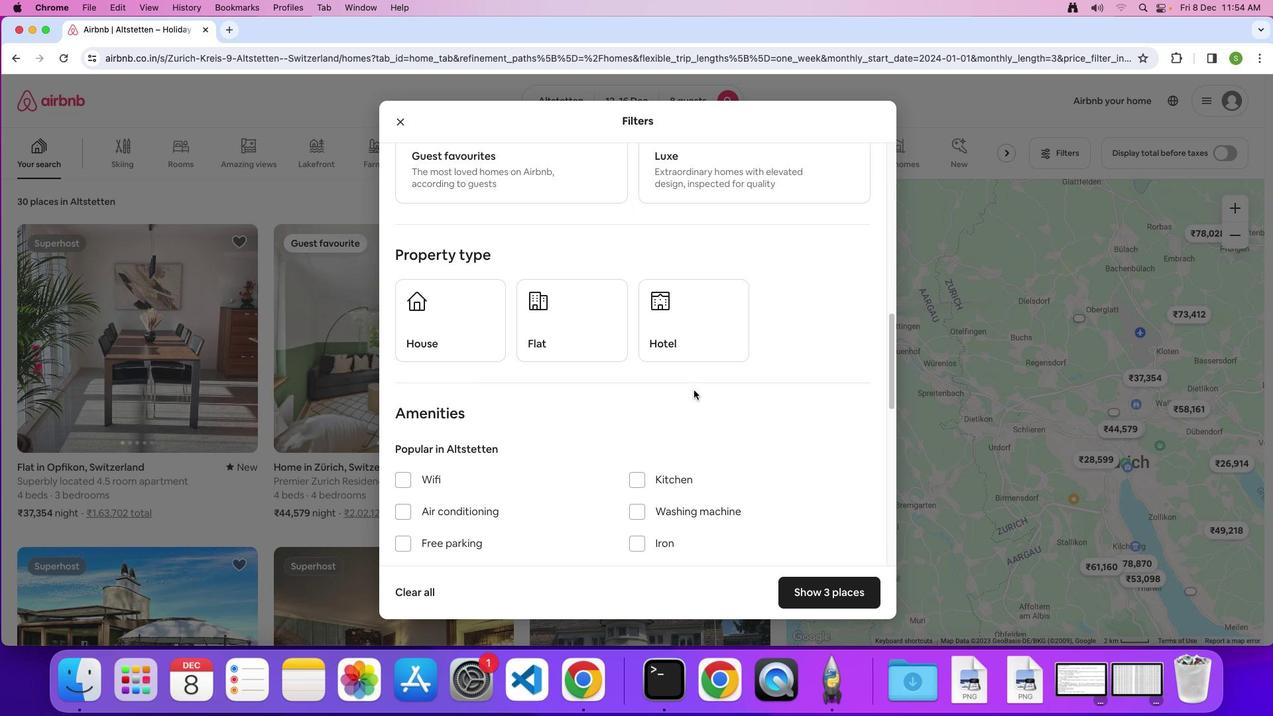 
Action: Mouse scrolled (693, 389) with delta (0, 0)
Screenshot: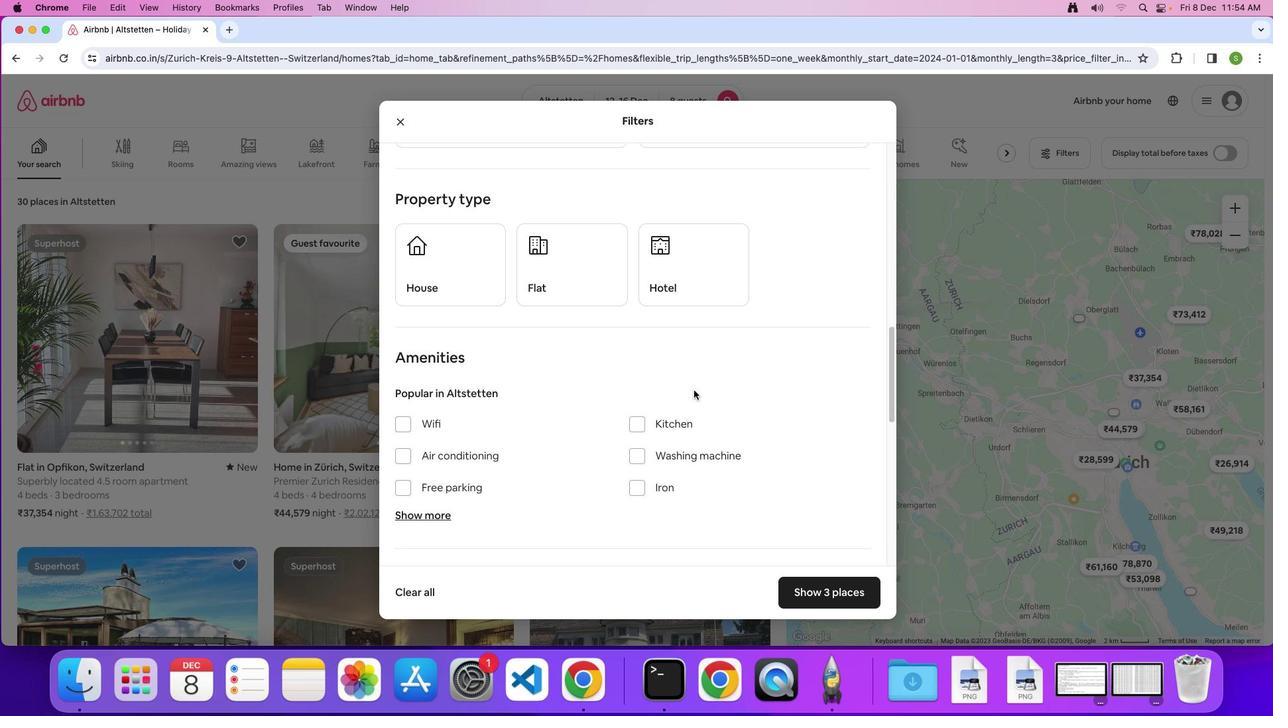 
Action: Mouse scrolled (693, 389) with delta (0, 0)
Screenshot: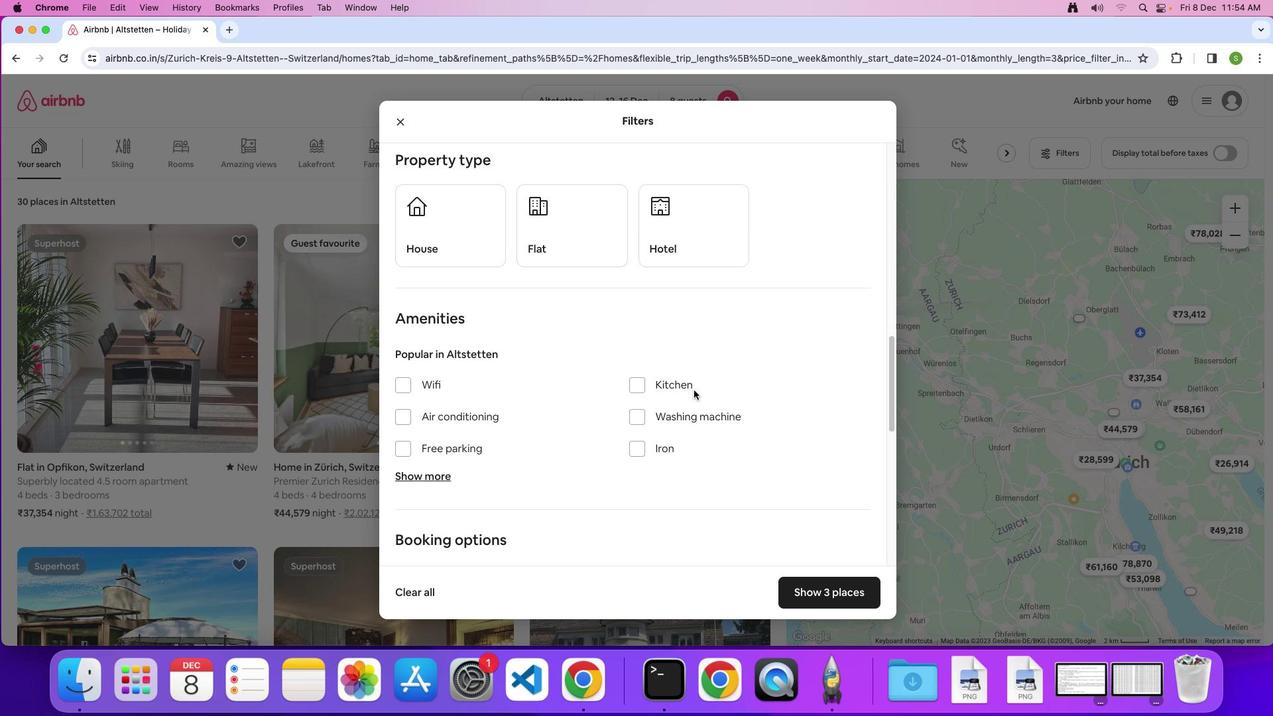
Action: Mouse scrolled (693, 389) with delta (0, -1)
Screenshot: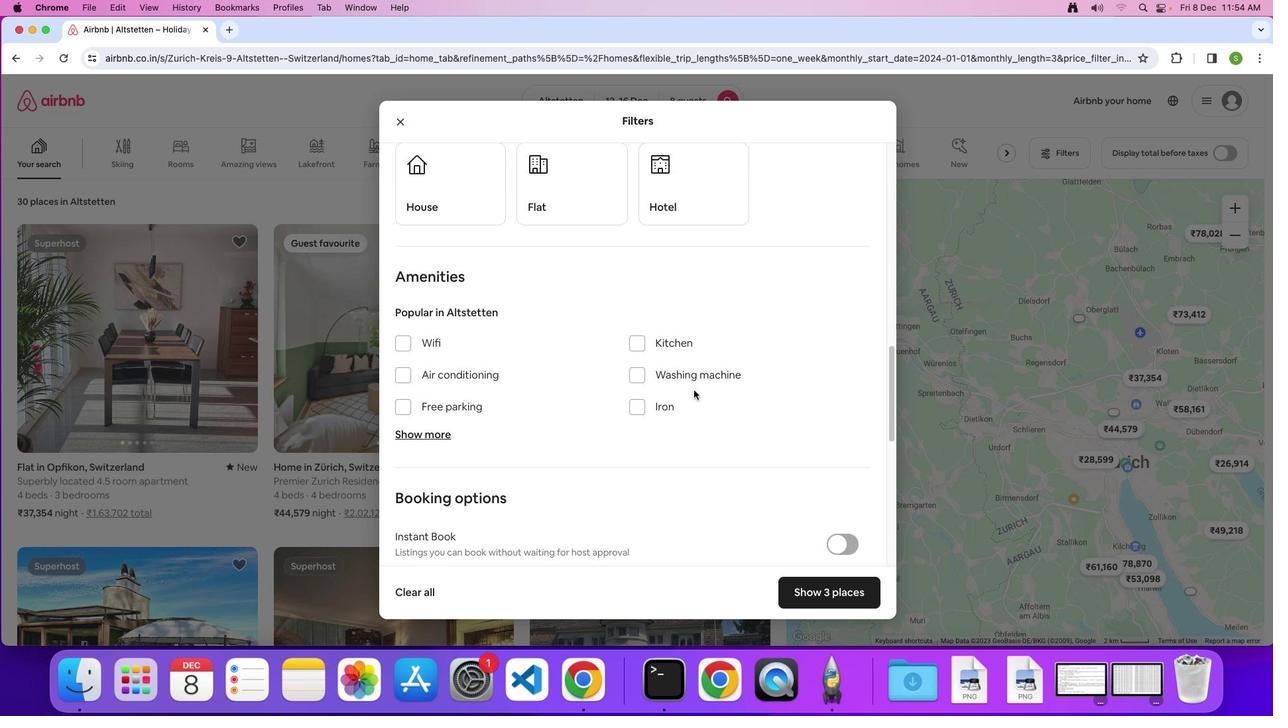 
Action: Mouse scrolled (693, 389) with delta (0, 0)
Screenshot: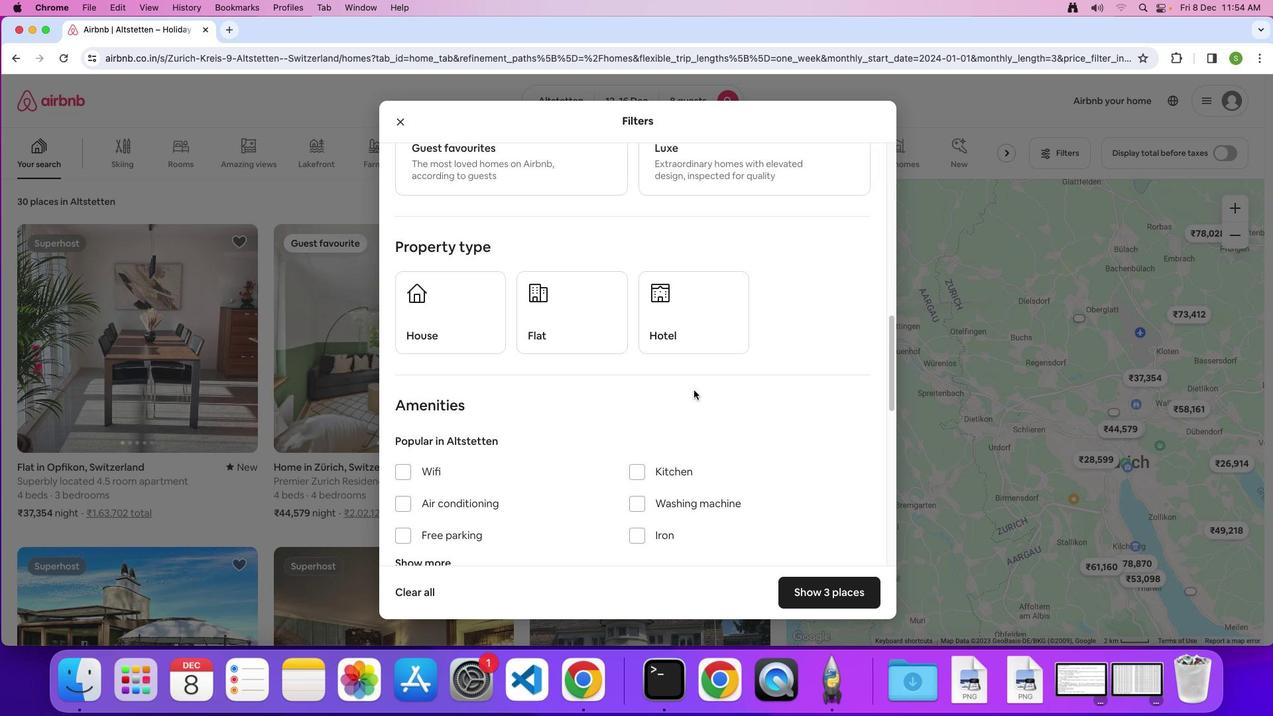 
Action: Mouse scrolled (693, 389) with delta (0, 0)
Screenshot: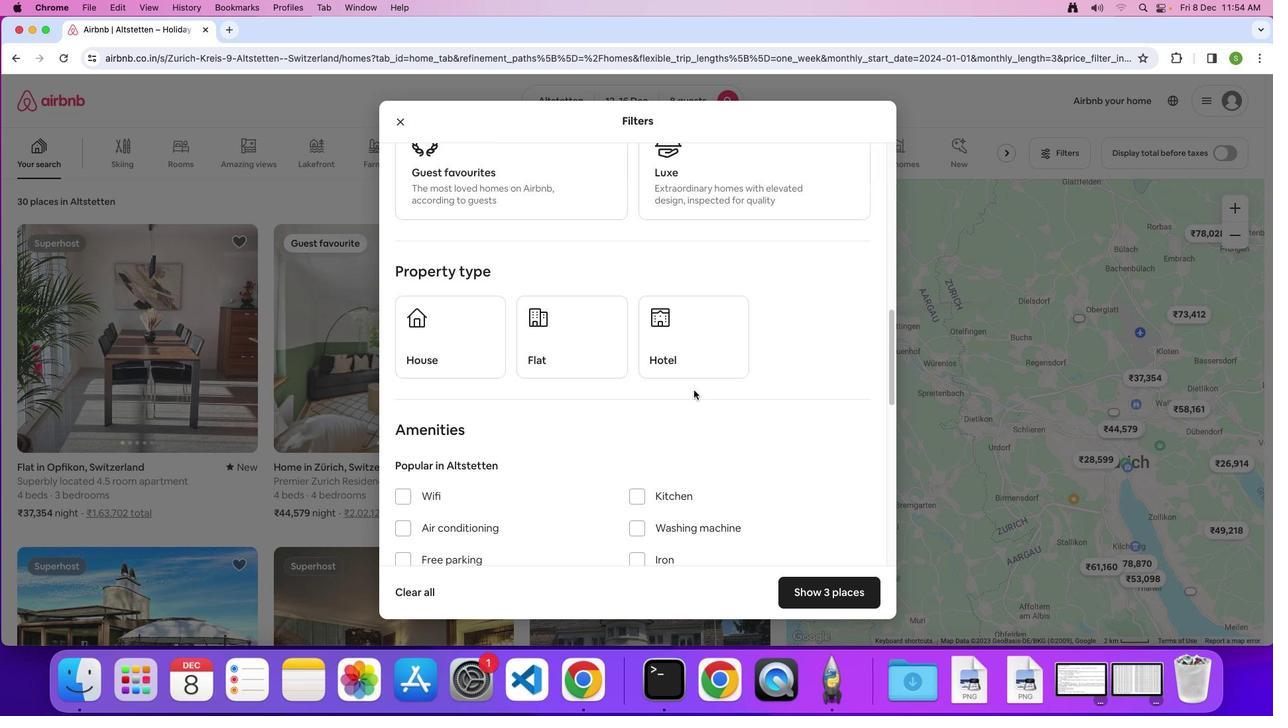 
Action: Mouse scrolled (693, 389) with delta (0, 2)
Screenshot: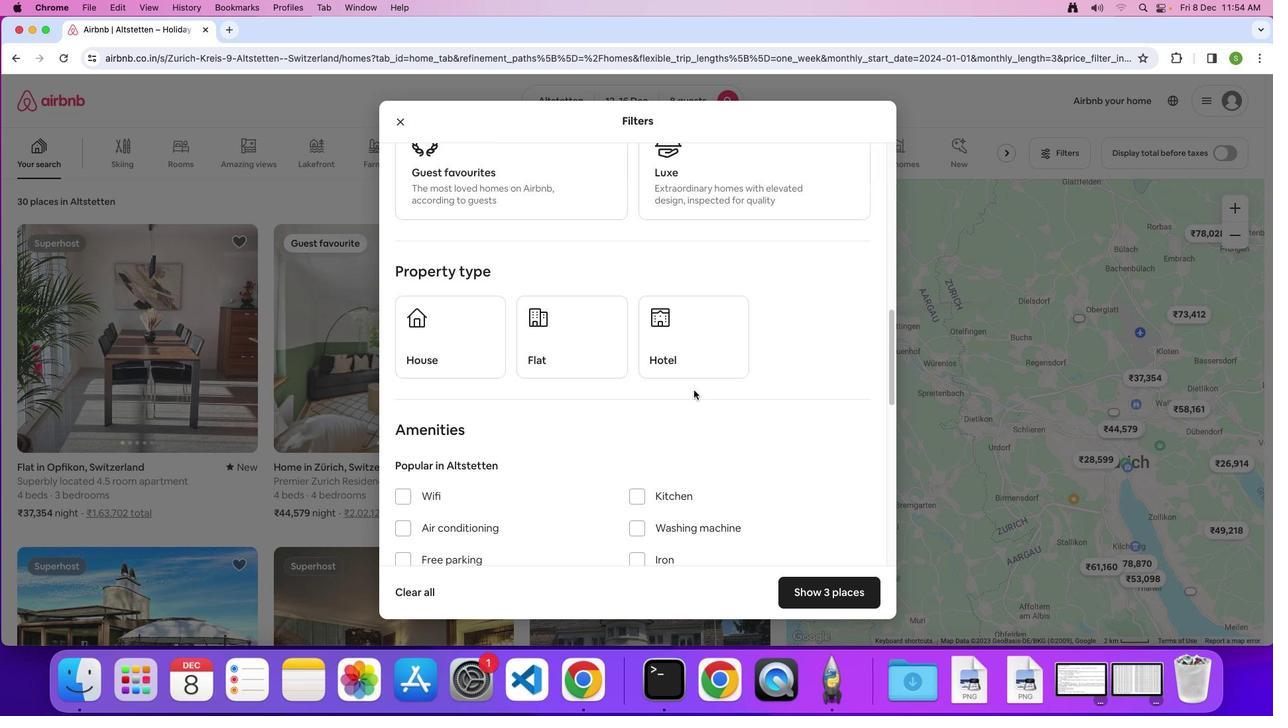 
Action: Mouse moved to (700, 342)
Screenshot: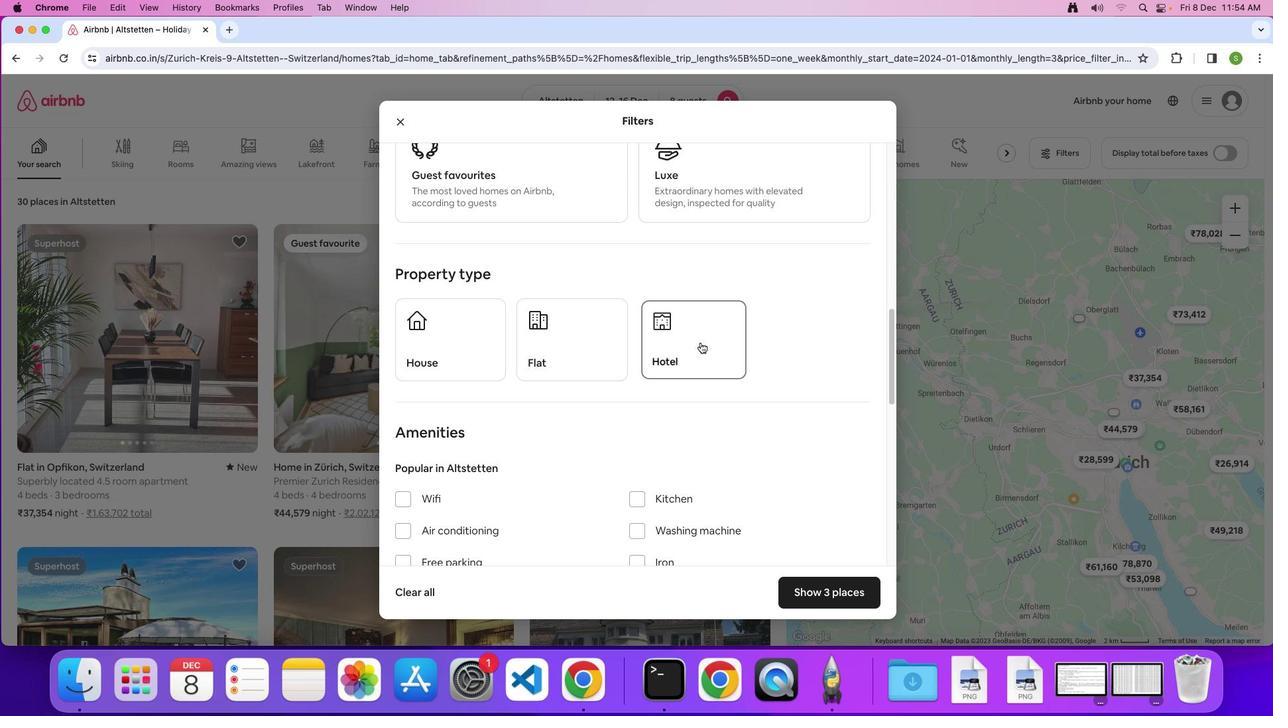 
Action: Mouse pressed left at (700, 342)
Screenshot: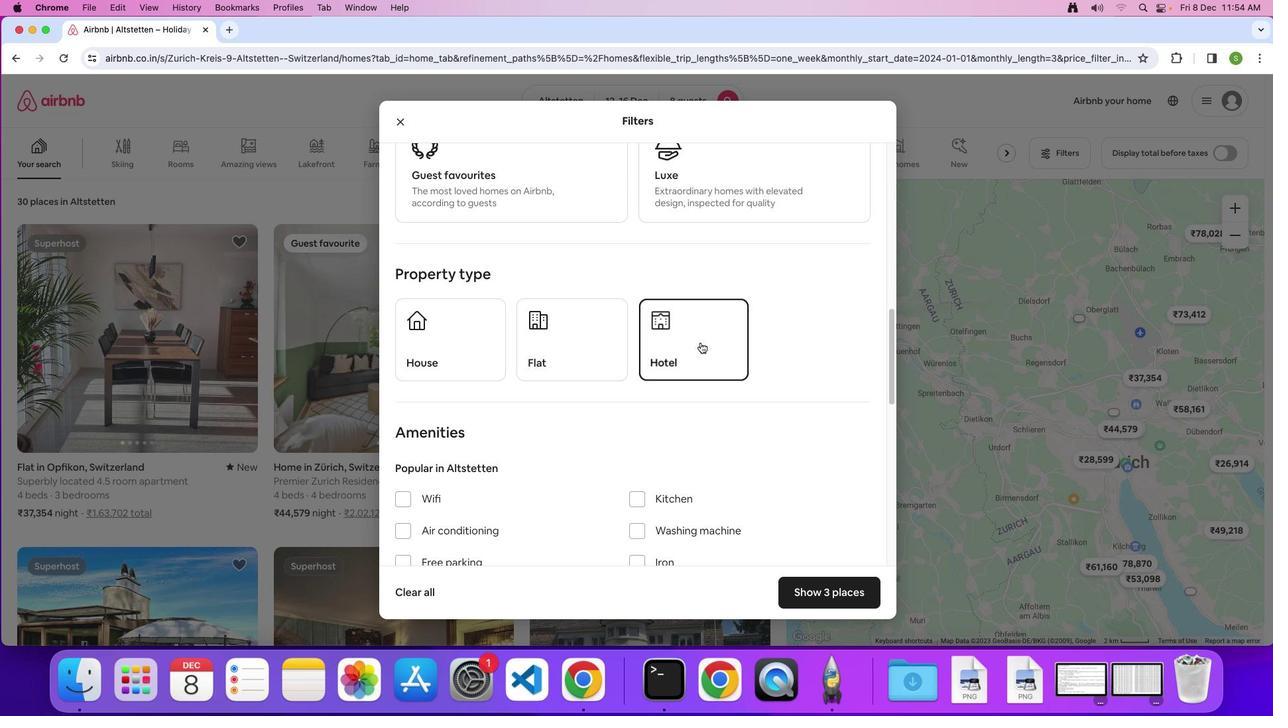 
Action: Mouse moved to (691, 399)
Screenshot: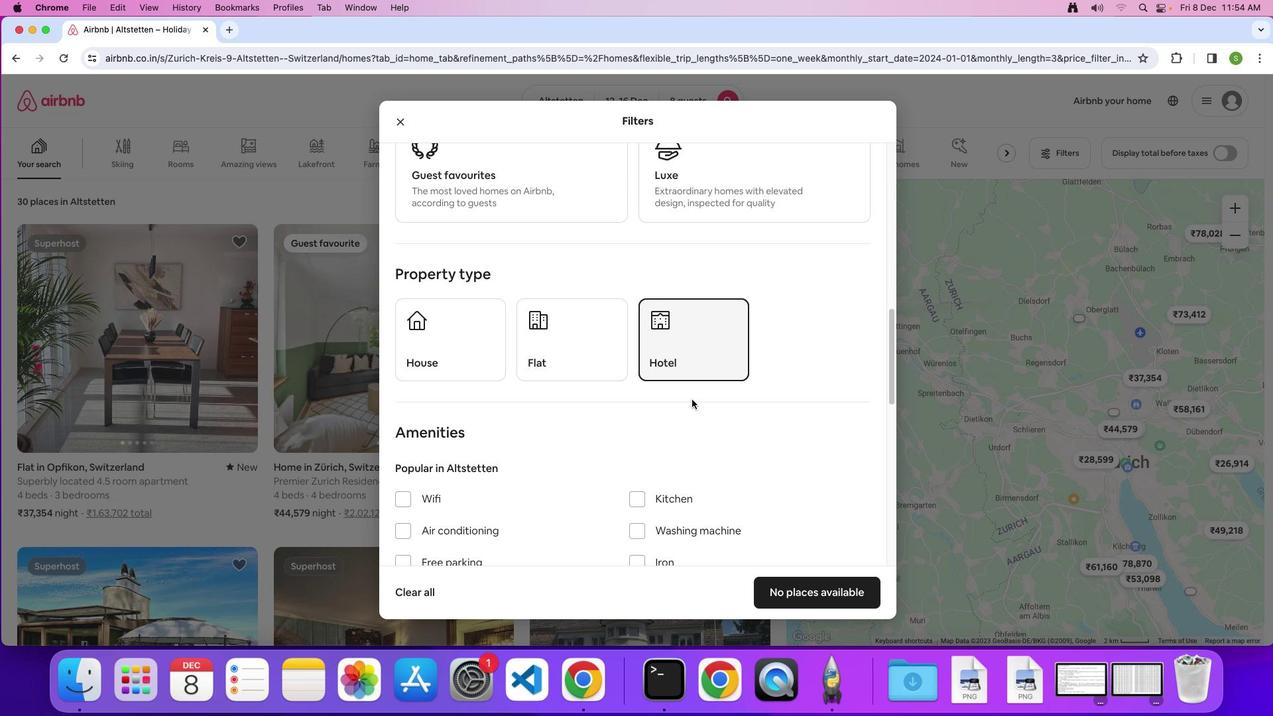 
Action: Mouse scrolled (691, 399) with delta (0, 0)
Screenshot: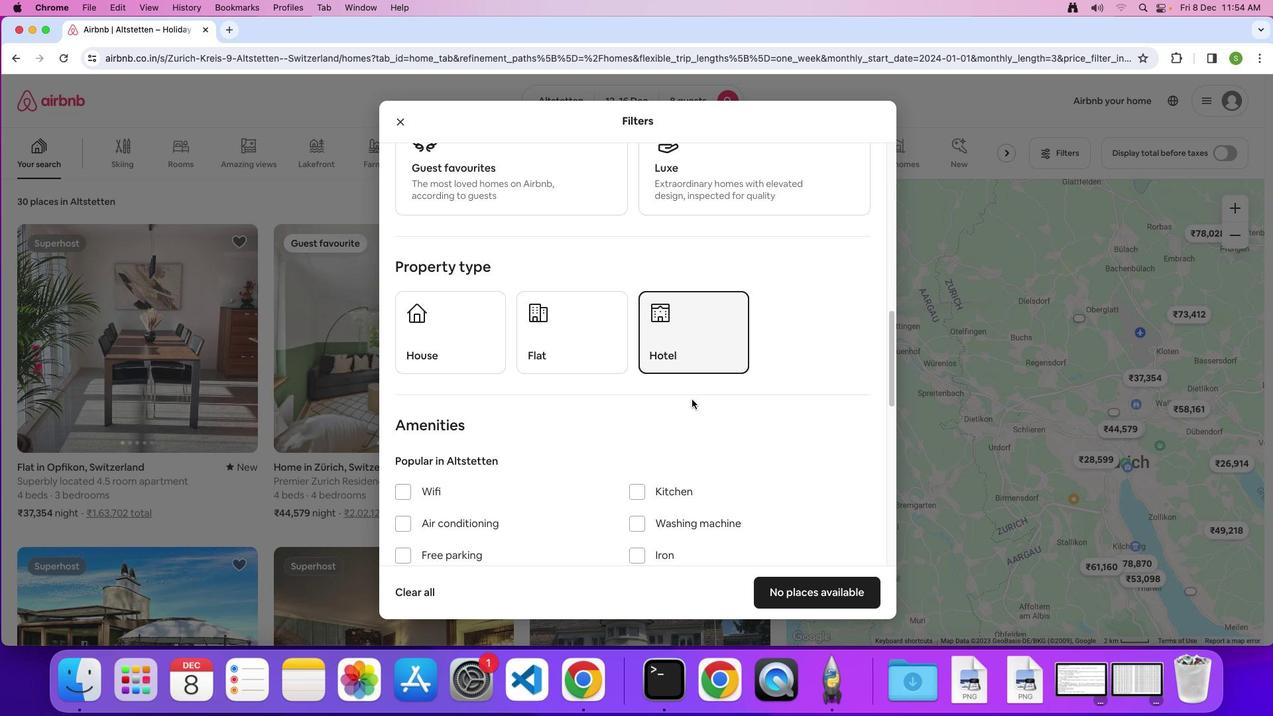 
Action: Mouse scrolled (691, 399) with delta (0, 0)
Screenshot: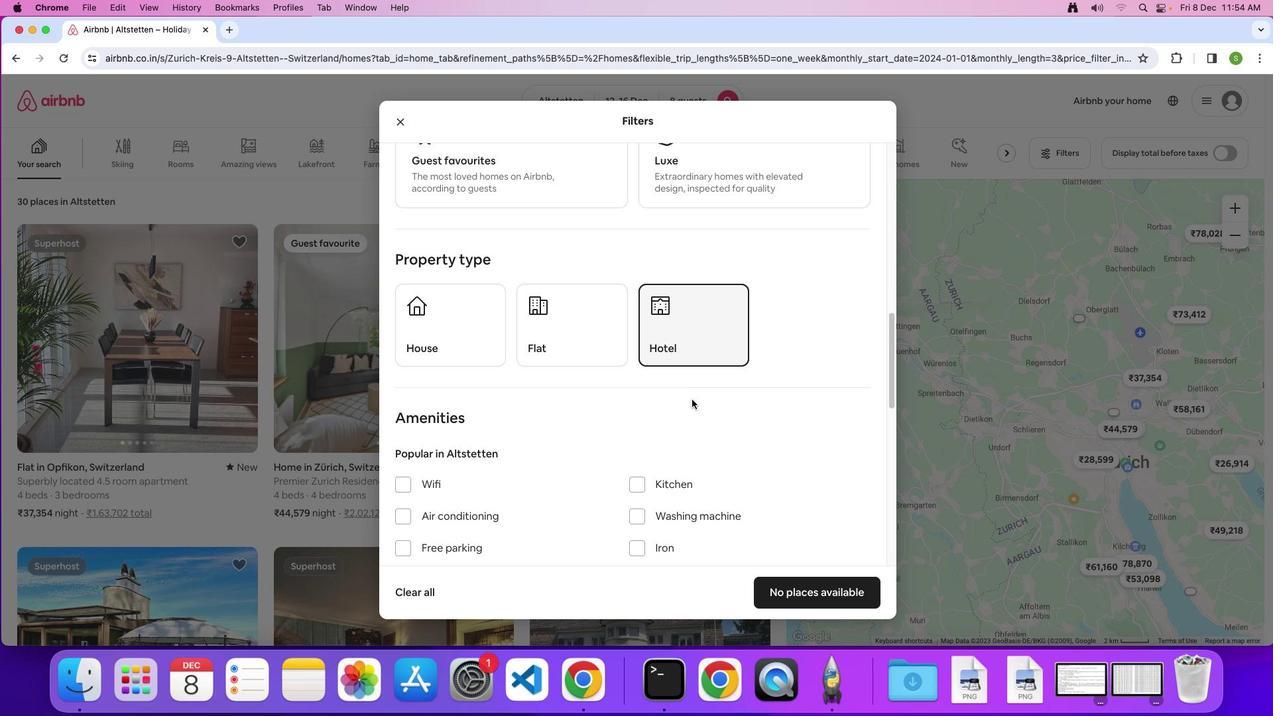 
Action: Mouse scrolled (691, 399) with delta (0, 0)
Screenshot: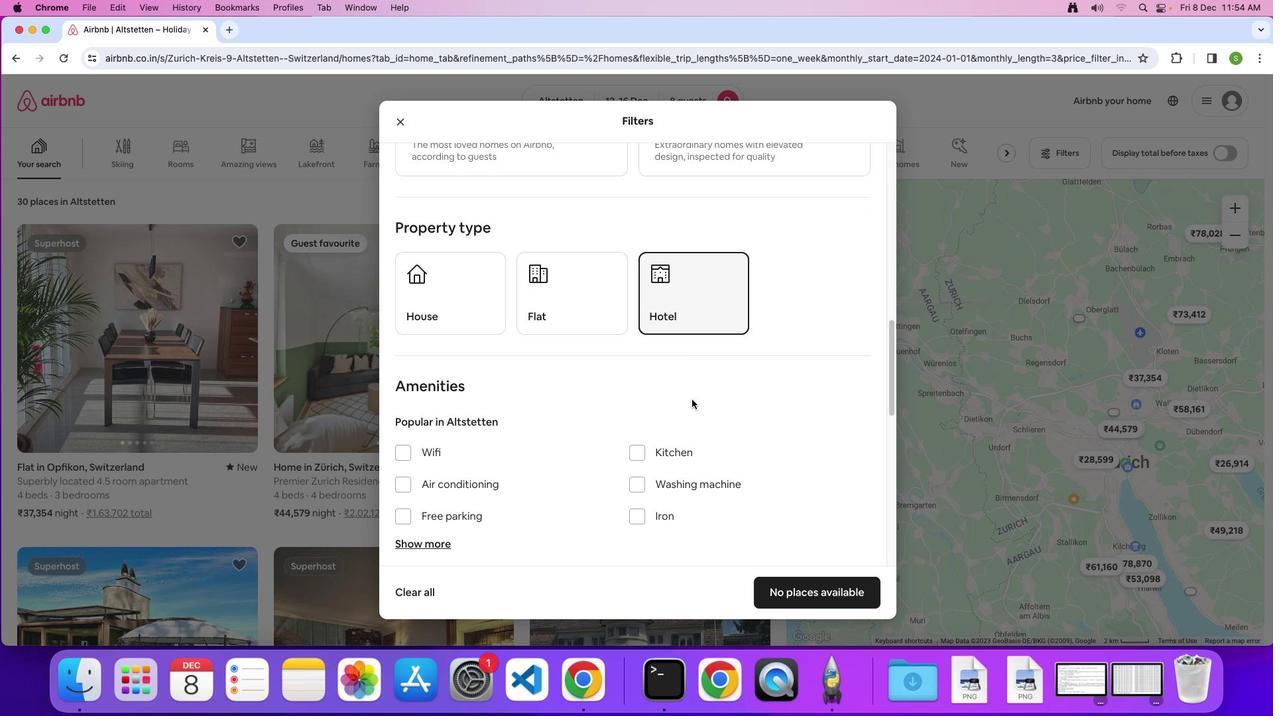 
Action: Mouse scrolled (691, 399) with delta (0, 0)
Screenshot: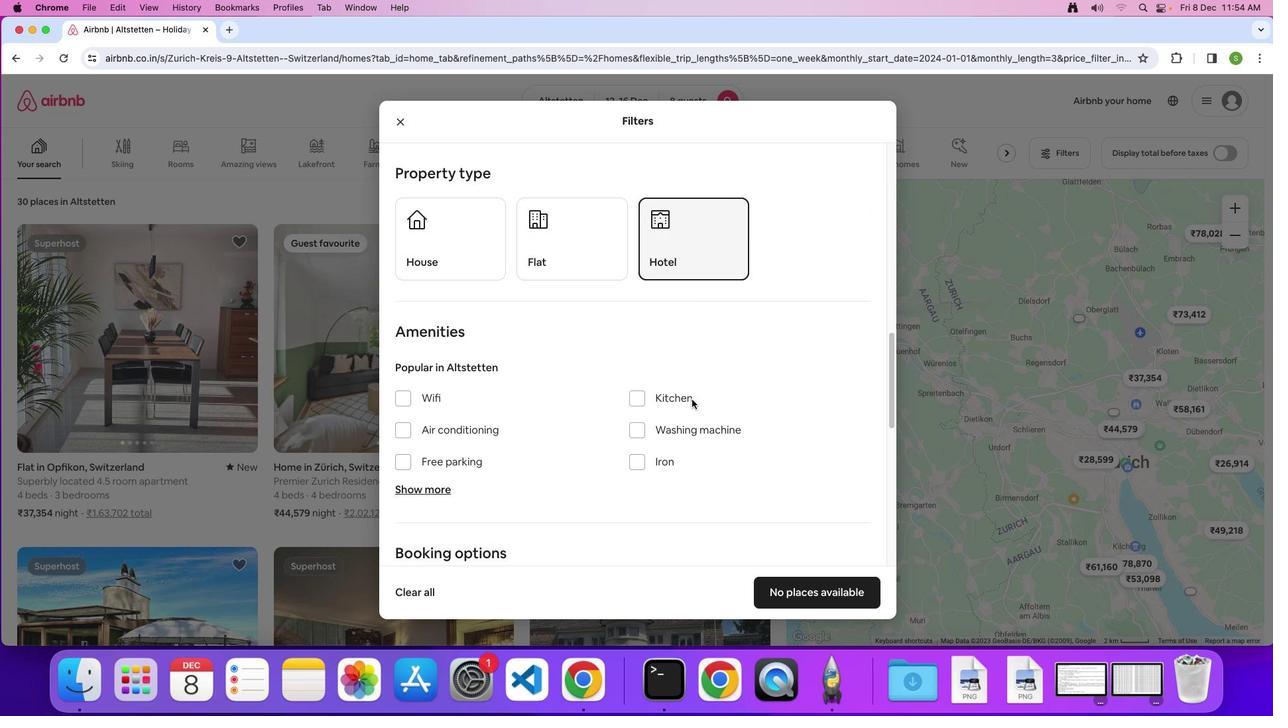 
Action: Mouse scrolled (691, 399) with delta (0, -1)
Screenshot: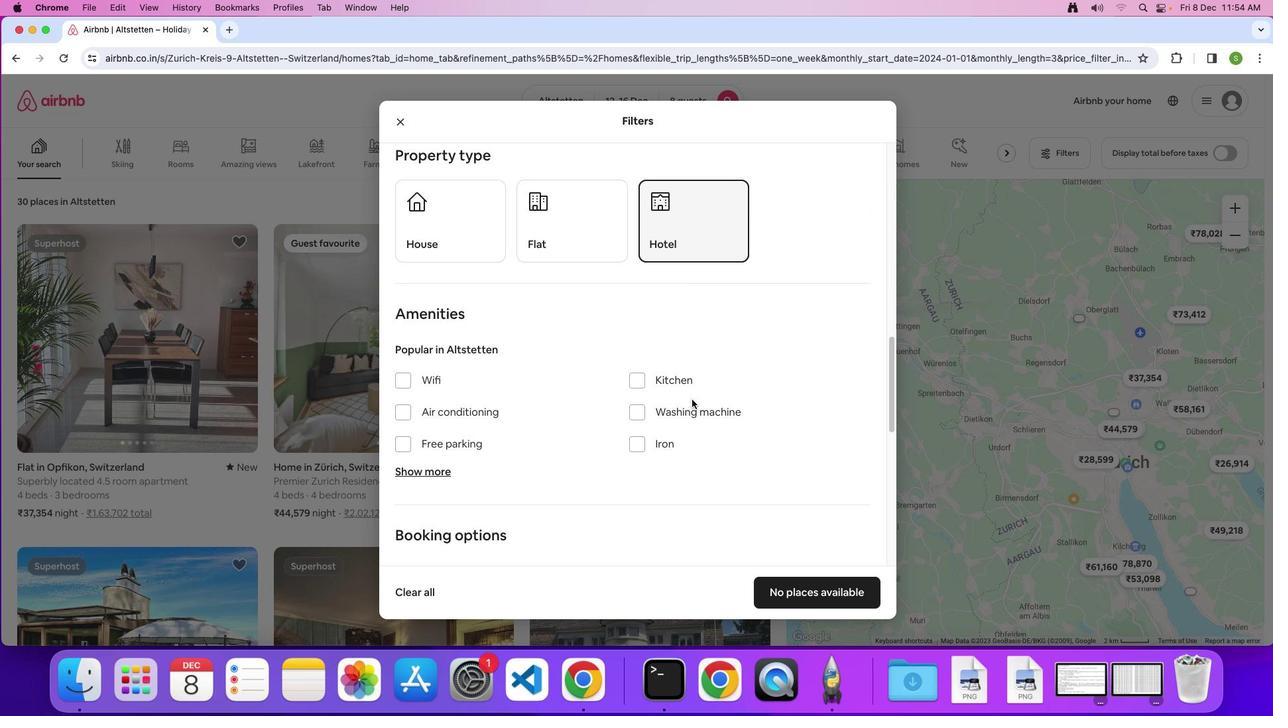 
Action: Mouse scrolled (691, 399) with delta (0, 0)
Screenshot: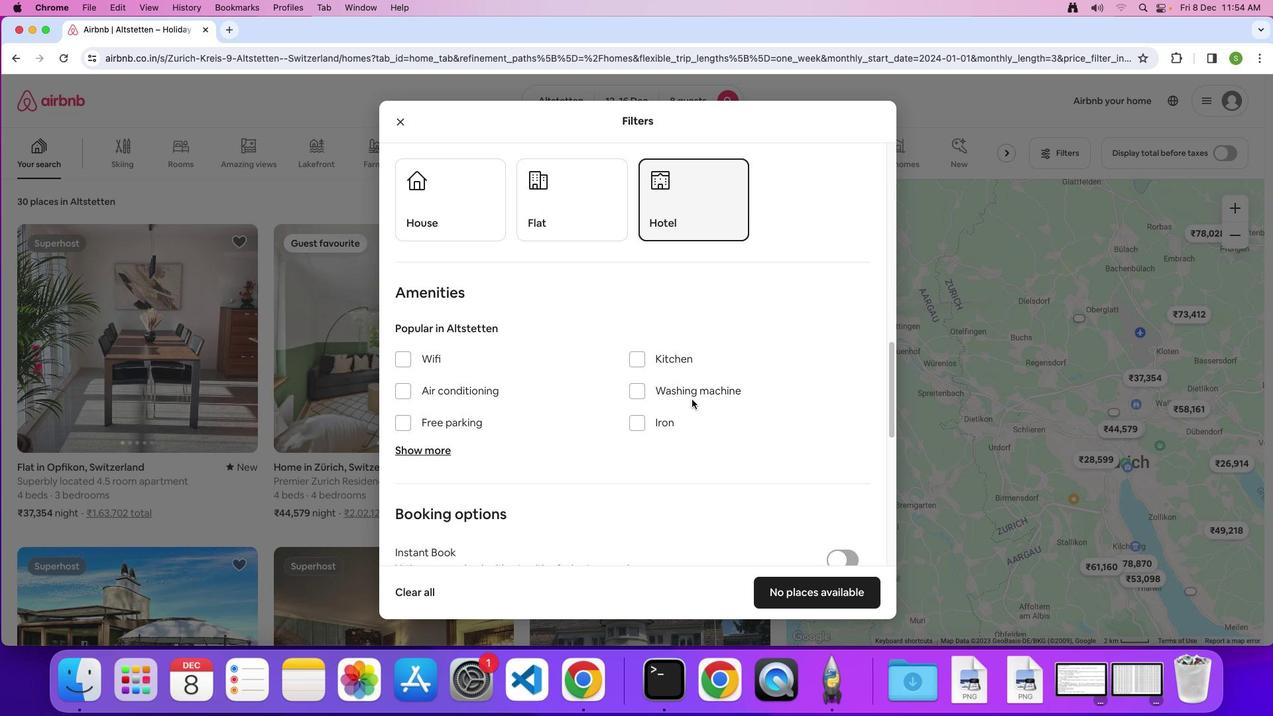 
Action: Mouse scrolled (691, 399) with delta (0, 0)
Screenshot: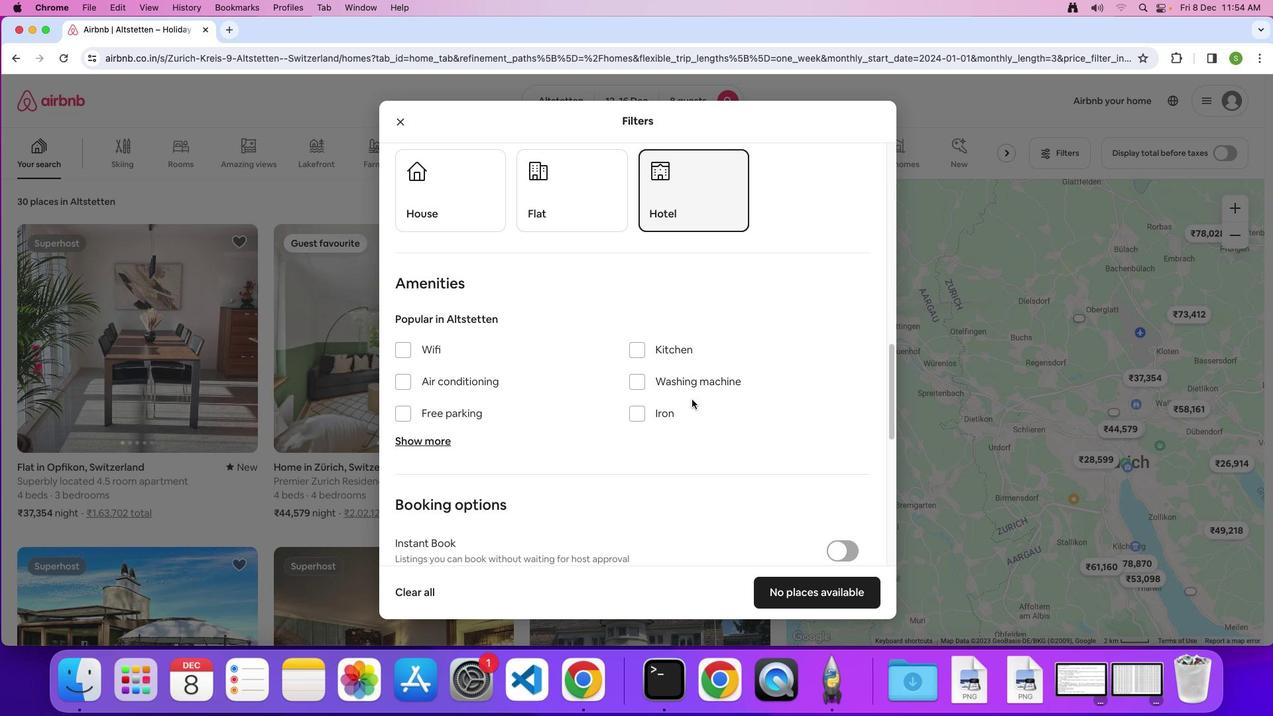 
Action: Mouse scrolled (691, 399) with delta (0, 0)
Screenshot: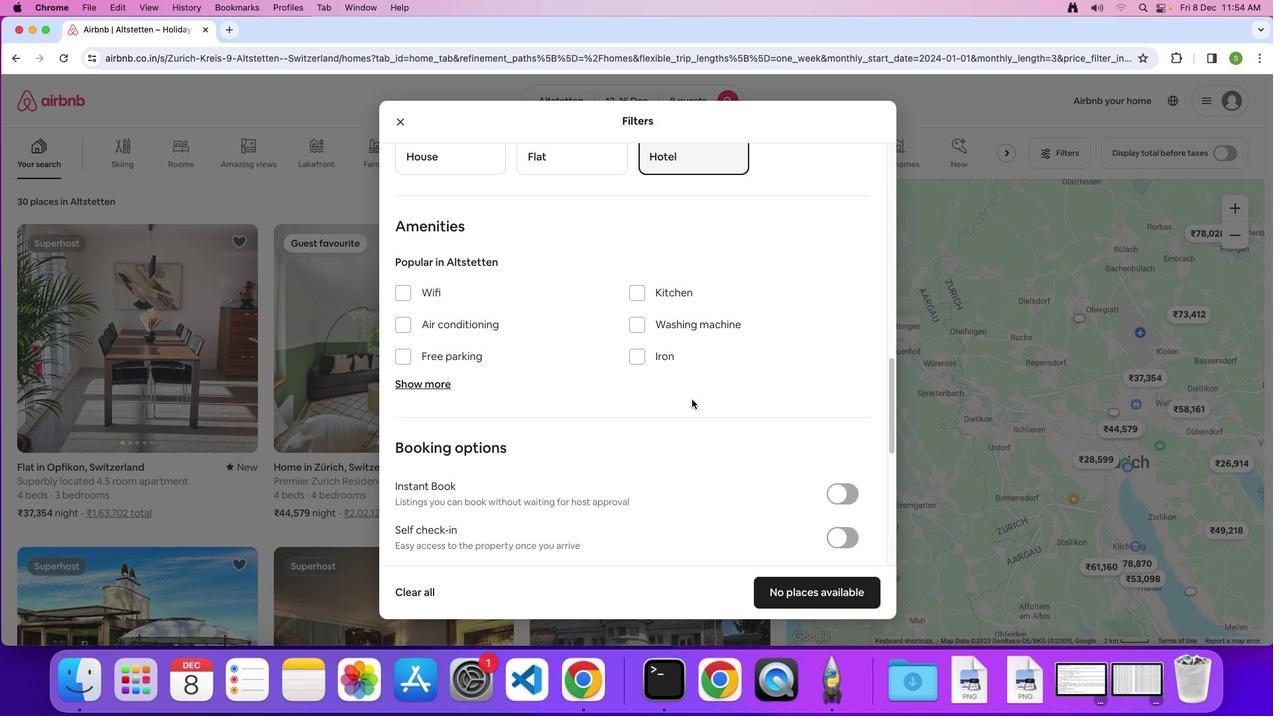 
Action: Mouse scrolled (691, 399) with delta (0, 0)
Screenshot: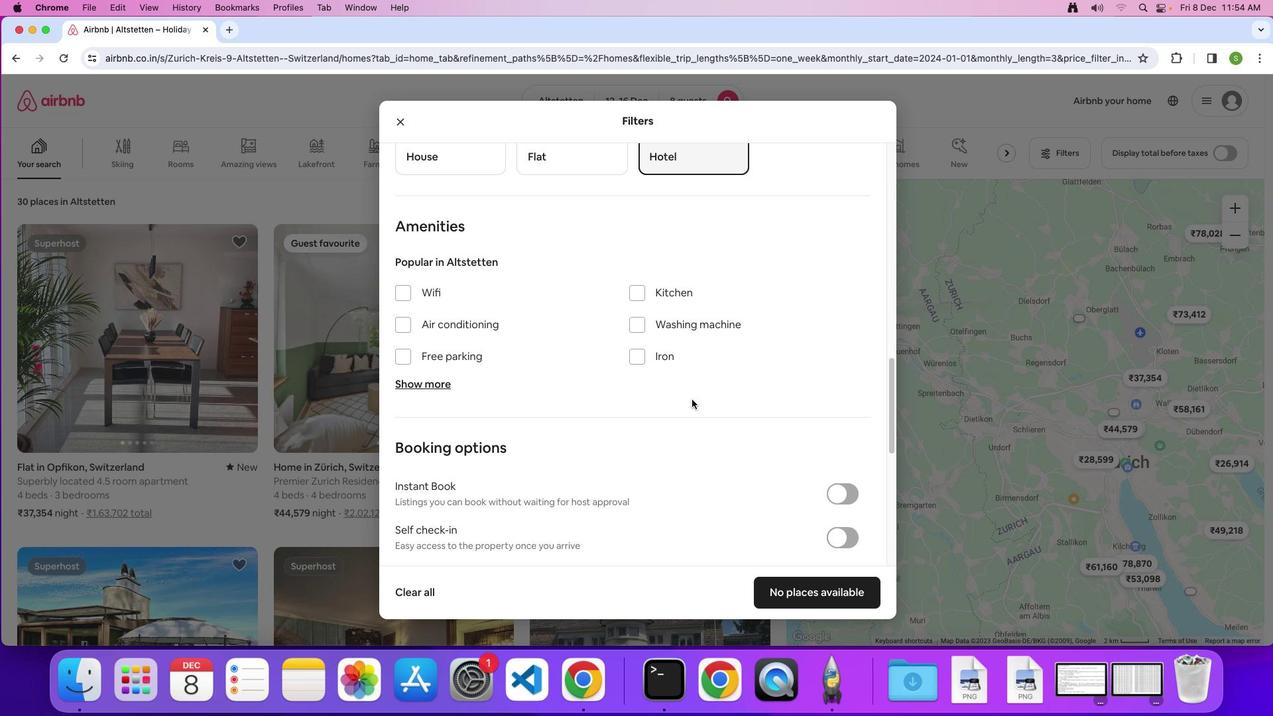 
Action: Mouse scrolled (691, 399) with delta (0, -1)
Screenshot: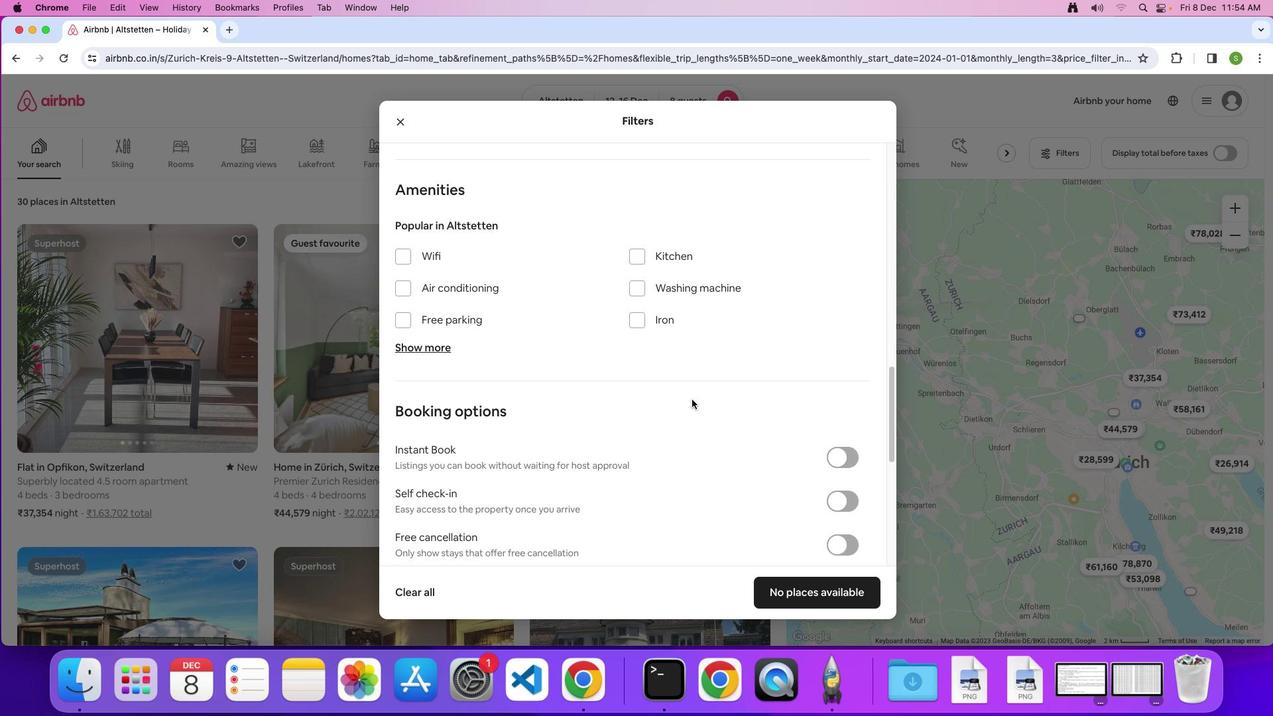 
Action: Mouse scrolled (691, 399) with delta (0, 0)
Screenshot: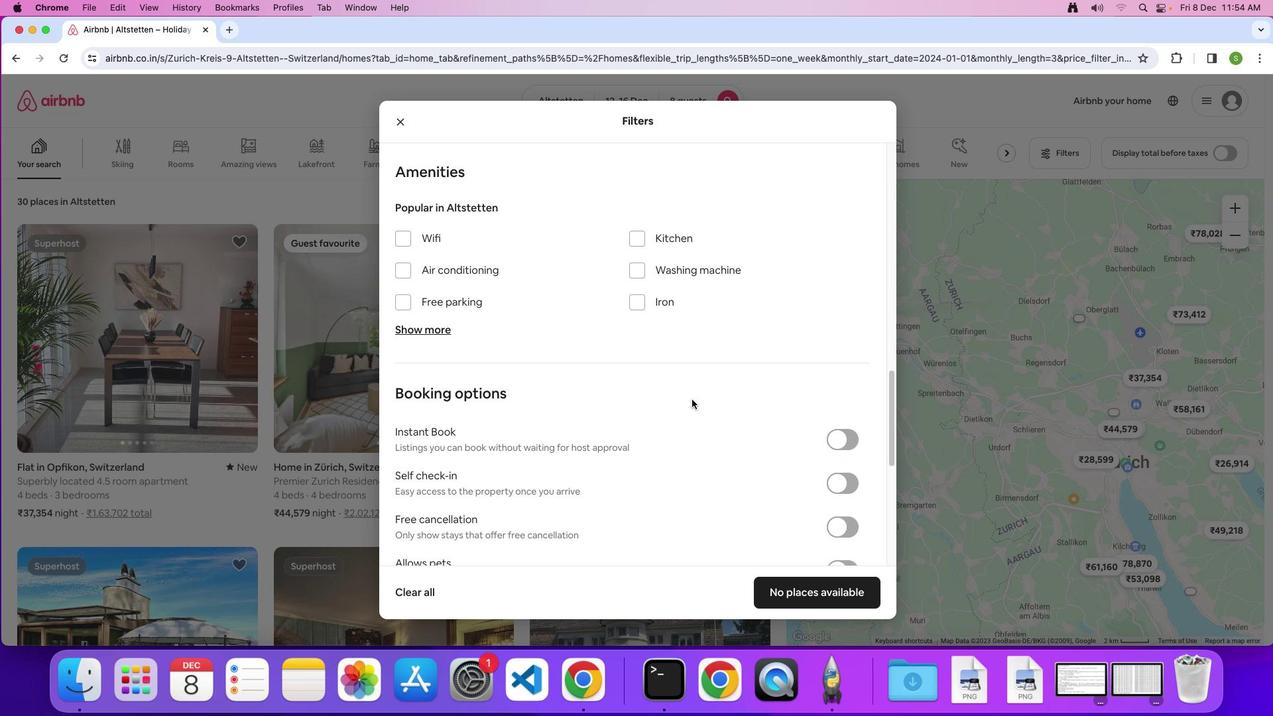 
Action: Mouse scrolled (691, 399) with delta (0, 0)
Screenshot: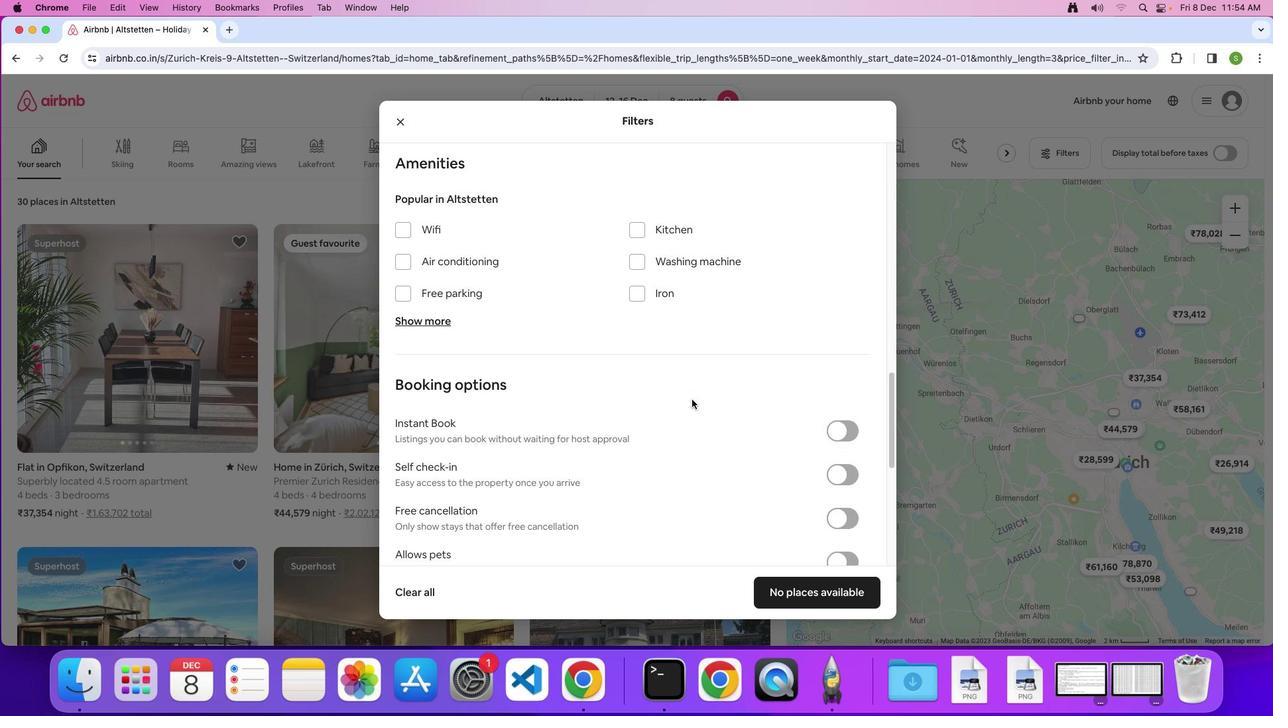 
Action: Mouse moved to (405, 225)
Screenshot: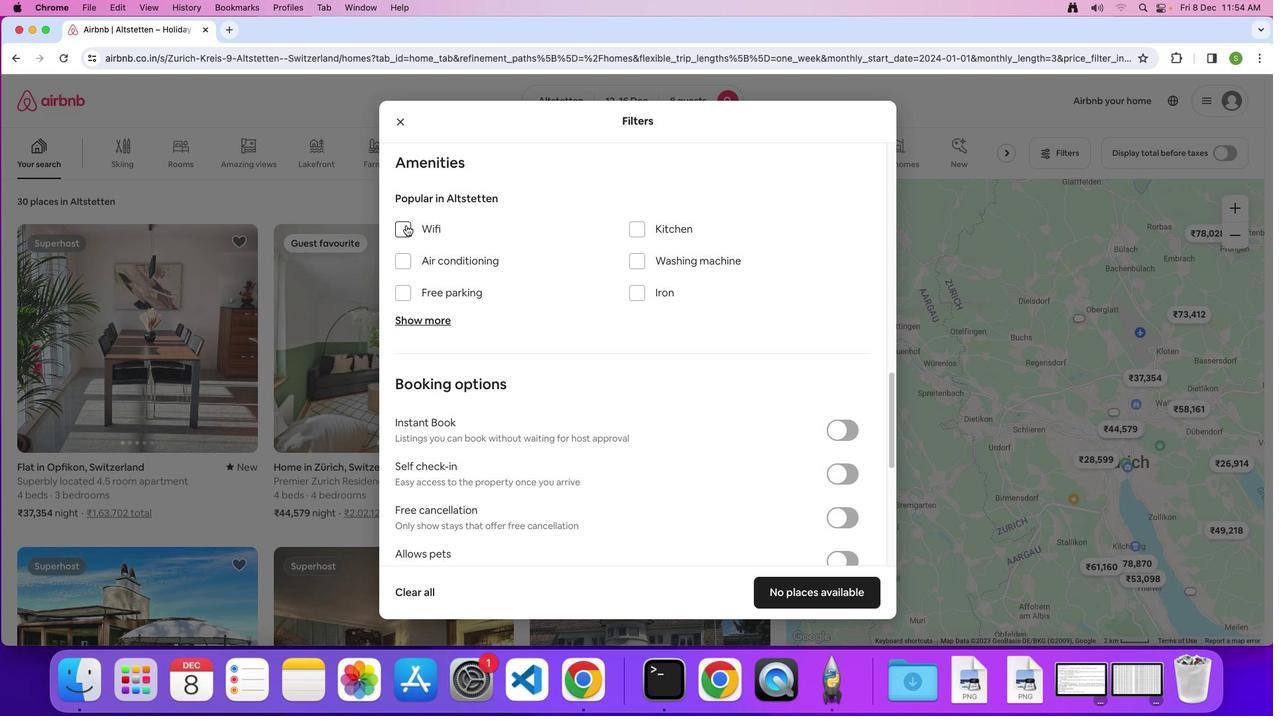 
Action: Mouse pressed left at (405, 225)
Screenshot: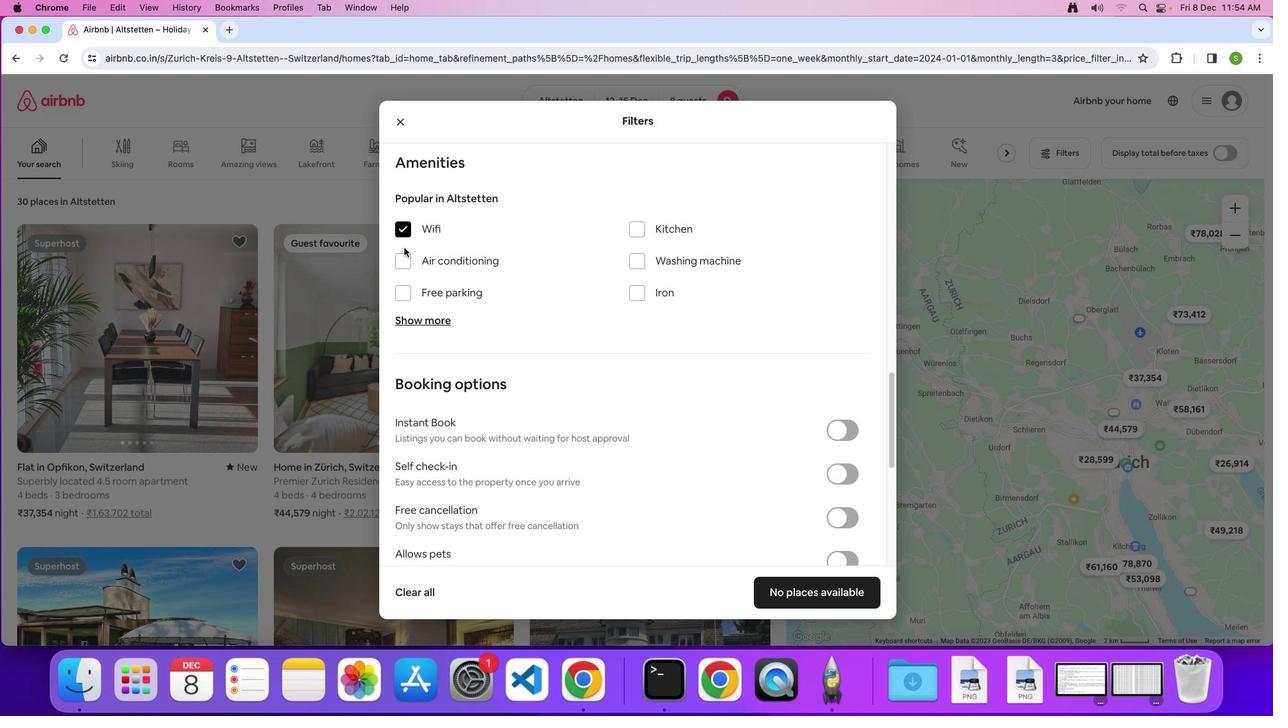 
Action: Mouse moved to (402, 288)
Screenshot: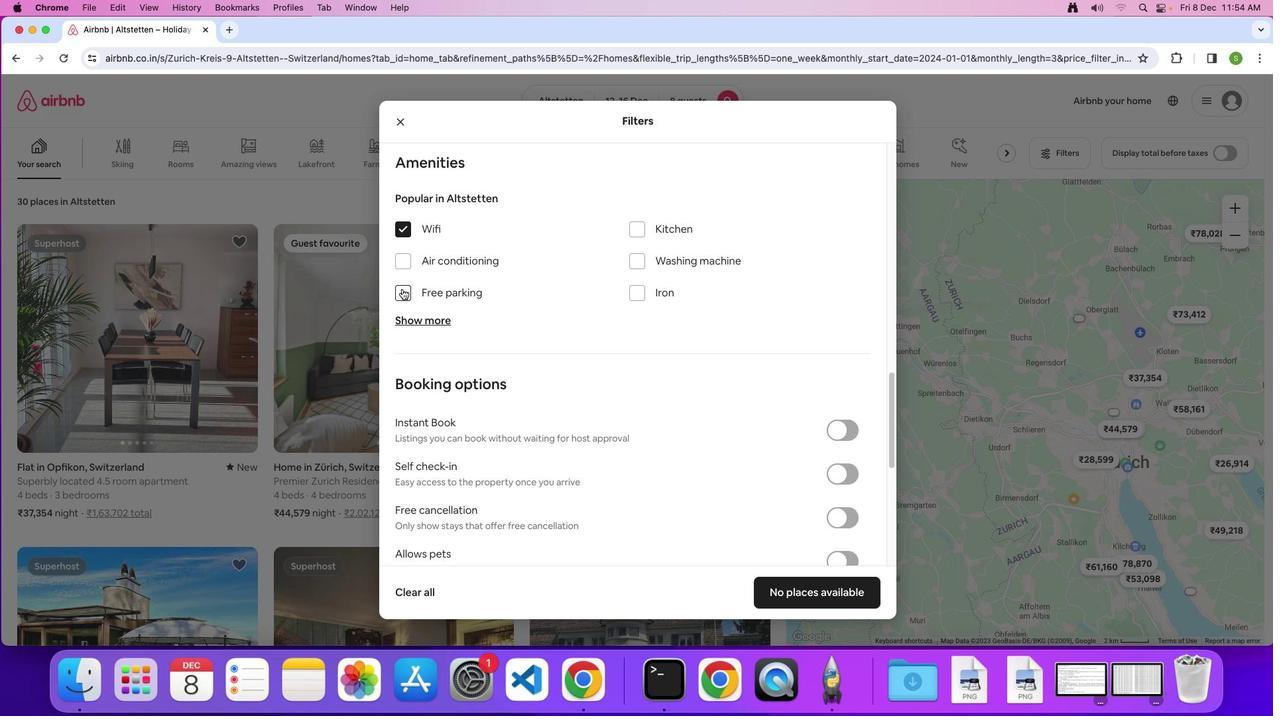 
Action: Mouse pressed left at (402, 288)
Screenshot: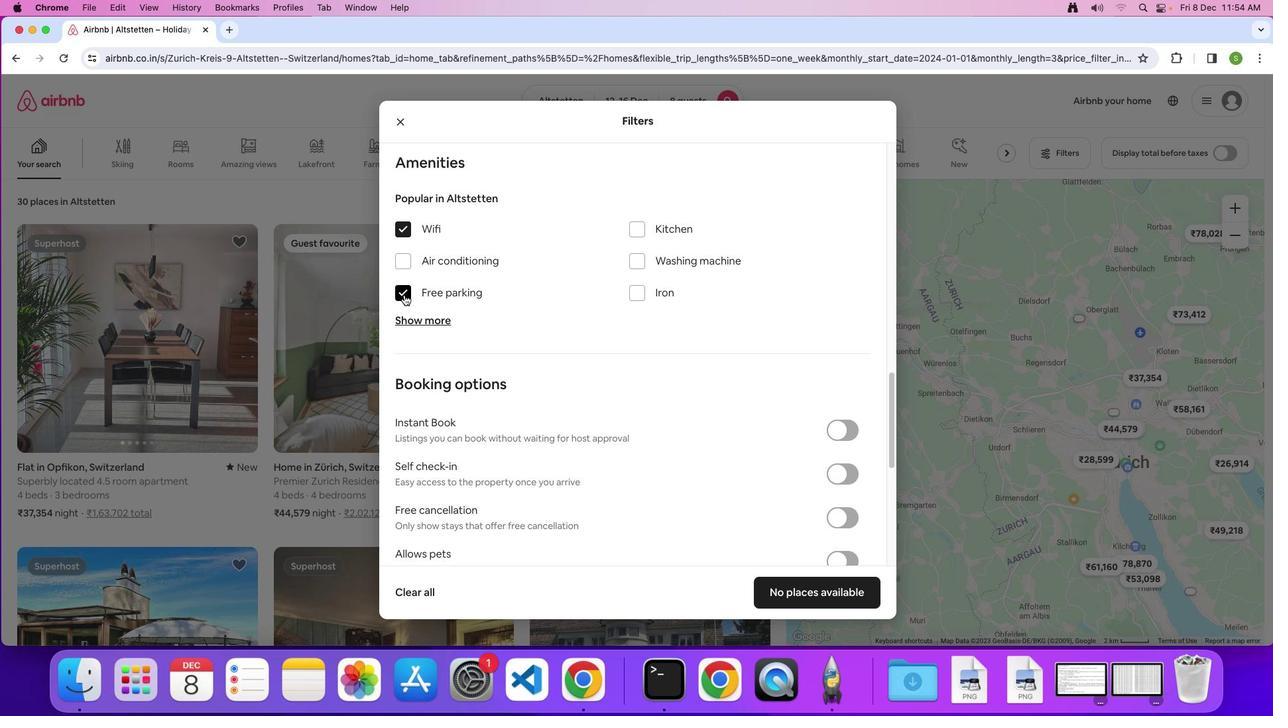 
Action: Mouse moved to (421, 324)
Screenshot: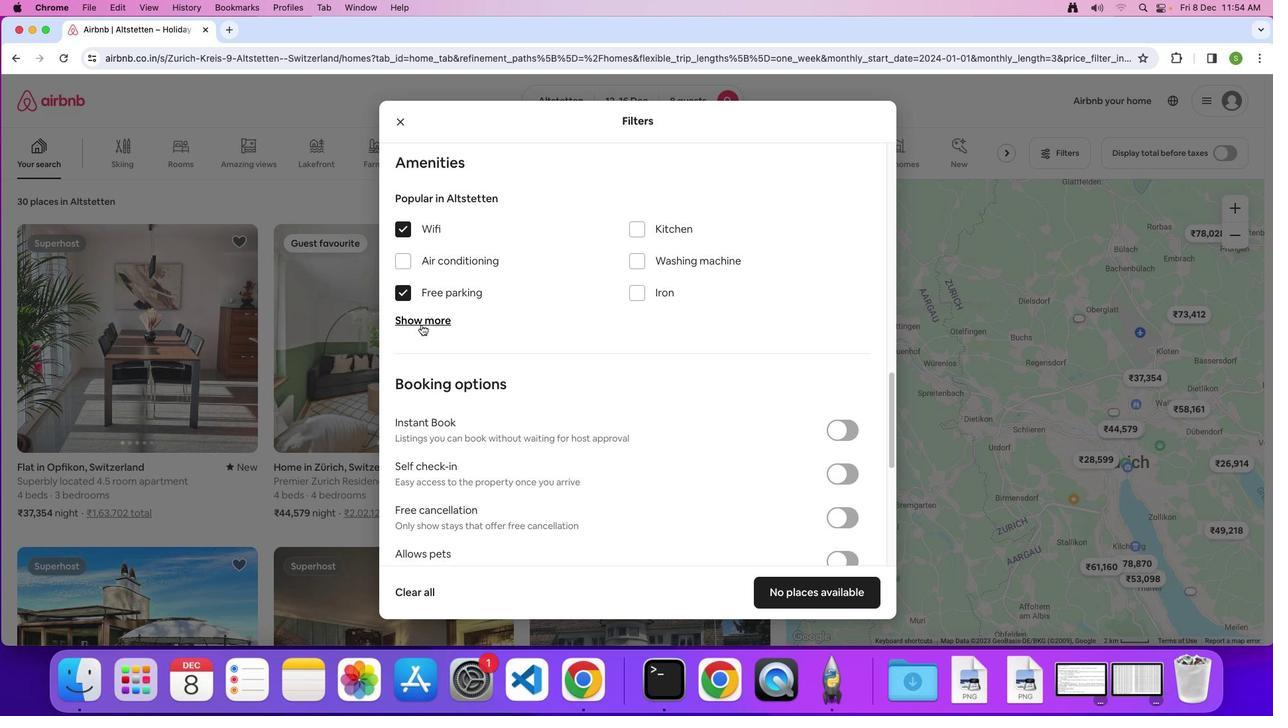 
Action: Mouse pressed left at (421, 324)
Screenshot: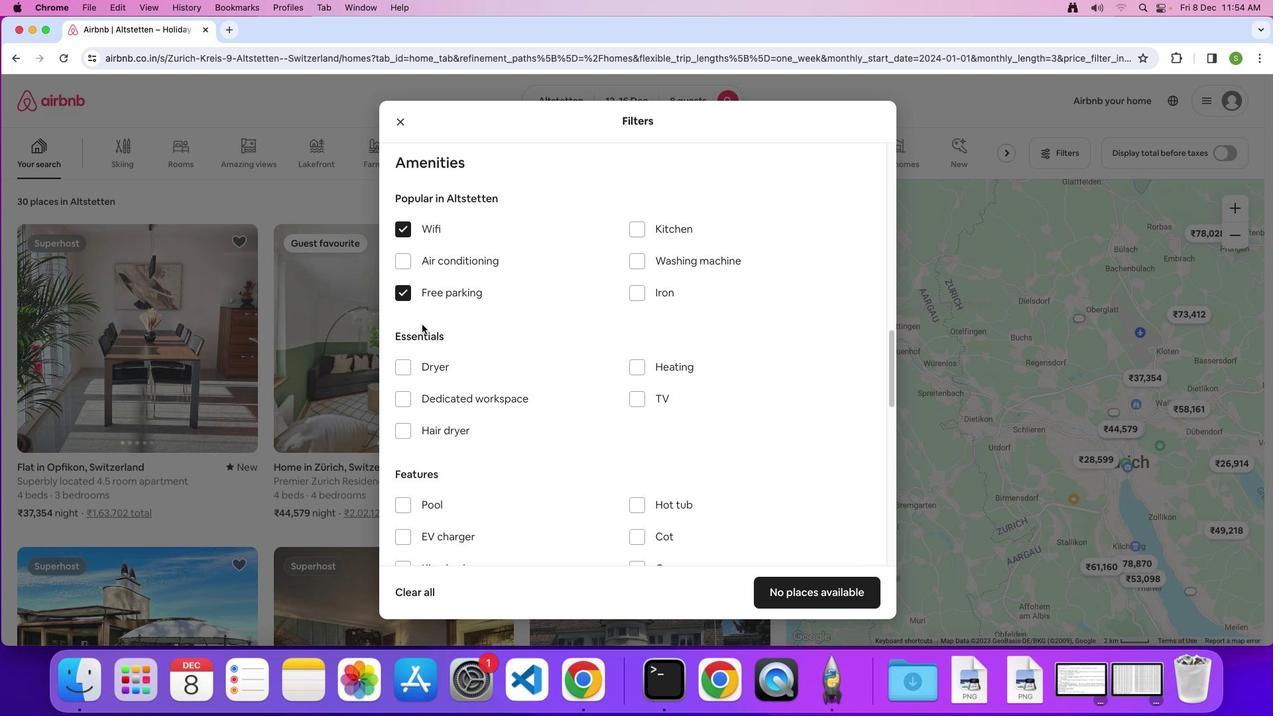 
Action: Mouse moved to (629, 361)
Screenshot: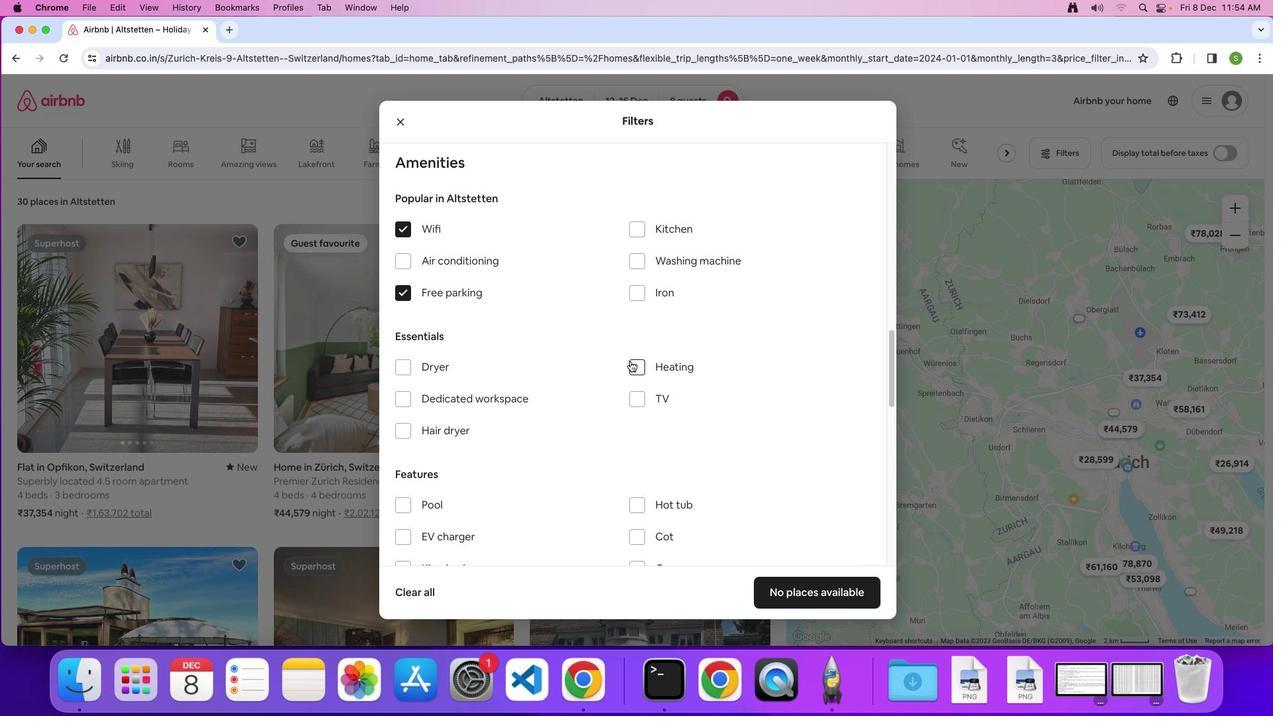 
Action: Mouse scrolled (629, 361) with delta (0, 0)
Screenshot: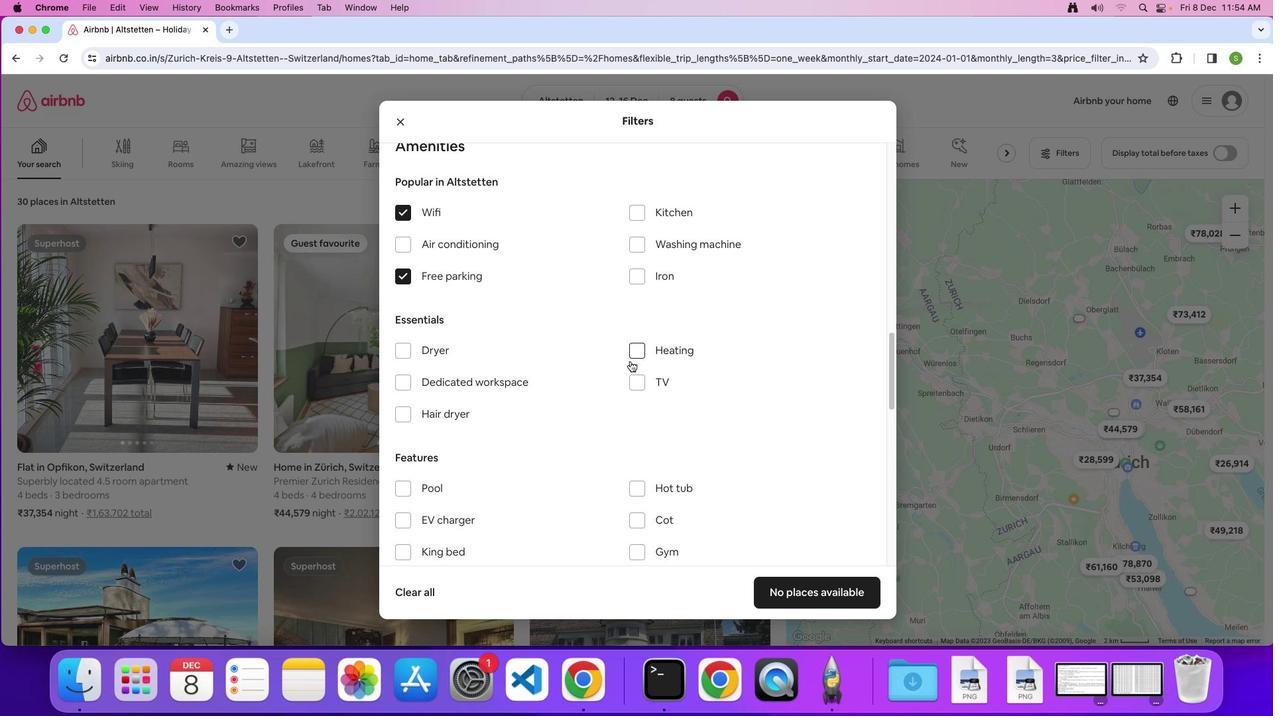 
Action: Mouse scrolled (629, 361) with delta (0, 0)
Screenshot: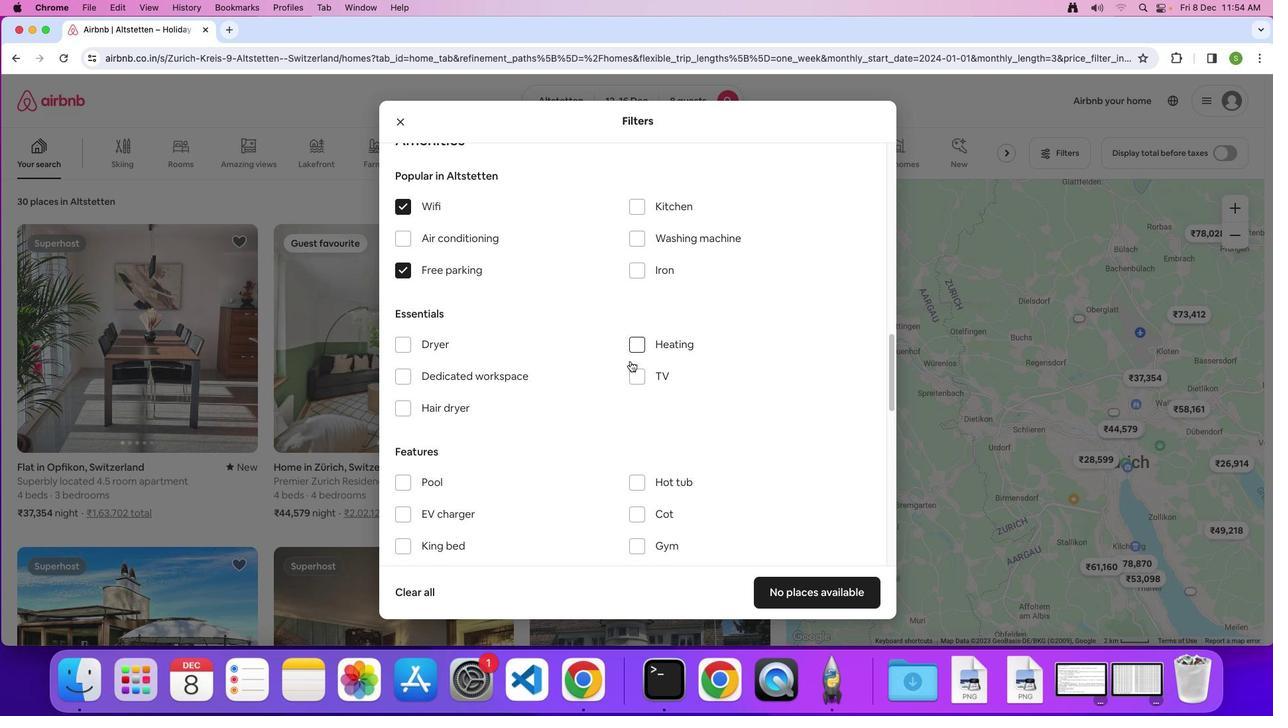 
Action: Mouse scrolled (629, 361) with delta (0, 0)
Screenshot: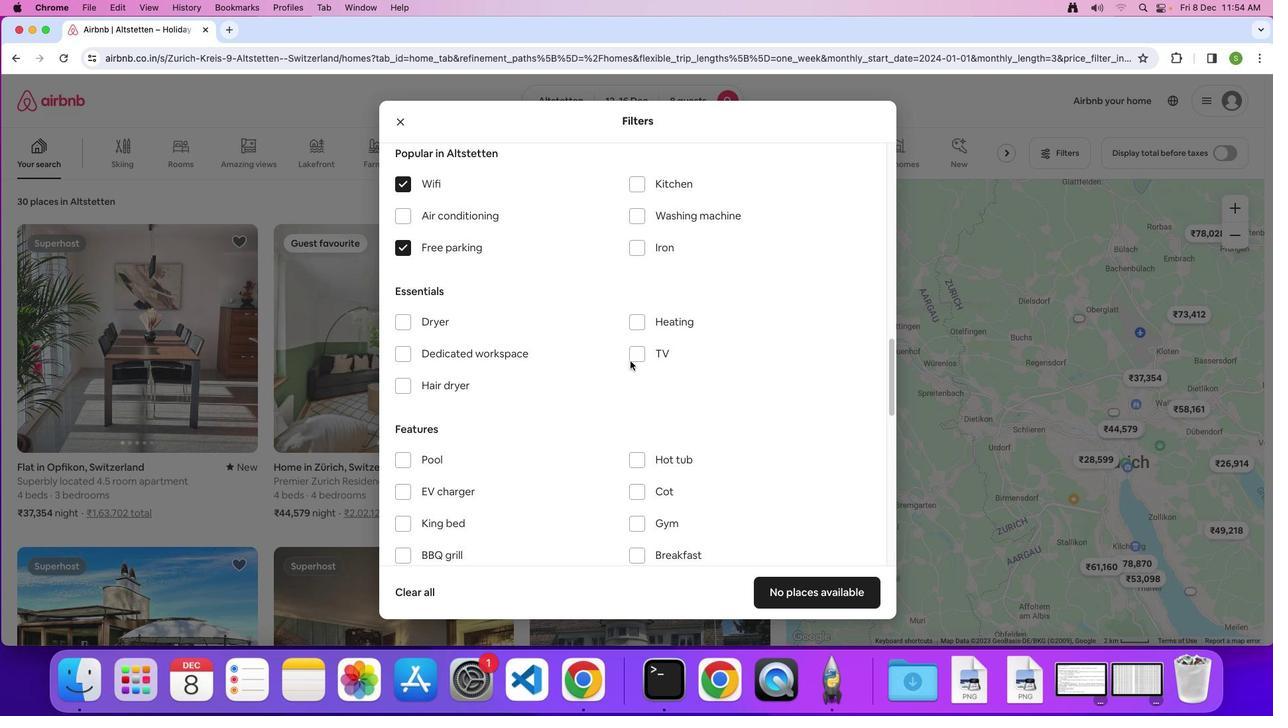 
Action: Mouse scrolled (629, 361) with delta (0, 0)
Screenshot: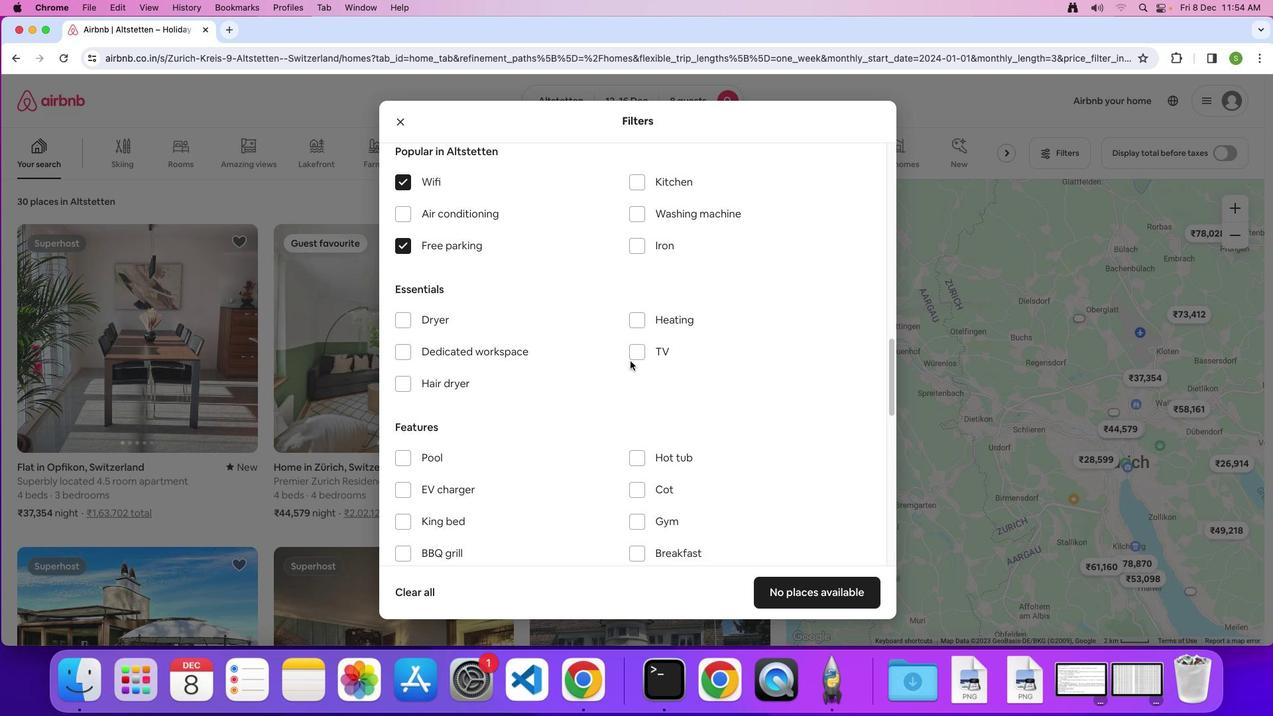 
Action: Mouse moved to (640, 348)
Screenshot: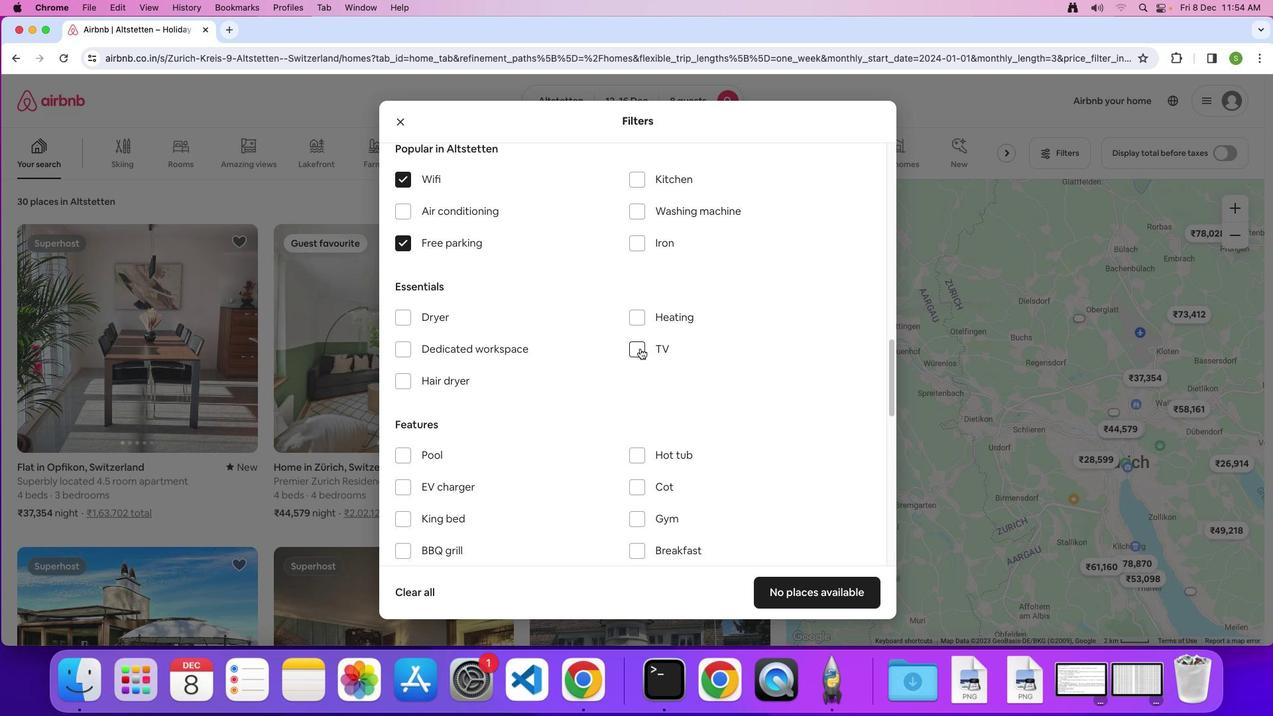 
Action: Mouse pressed left at (640, 348)
Screenshot: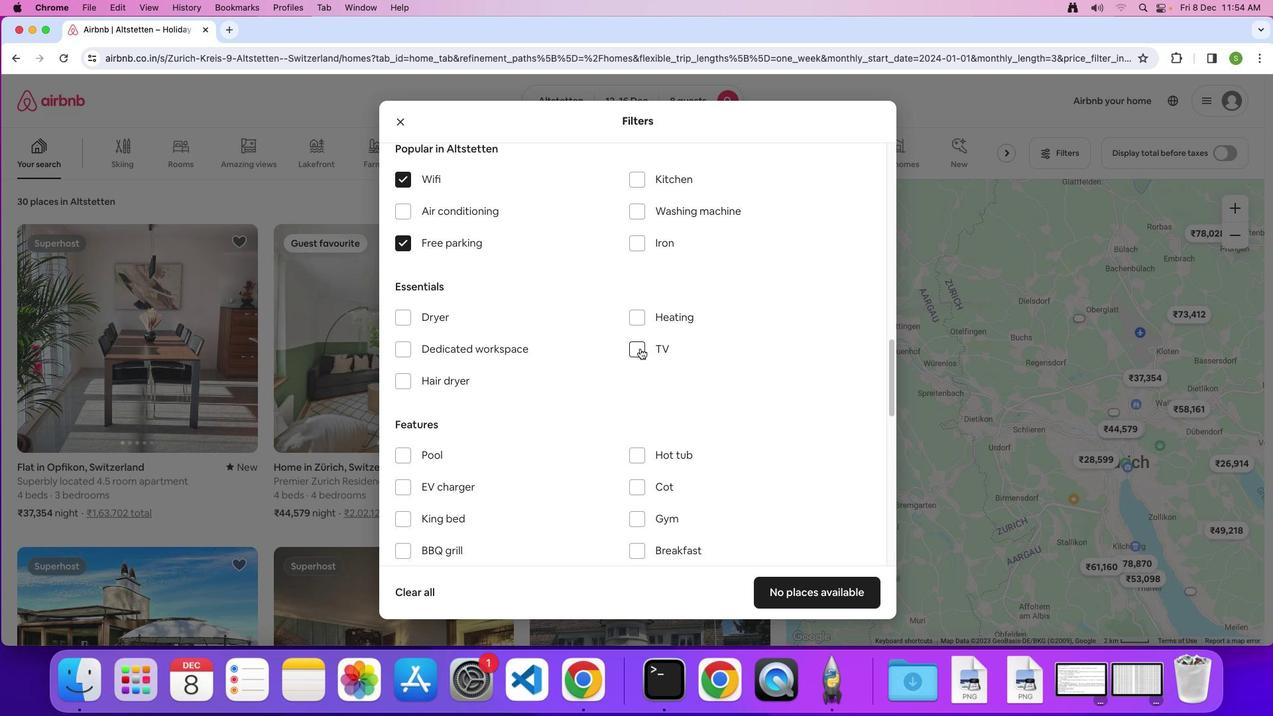 
Action: Mouse moved to (588, 354)
Screenshot: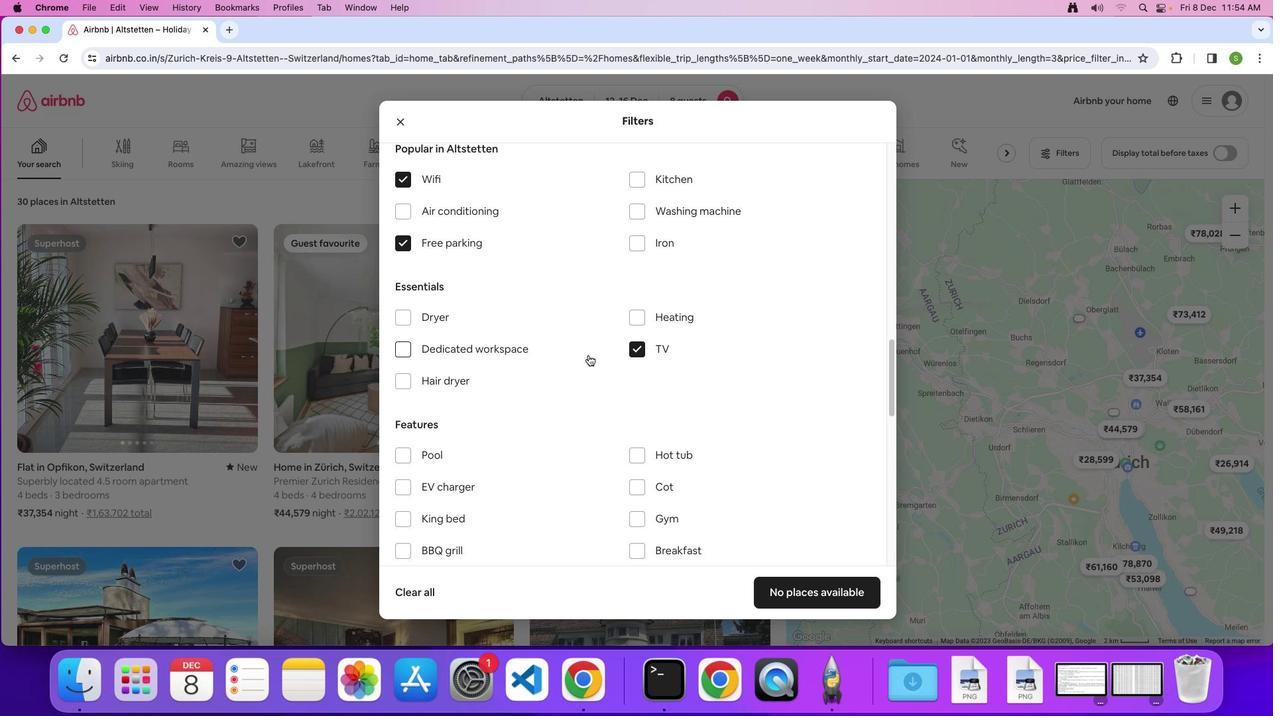 
Action: Mouse scrolled (588, 354) with delta (0, 0)
Screenshot: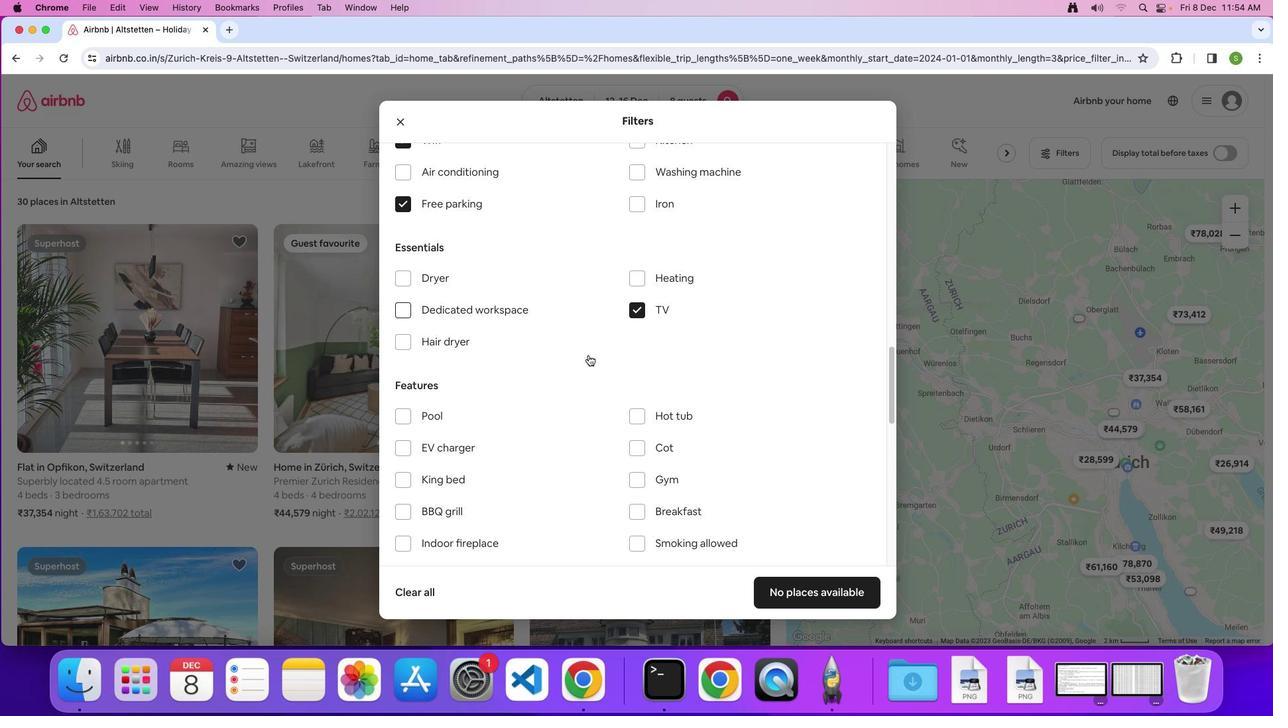 
Action: Mouse scrolled (588, 354) with delta (0, 0)
Screenshot: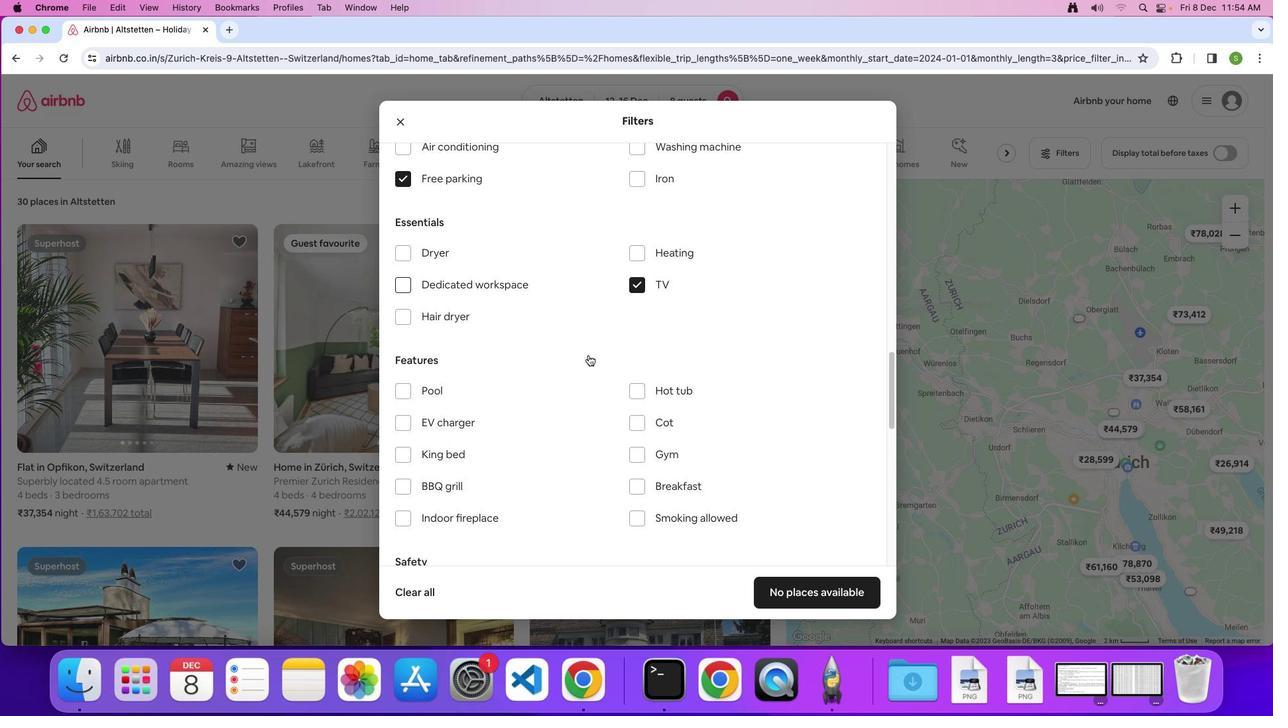 
Action: Mouse scrolled (588, 354) with delta (0, -1)
Screenshot: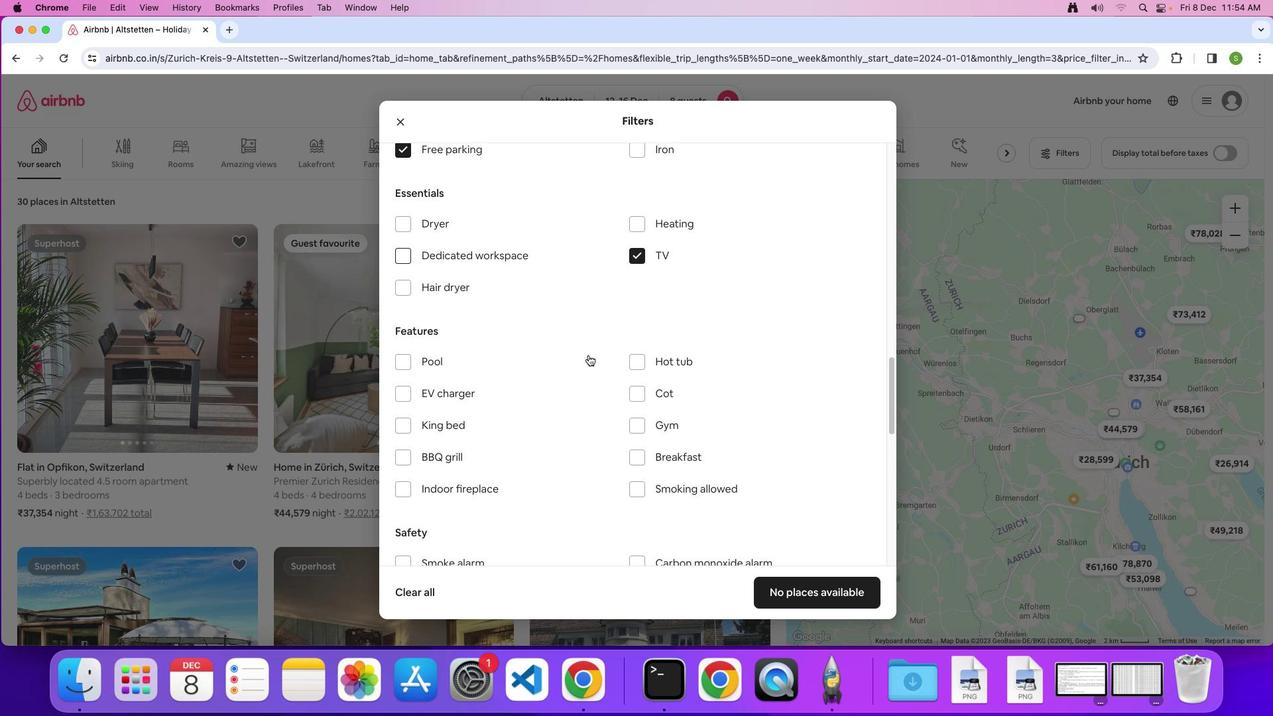 
Action: Mouse scrolled (588, 354) with delta (0, 0)
Screenshot: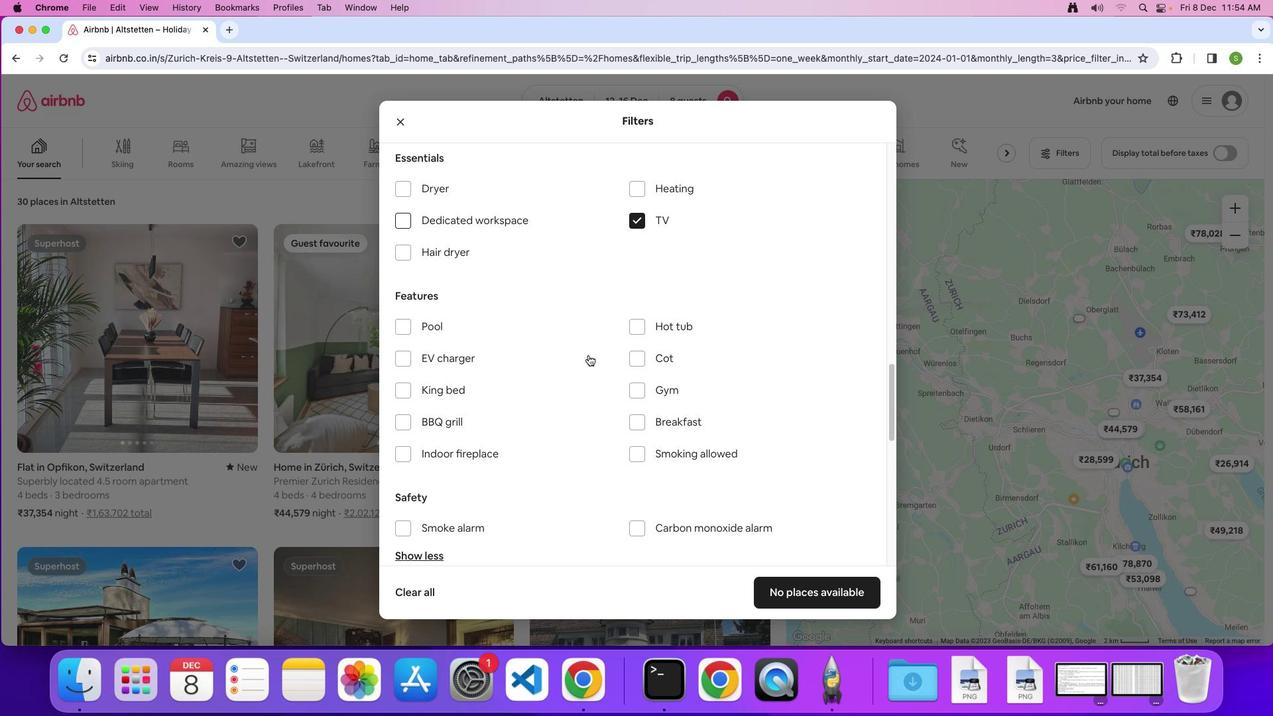 
Action: Mouse scrolled (588, 354) with delta (0, 0)
Screenshot: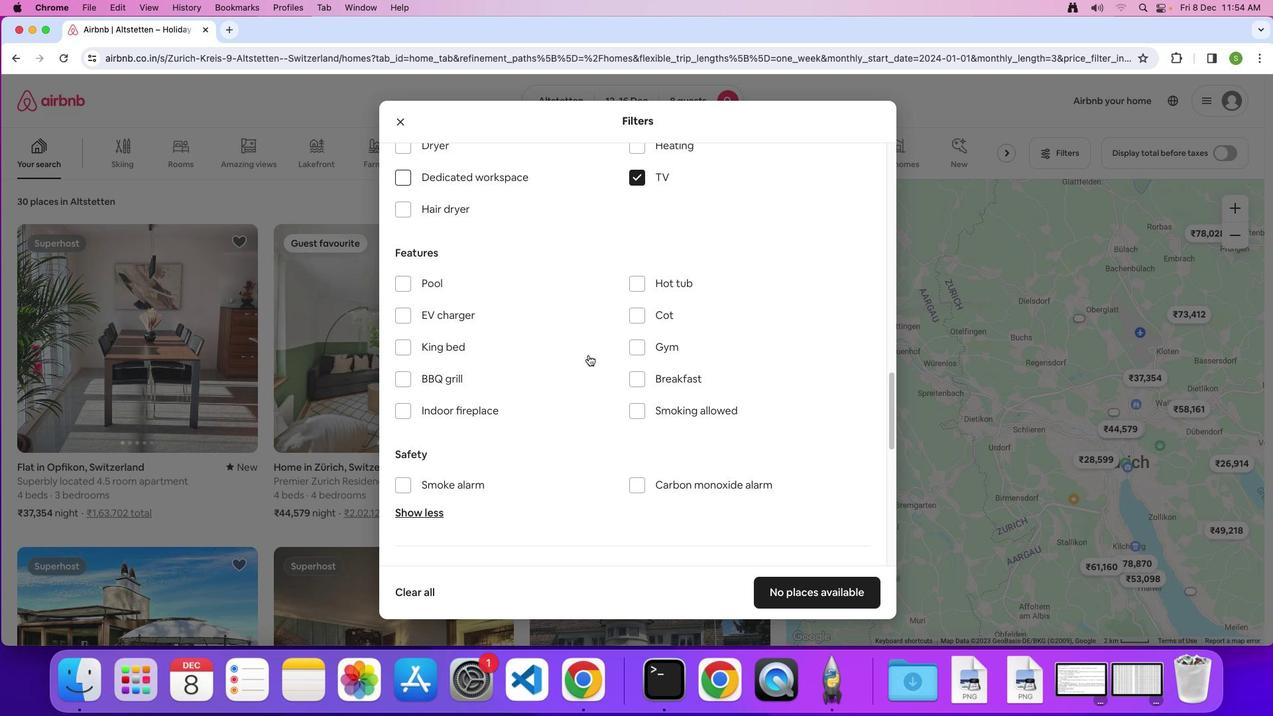 
Action: Mouse scrolled (588, 354) with delta (0, -1)
Screenshot: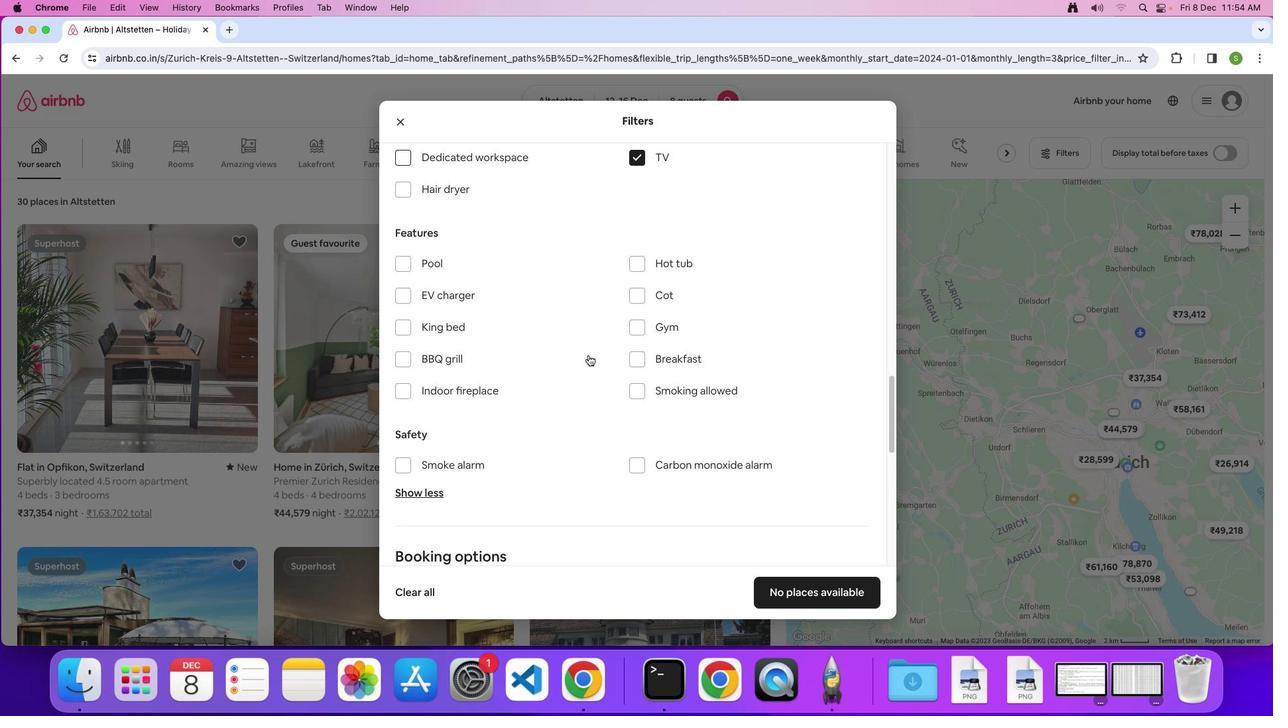 
Action: Mouse scrolled (588, 354) with delta (0, 0)
Screenshot: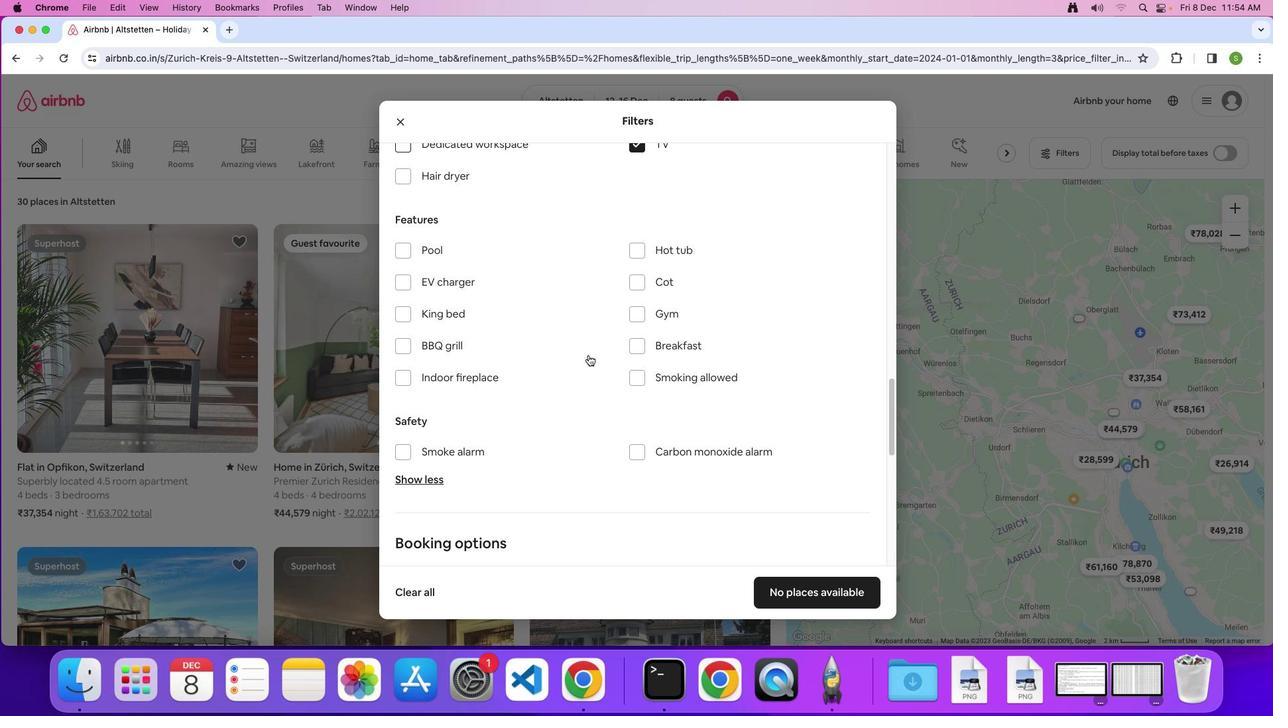 
Action: Mouse scrolled (588, 354) with delta (0, 0)
Screenshot: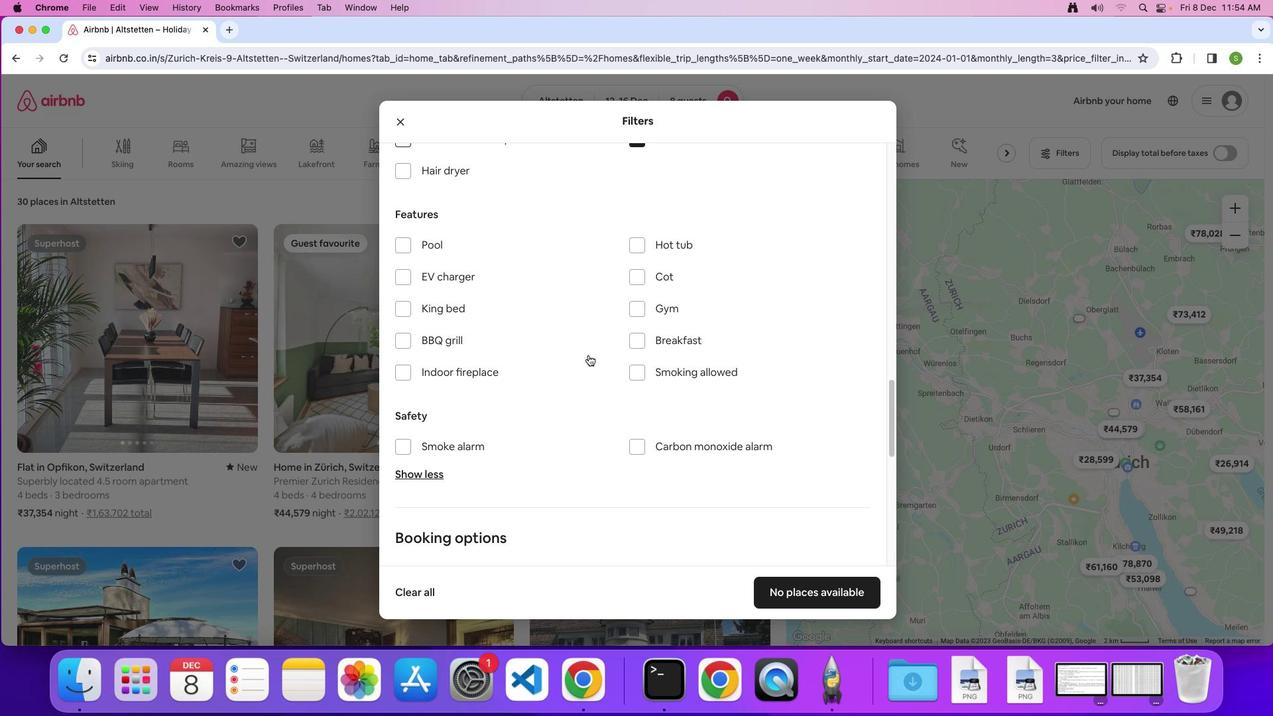 
Action: Mouse moved to (637, 310)
Screenshot: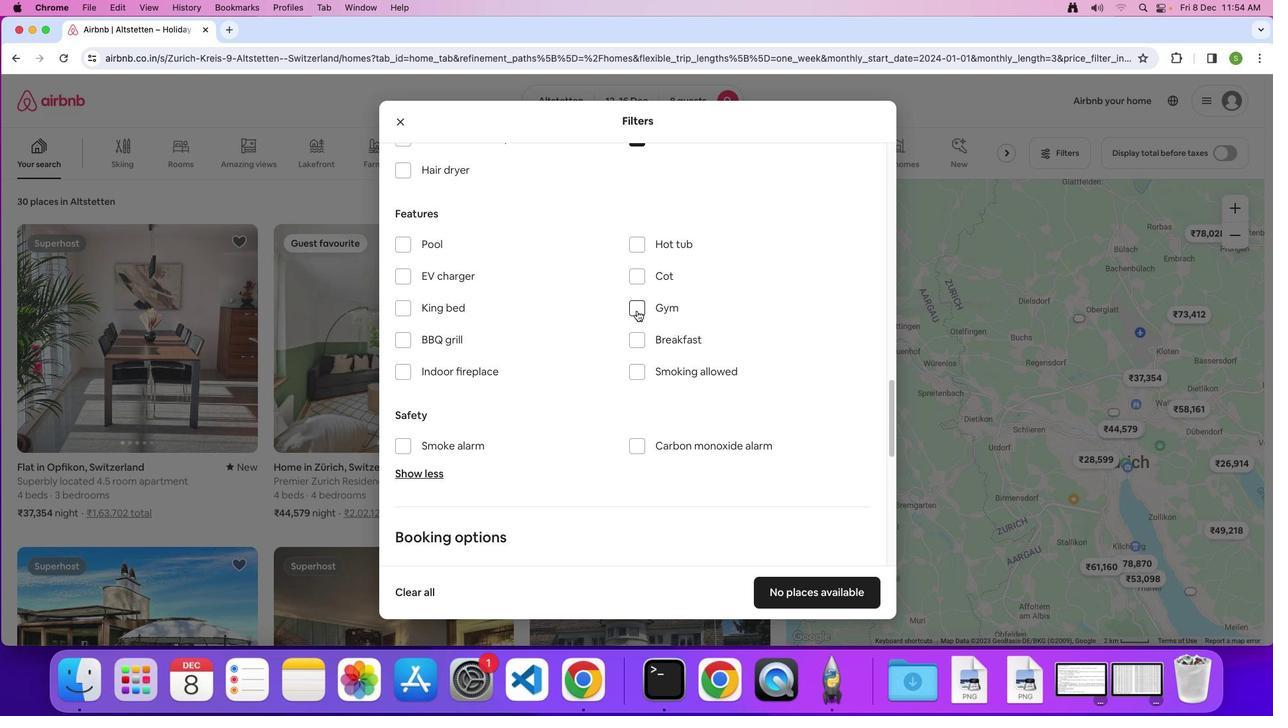 
Action: Mouse pressed left at (637, 310)
Screenshot: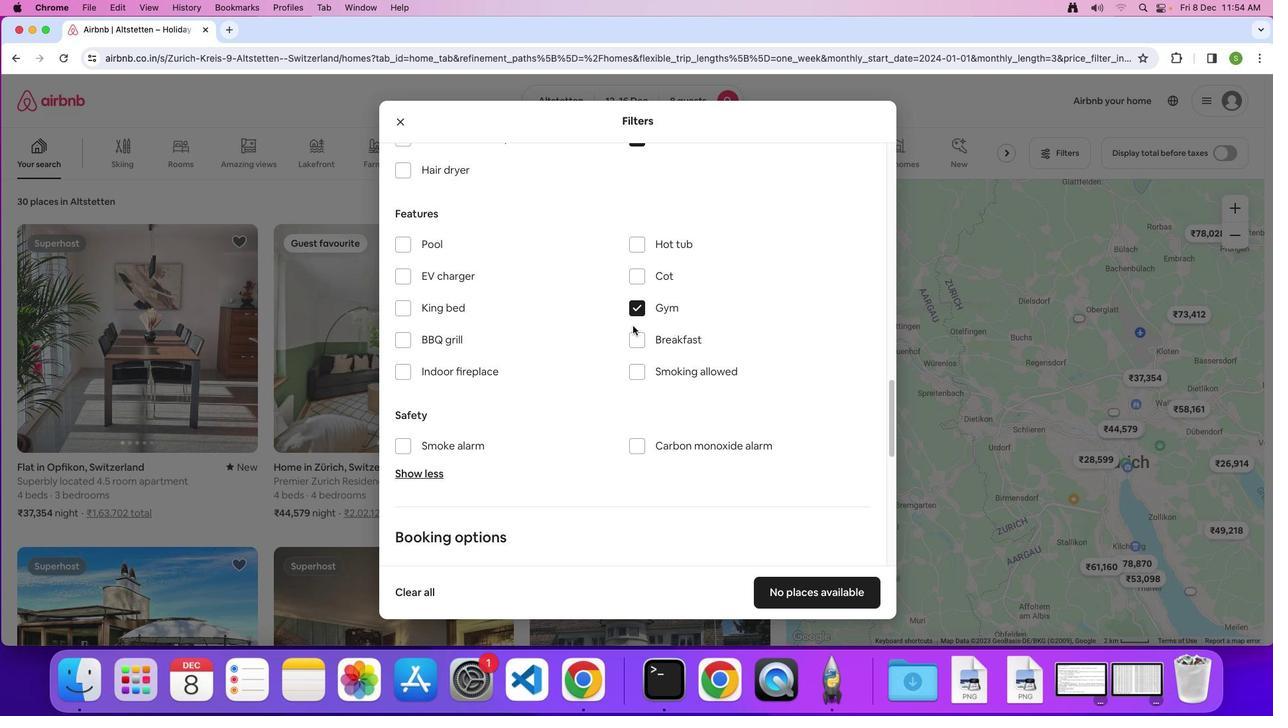 
Action: Mouse moved to (630, 340)
Screenshot: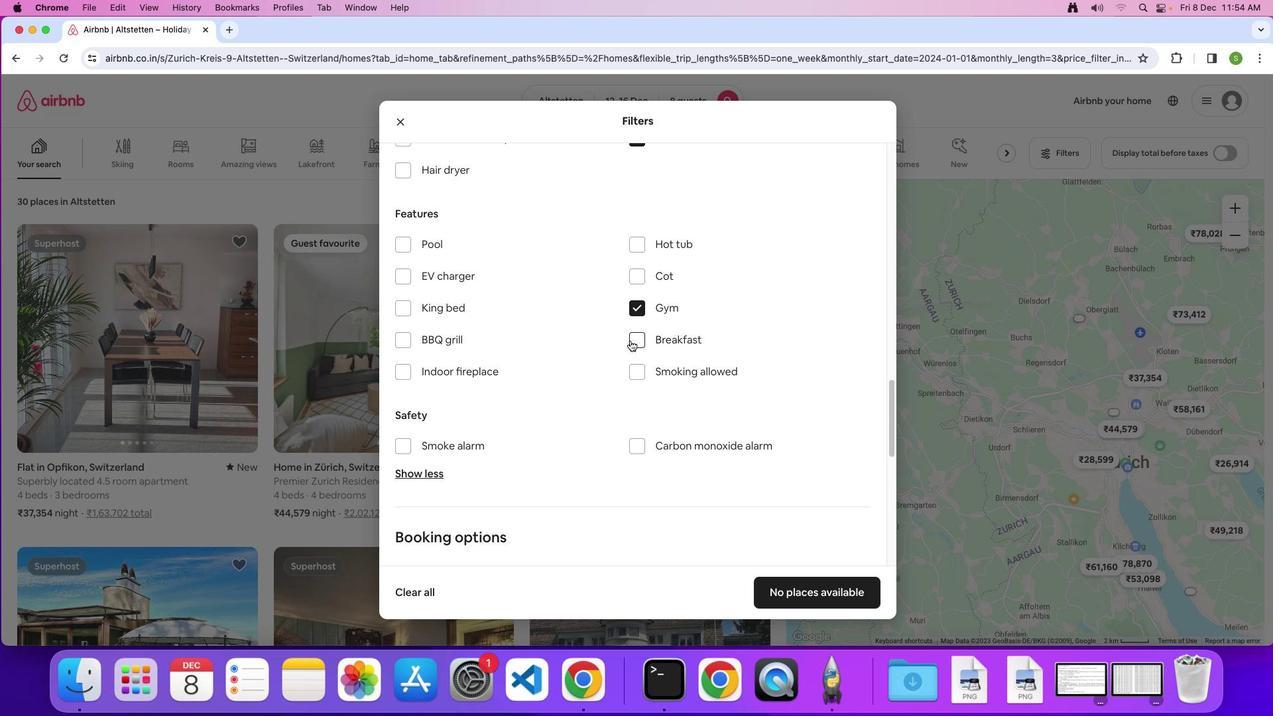 
Action: Mouse pressed left at (630, 340)
Screenshot: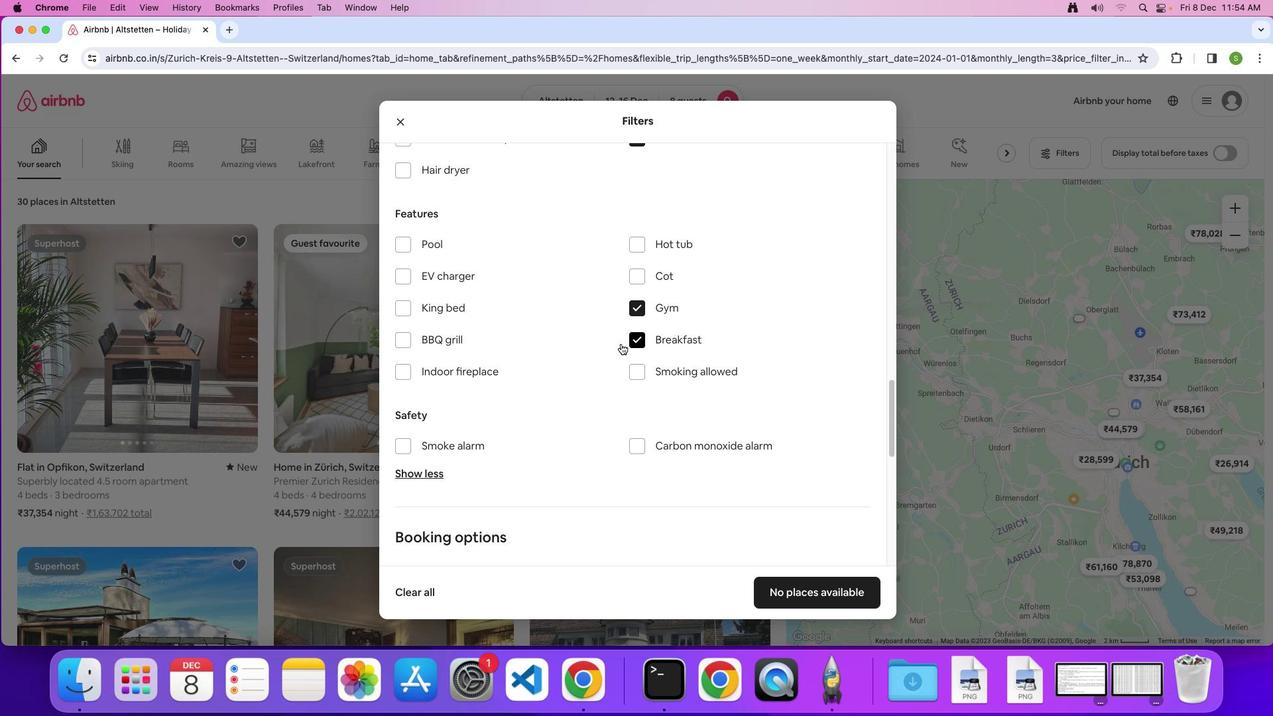 
Action: Mouse moved to (554, 364)
Screenshot: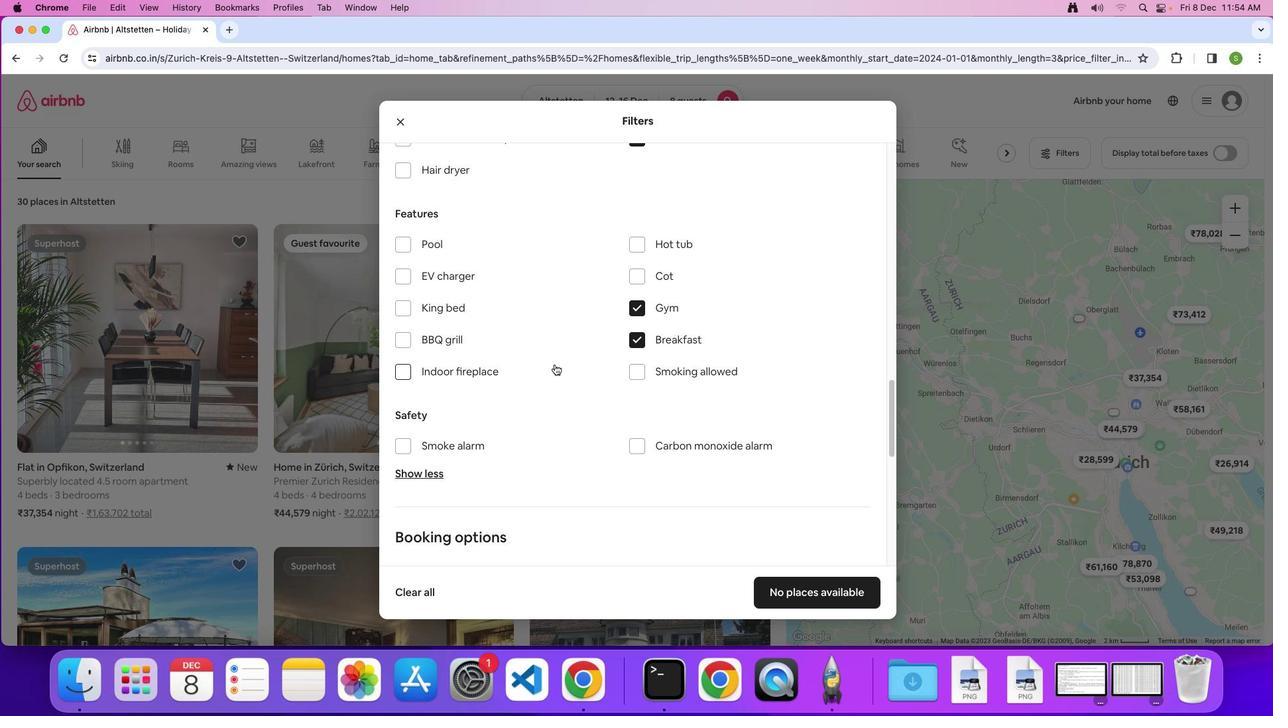 
Action: Mouse scrolled (554, 364) with delta (0, 0)
Screenshot: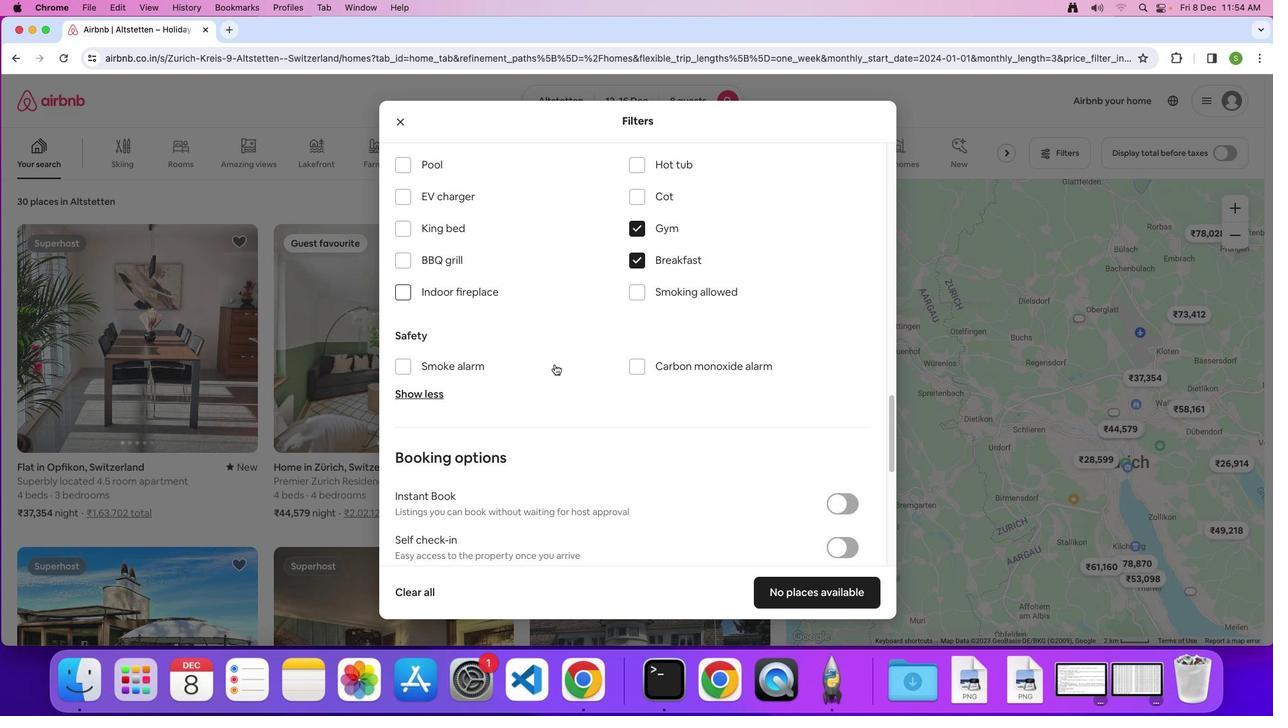 
Action: Mouse scrolled (554, 364) with delta (0, 0)
Screenshot: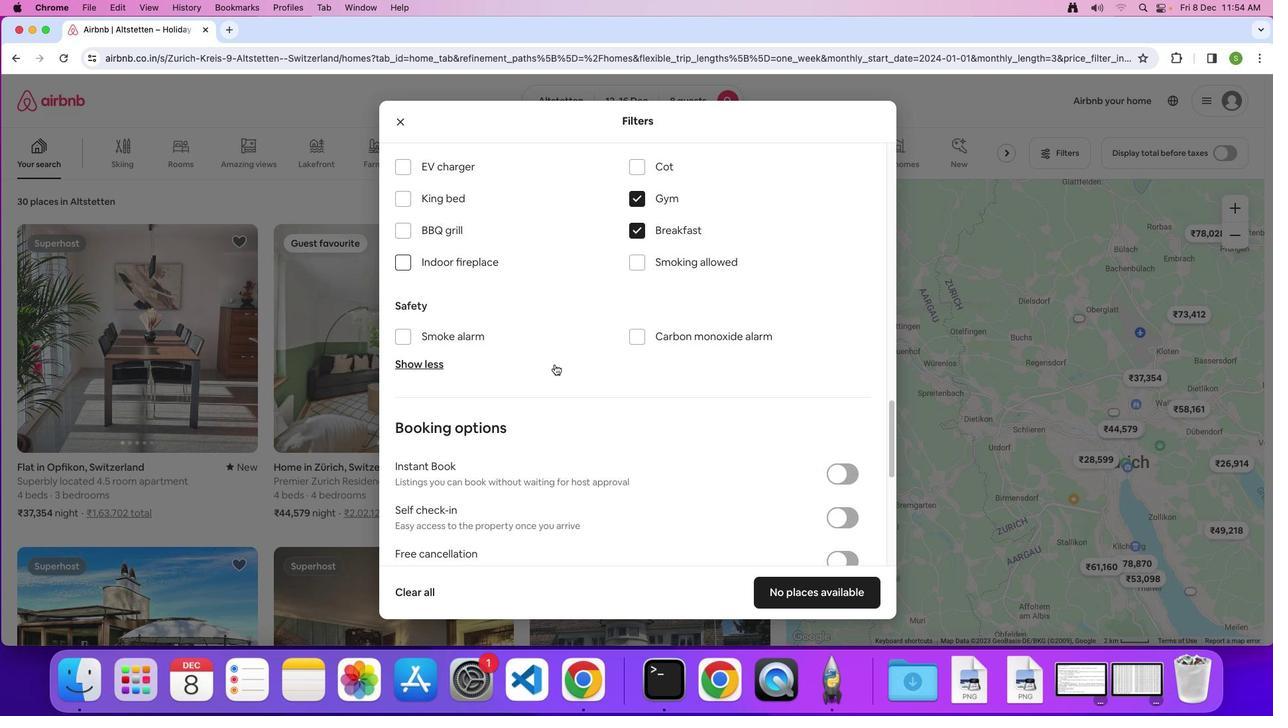 
Action: Mouse scrolled (554, 364) with delta (0, -1)
Screenshot: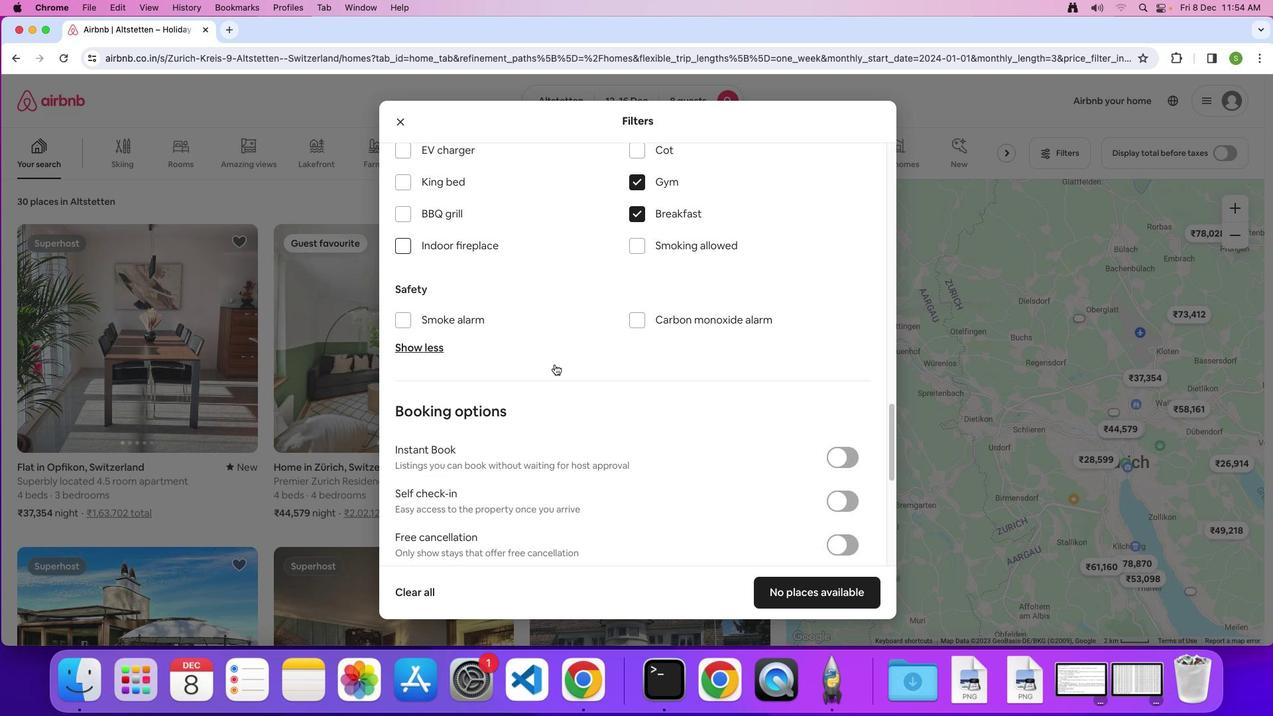 
Action: Mouse scrolled (554, 364) with delta (0, 0)
Screenshot: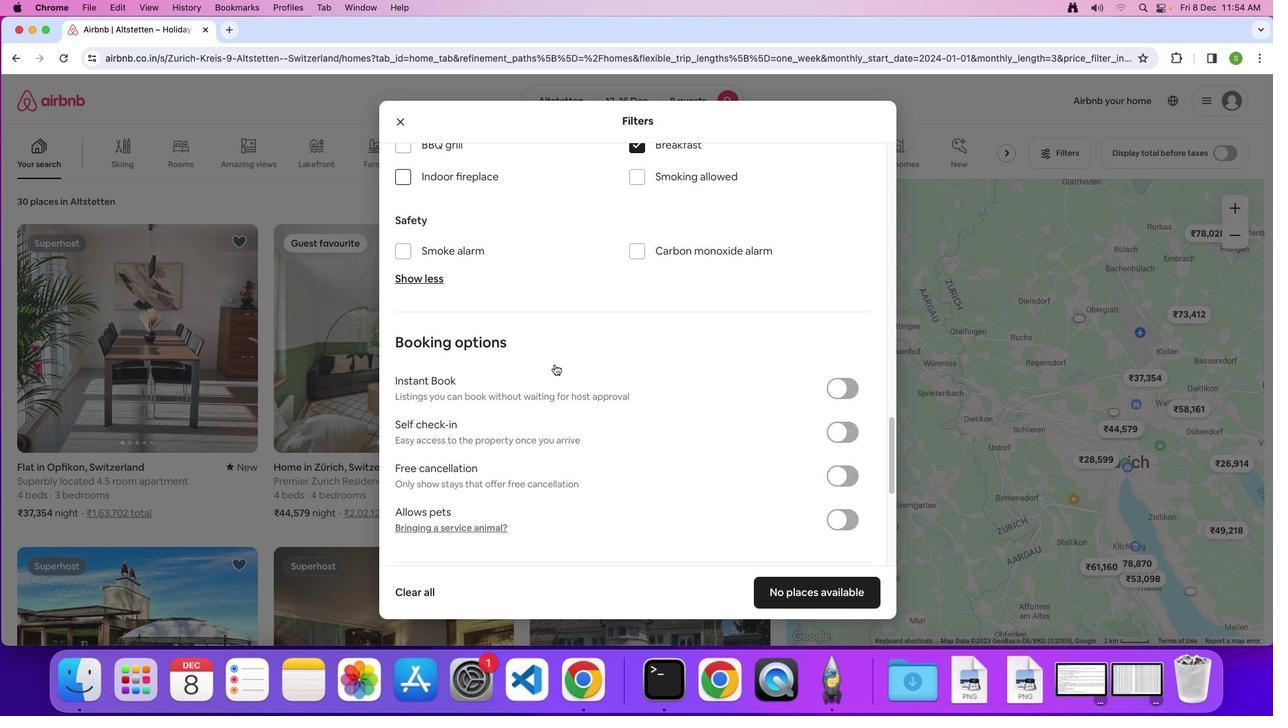 
Action: Mouse scrolled (554, 364) with delta (0, 0)
Screenshot: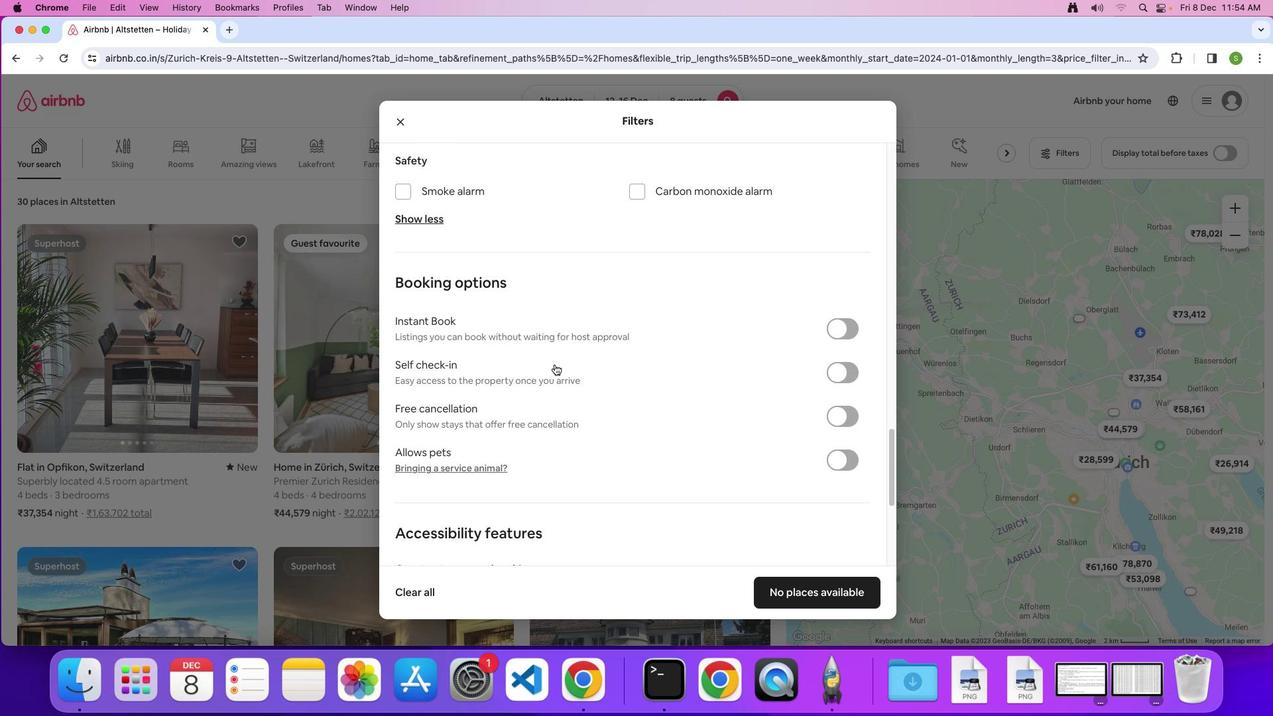 
Action: Mouse scrolled (554, 364) with delta (0, -1)
Screenshot: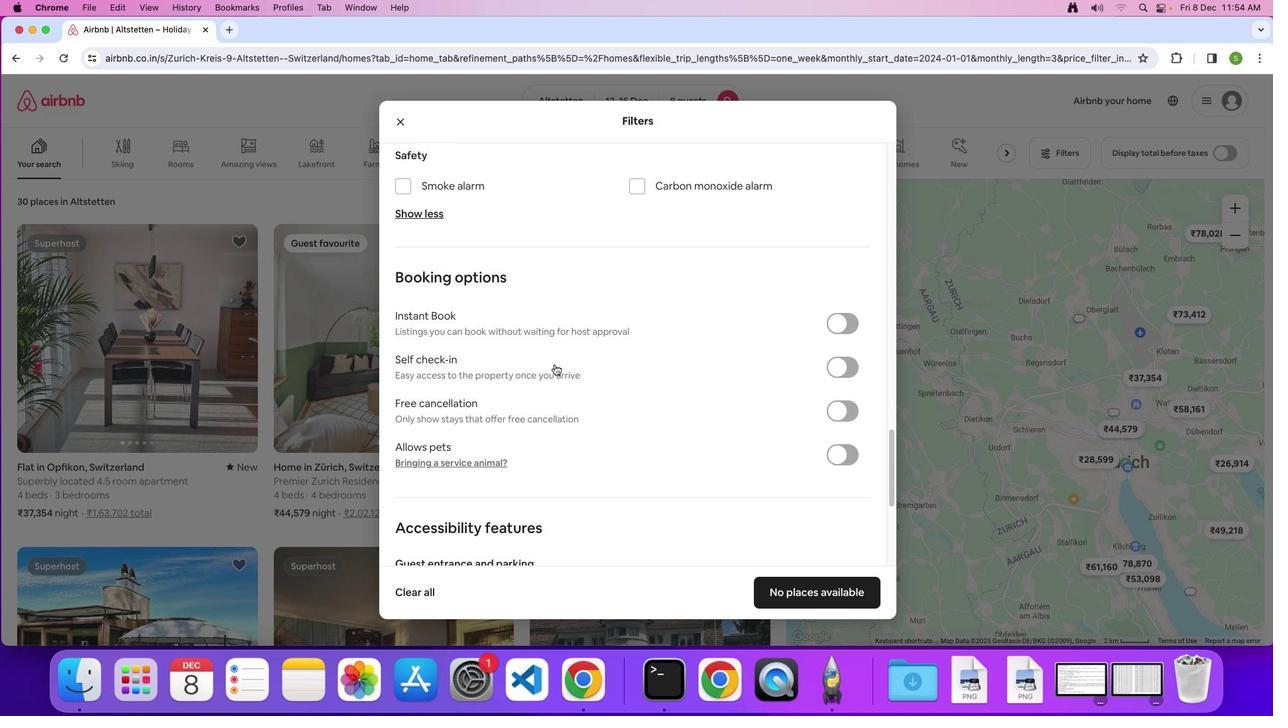 
Action: Mouse scrolled (554, 364) with delta (0, 0)
Screenshot: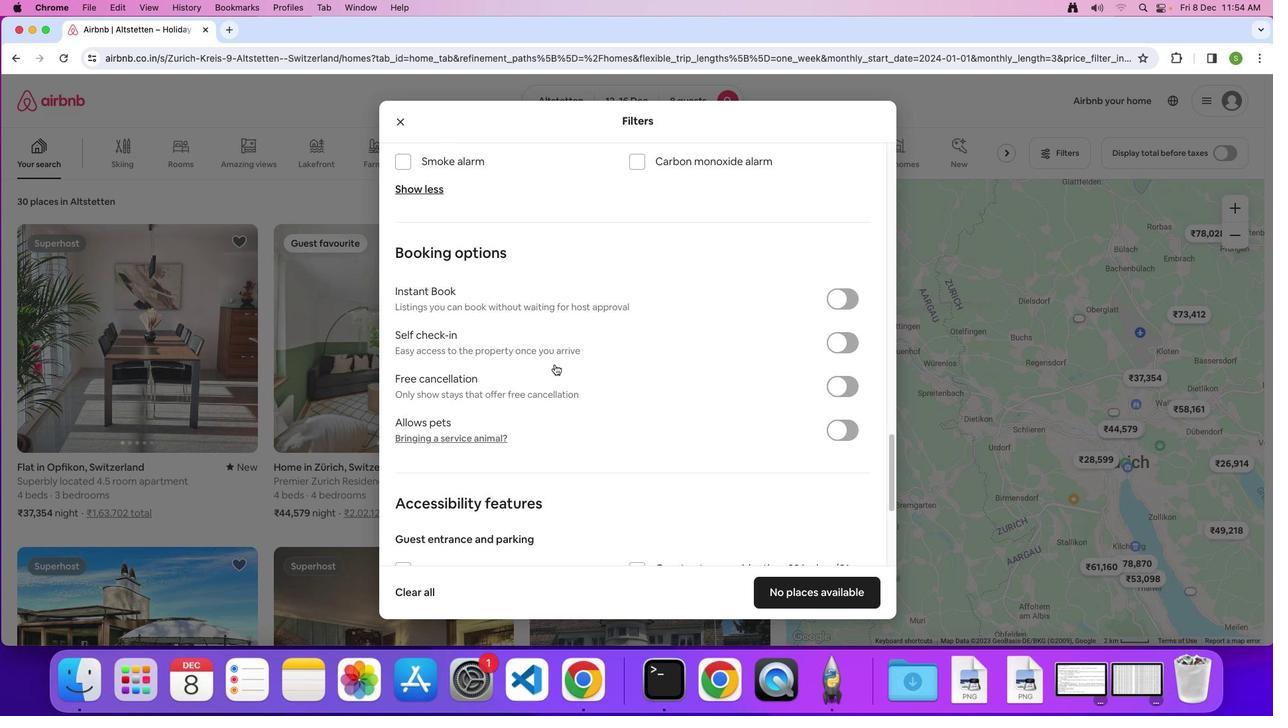 
Action: Mouse scrolled (554, 364) with delta (0, 0)
Screenshot: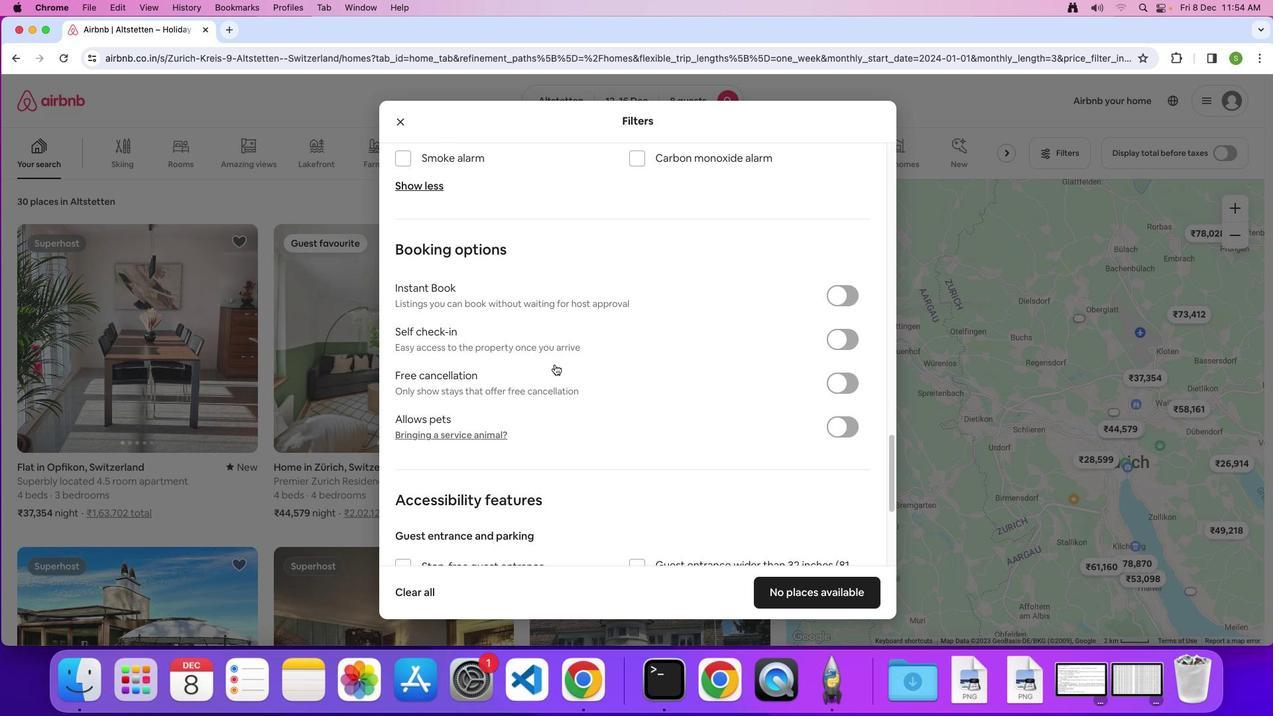 
Action: Mouse scrolled (554, 364) with delta (0, 0)
Screenshot: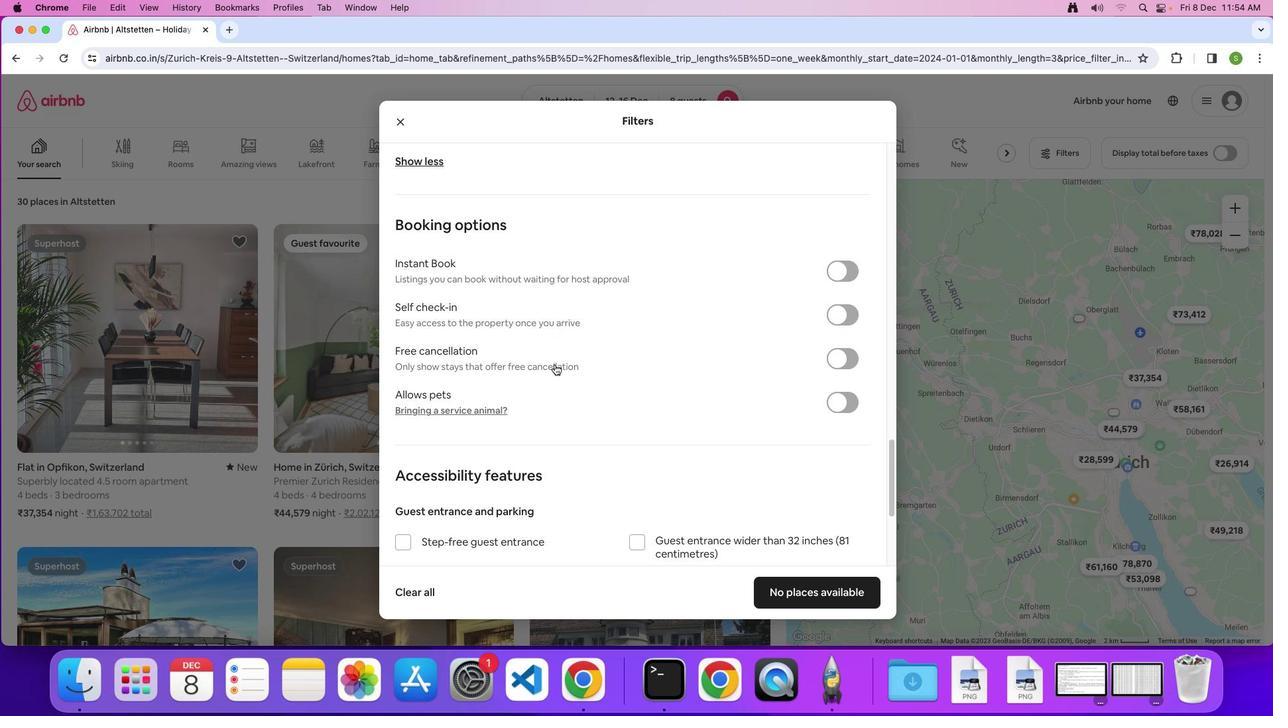 
Action: Mouse scrolled (554, 364) with delta (0, 0)
Screenshot: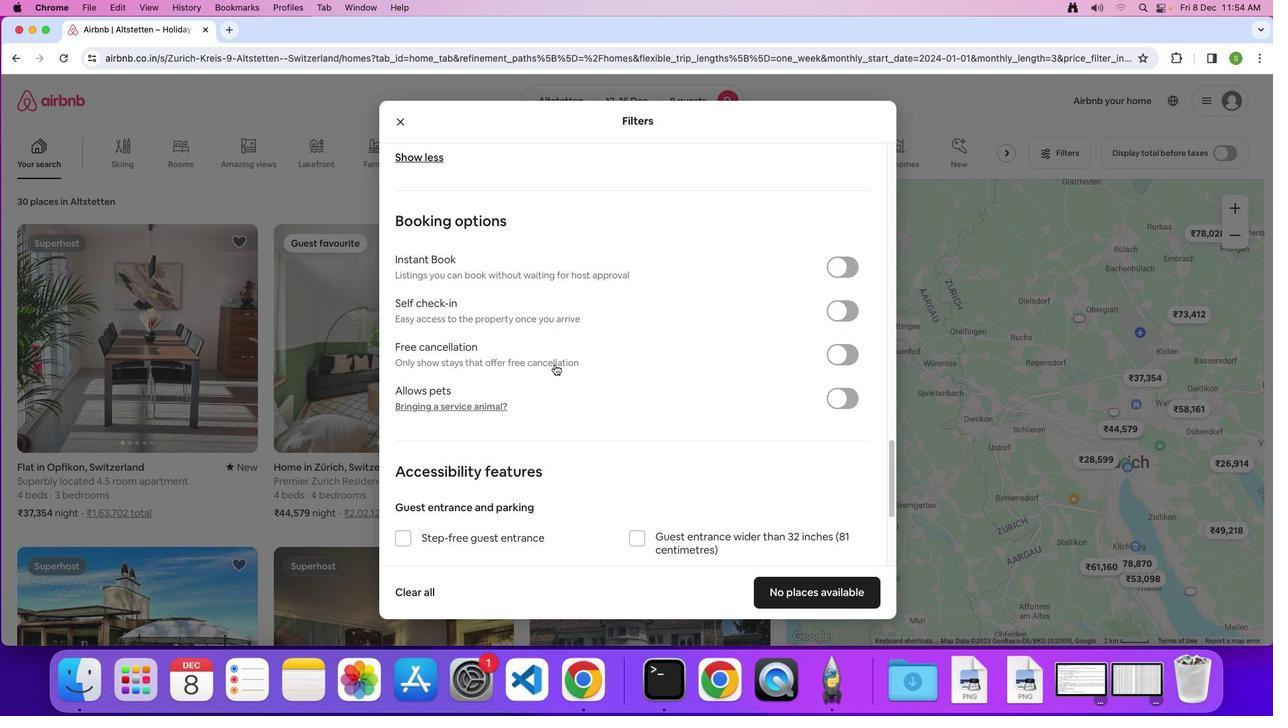 
Action: Mouse scrolled (554, 364) with delta (0, 0)
Screenshot: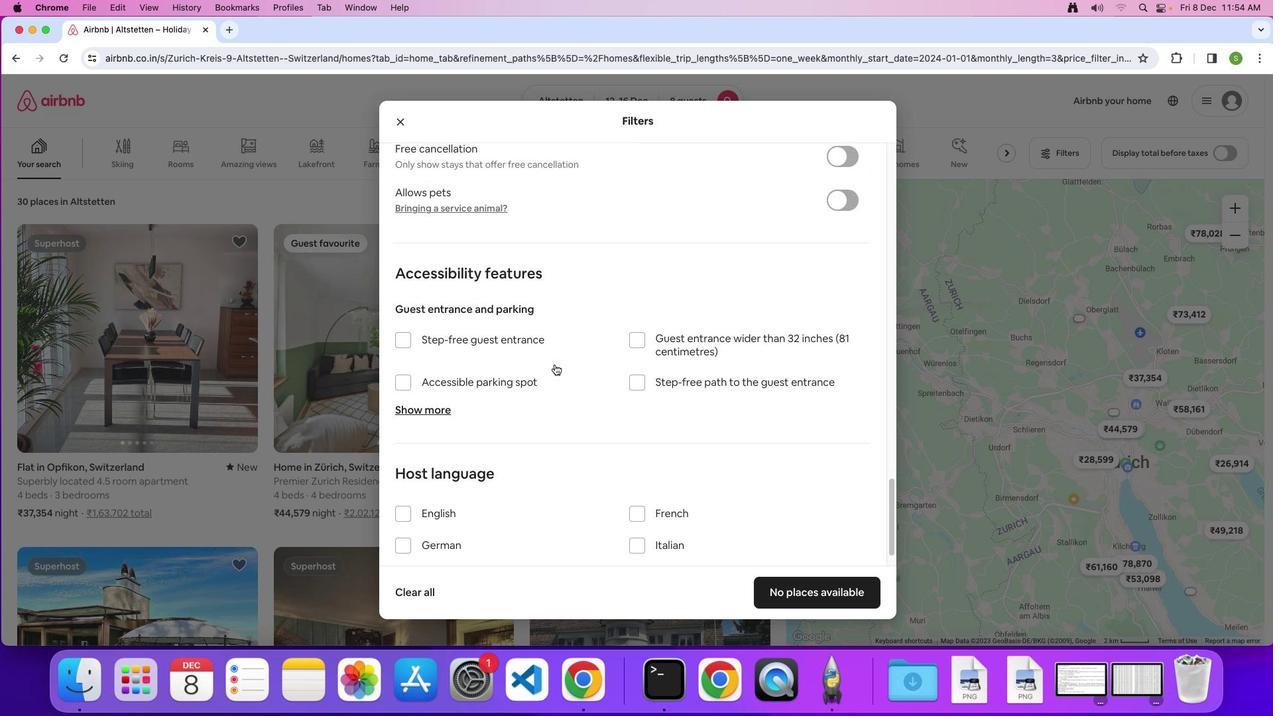 
Action: Mouse scrolled (554, 364) with delta (0, 0)
Screenshot: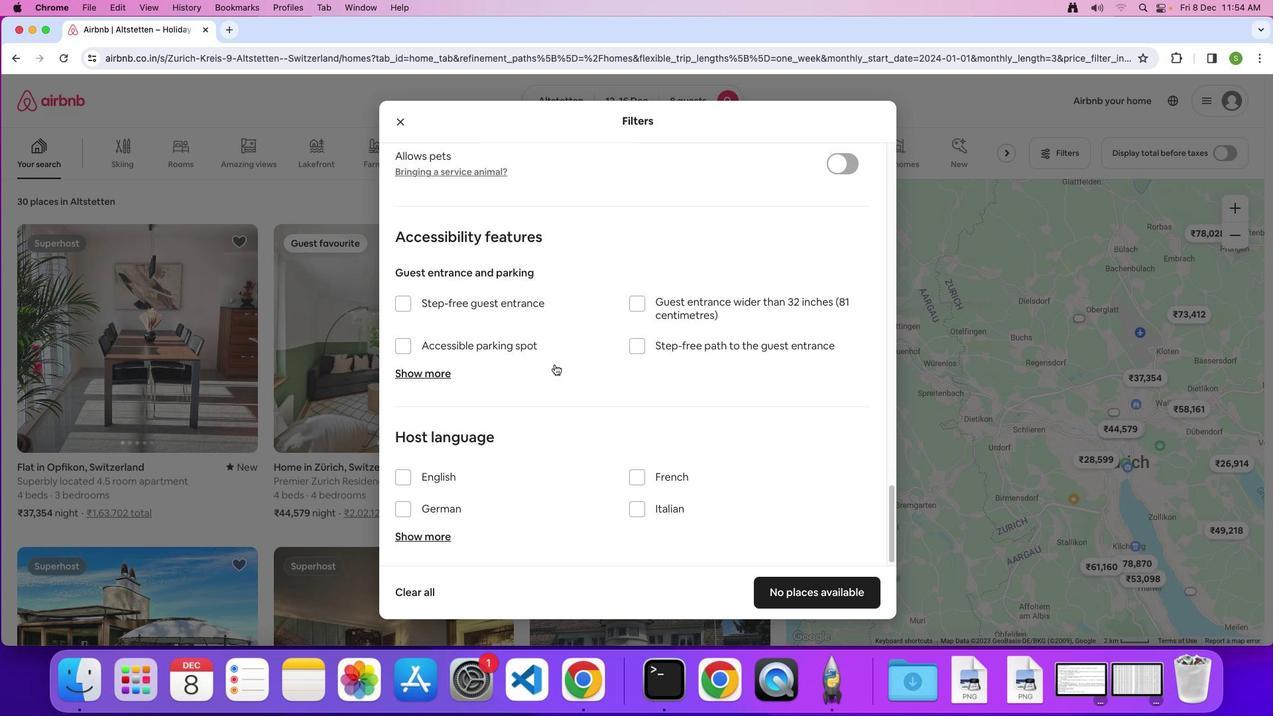 
Action: Mouse scrolled (554, 364) with delta (0, -2)
Screenshot: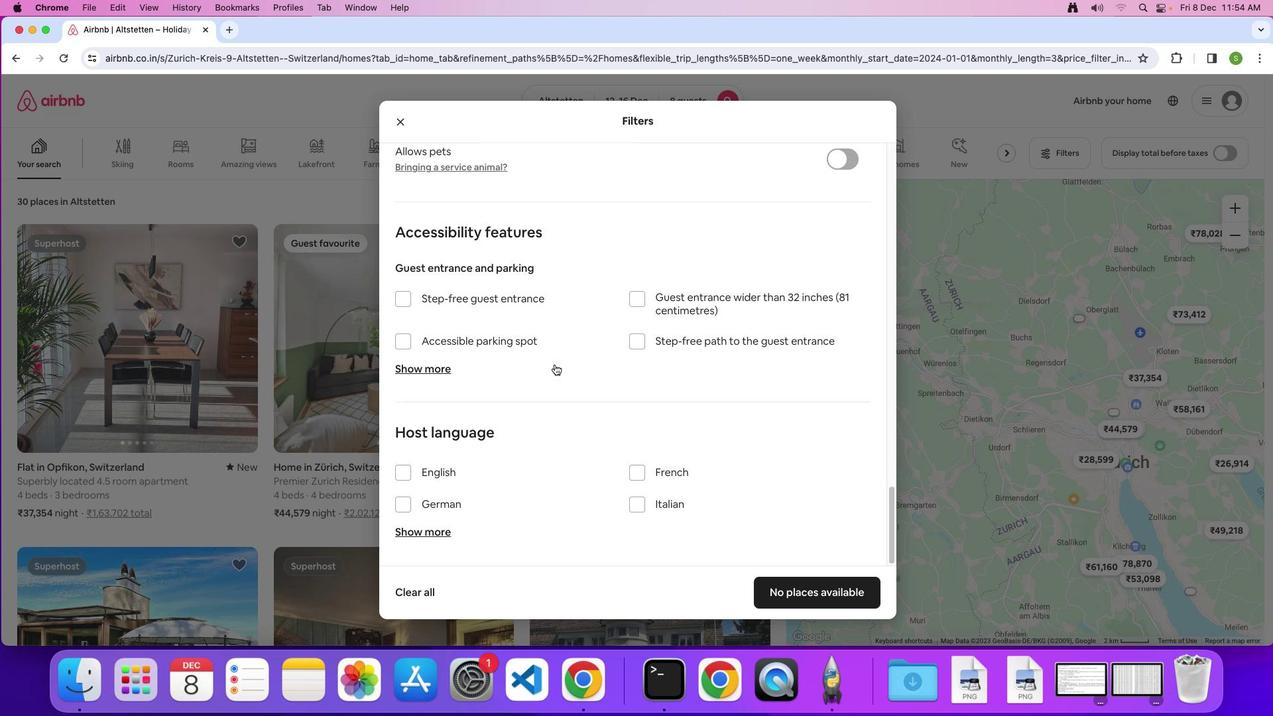 
Action: Mouse scrolled (554, 364) with delta (0, -3)
Screenshot: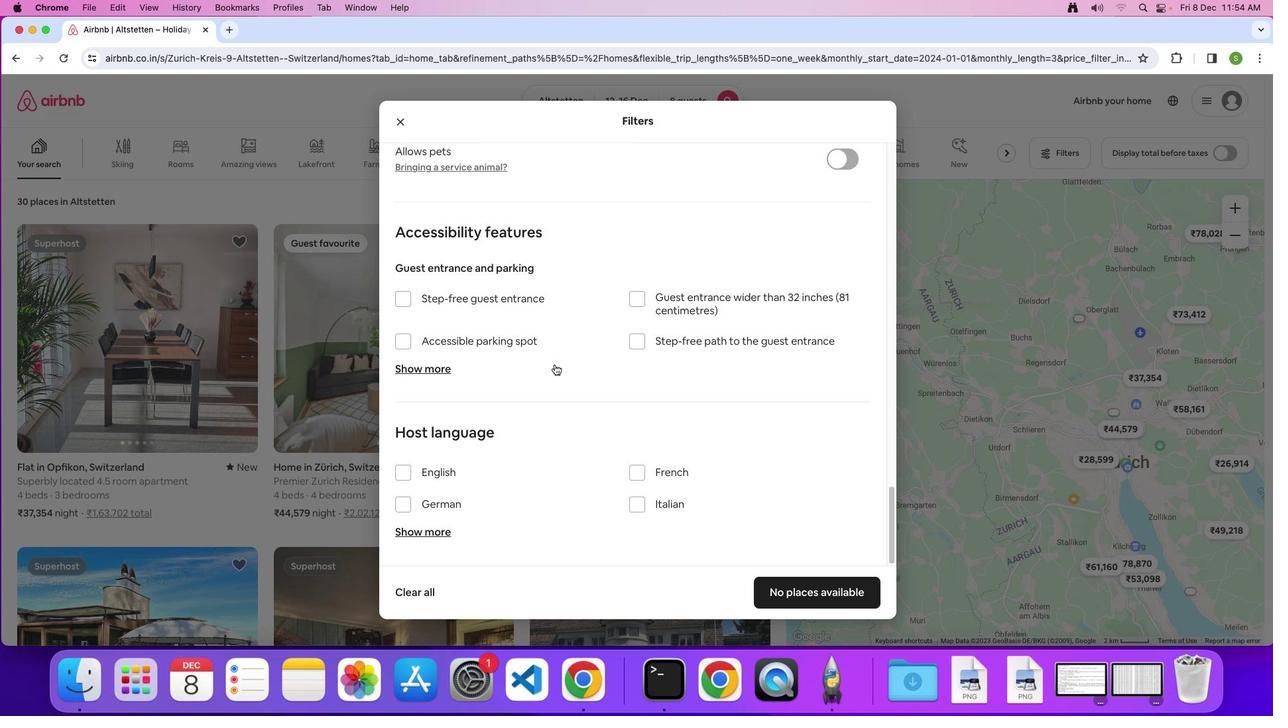 
Action: Mouse scrolled (554, 364) with delta (0, 0)
Screenshot: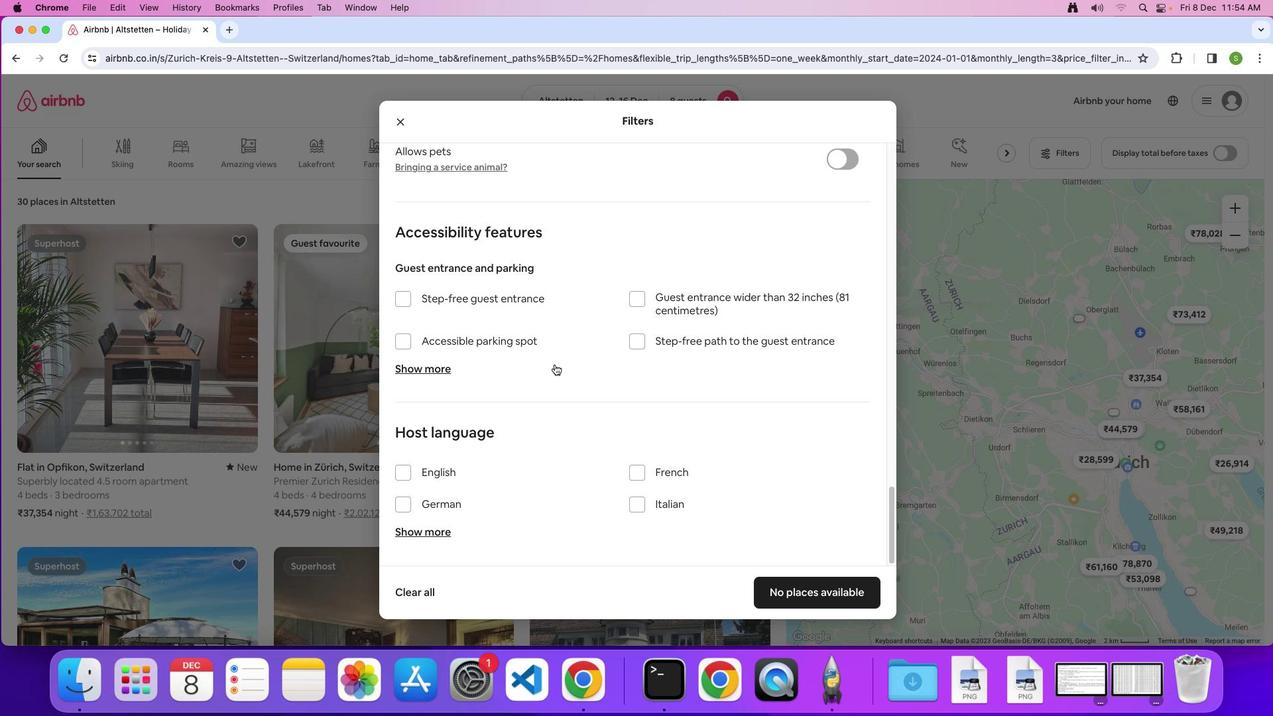 
Action: Mouse scrolled (554, 364) with delta (0, 0)
Screenshot: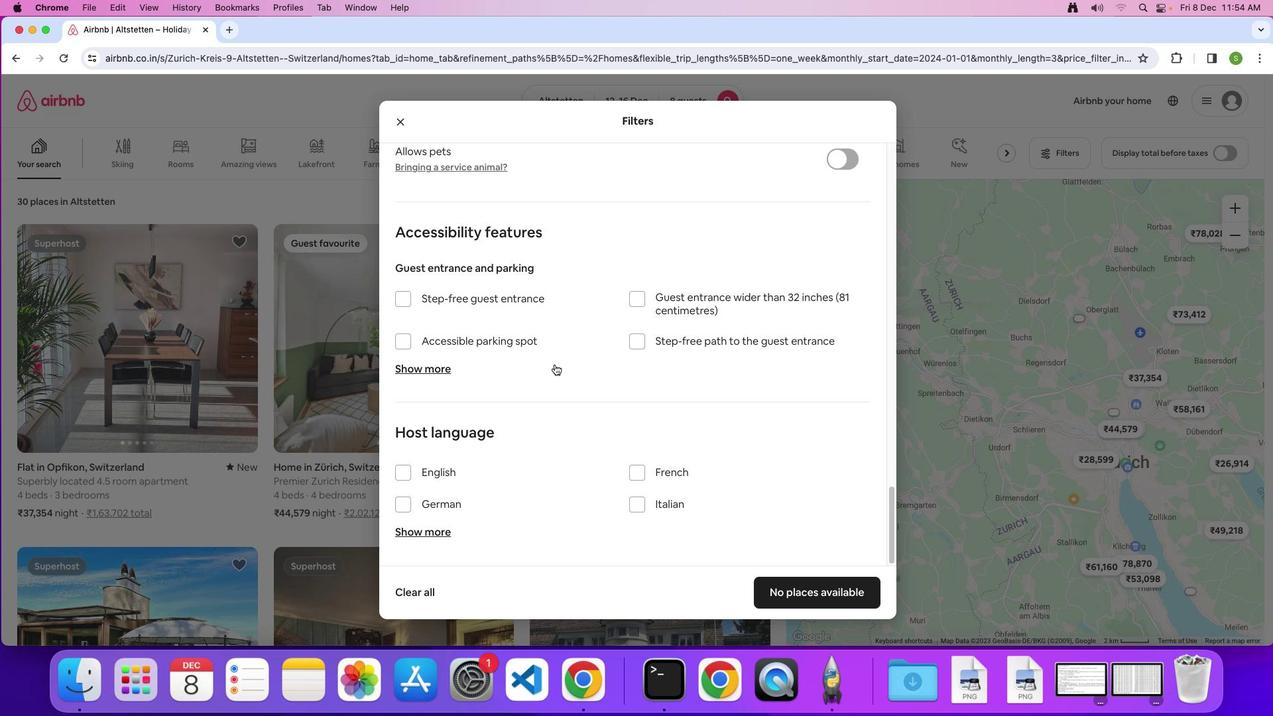 
Action: Mouse scrolled (554, 364) with delta (0, -2)
Screenshot: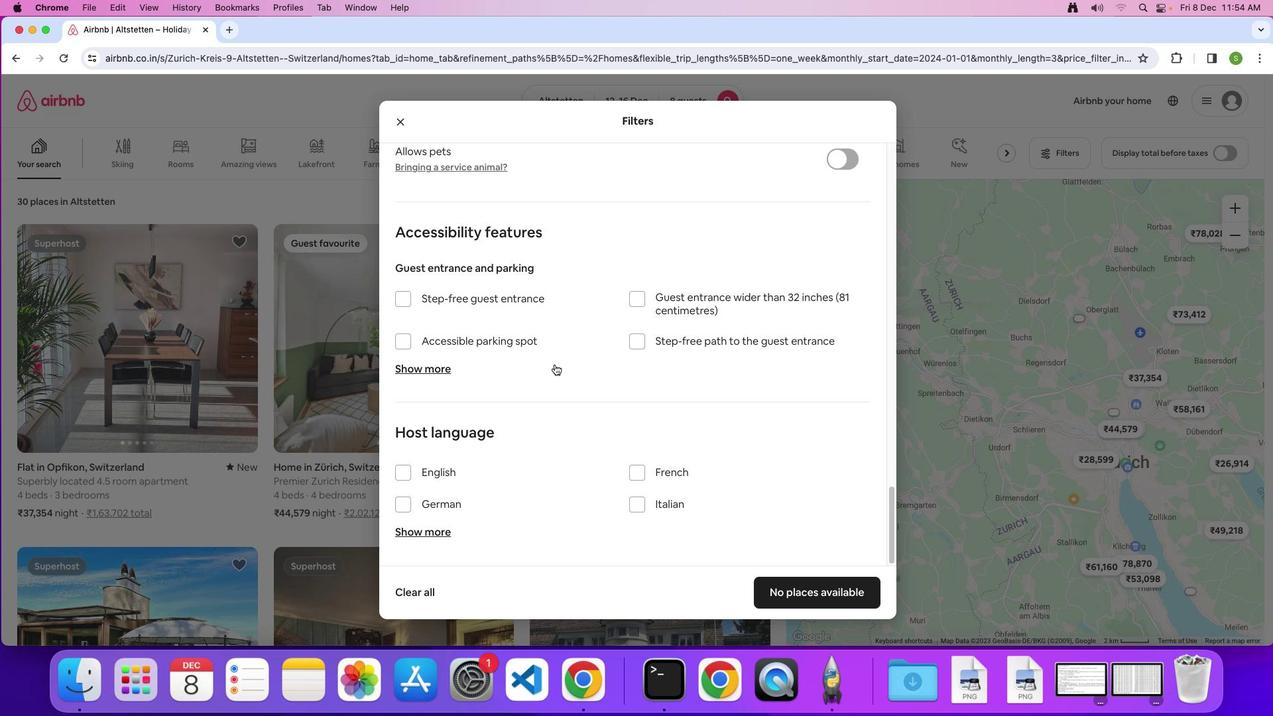 
Action: Mouse moved to (800, 593)
Screenshot: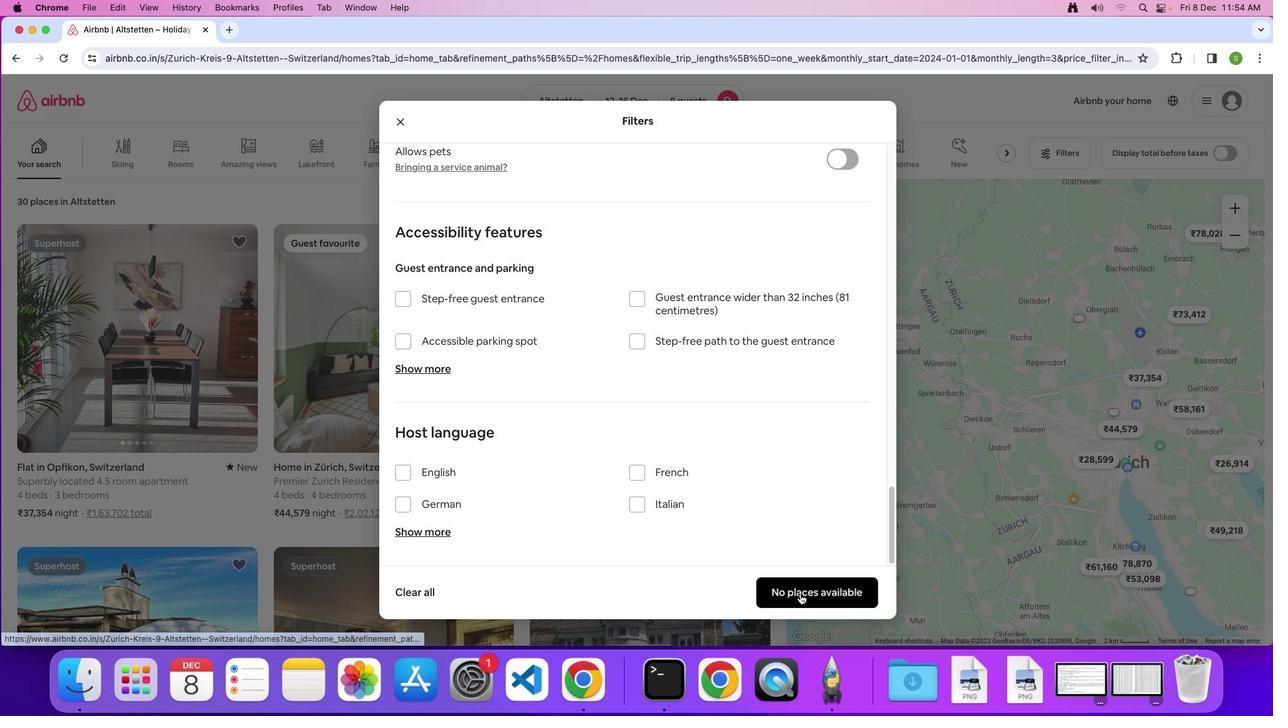 
Action: Mouse pressed left at (800, 593)
Screenshot: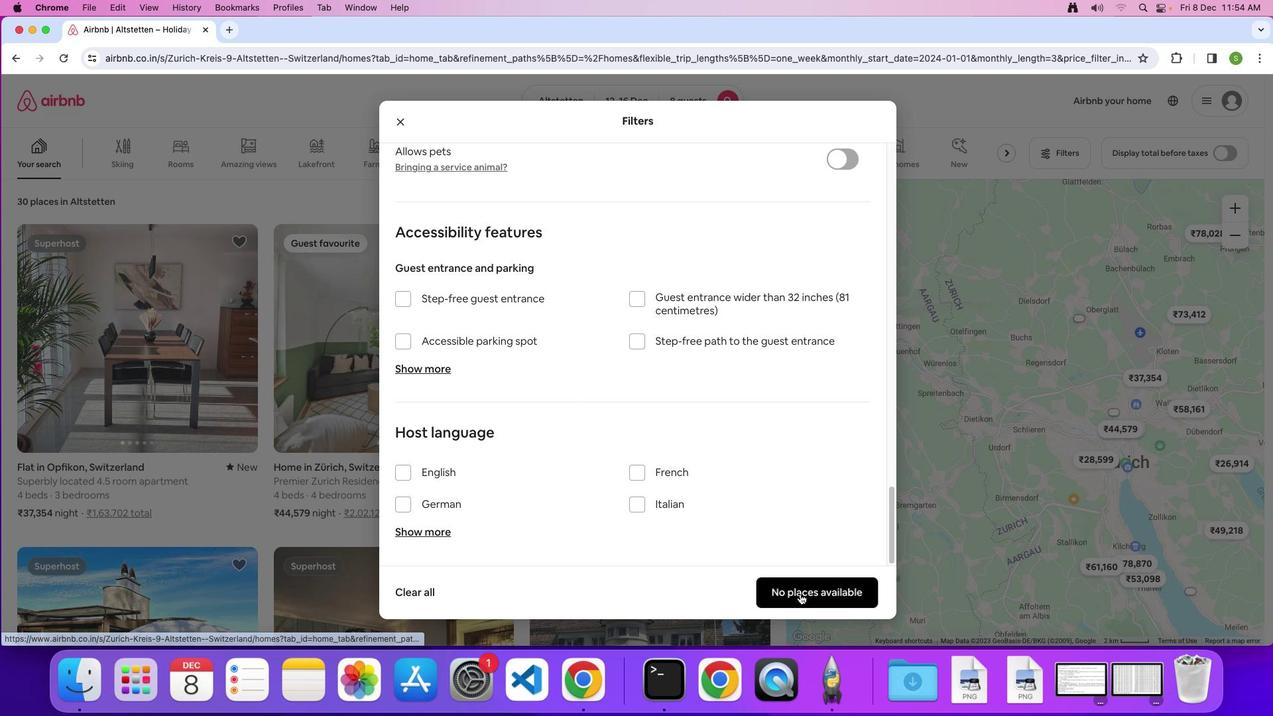 
Action: Mouse moved to (685, 442)
Screenshot: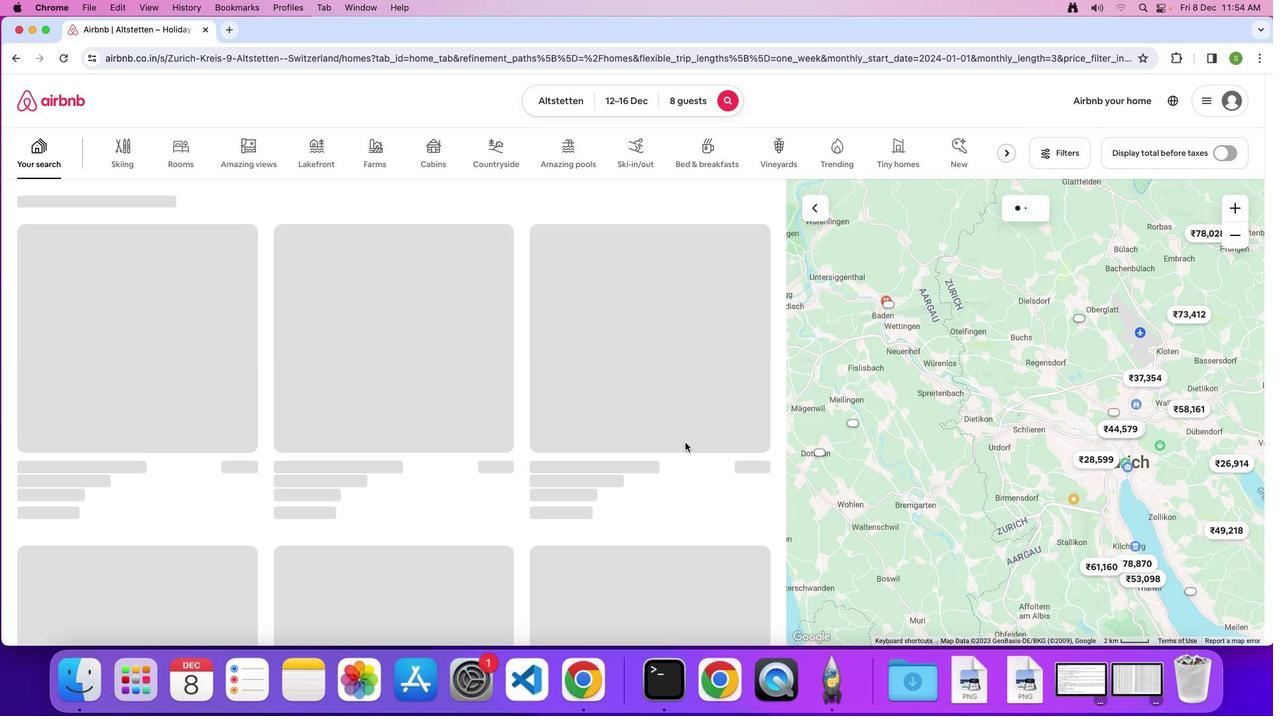 
